 Task: Slide 20 - Step By Step.
Action: Mouse moved to (46, 111)
Screenshot: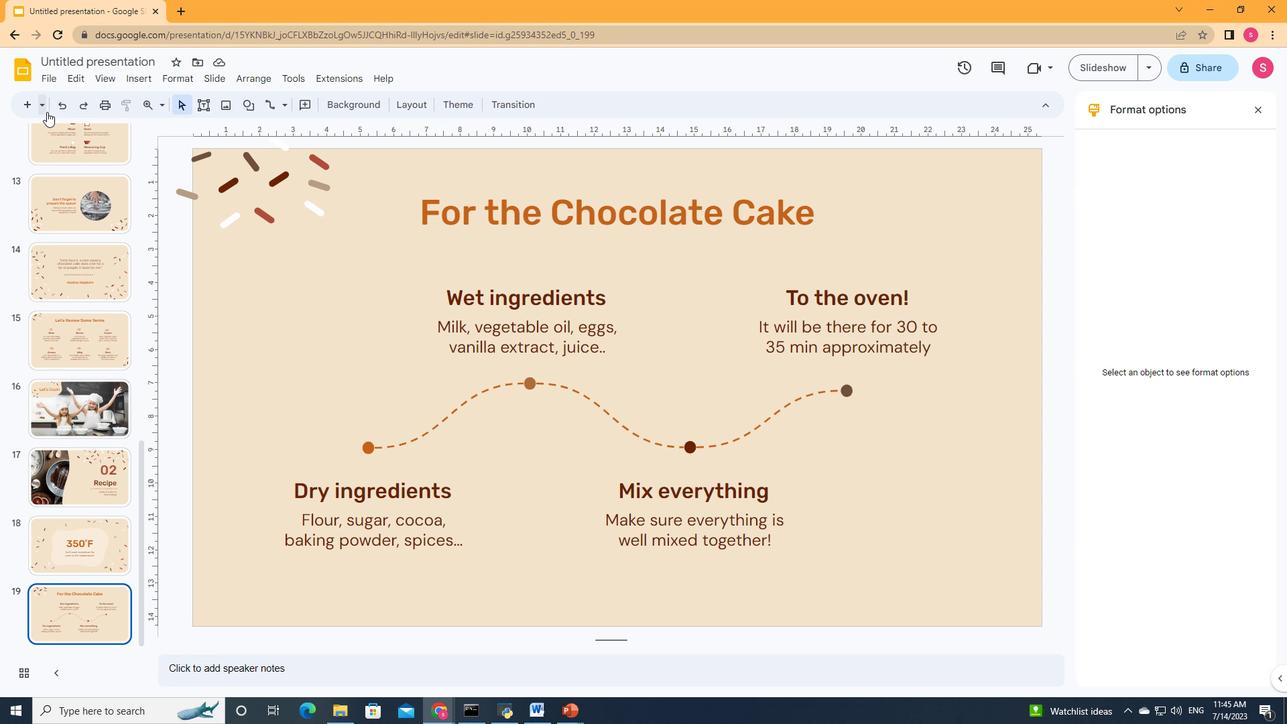 
Action: Mouse pressed left at (46, 111)
Screenshot: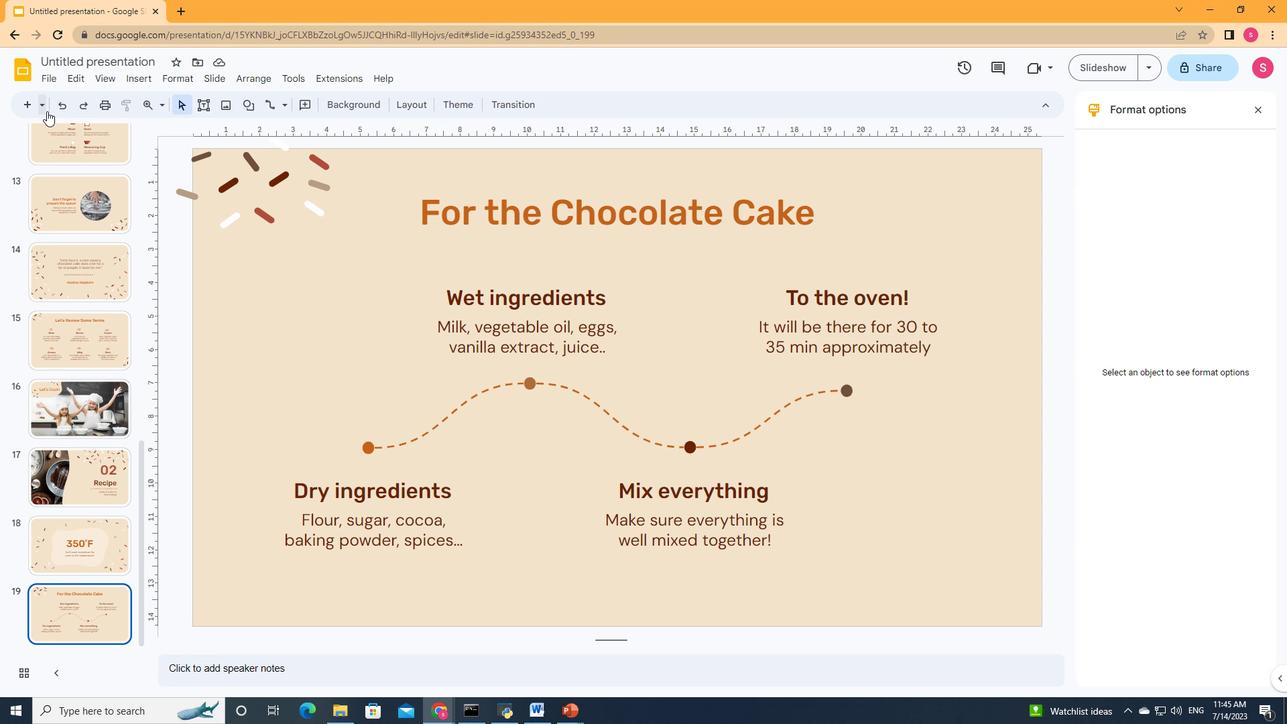 
Action: Mouse moved to (181, 488)
Screenshot: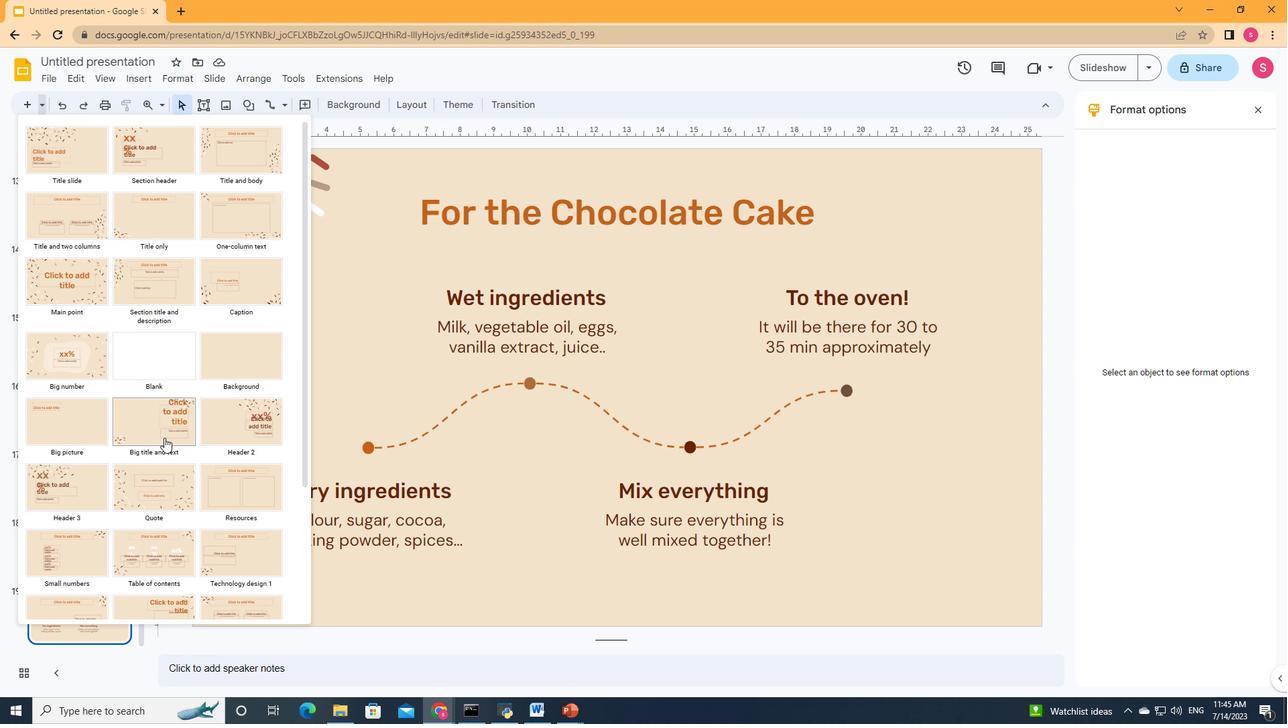 
Action: Mouse scrolled (181, 488) with delta (0, 0)
Screenshot: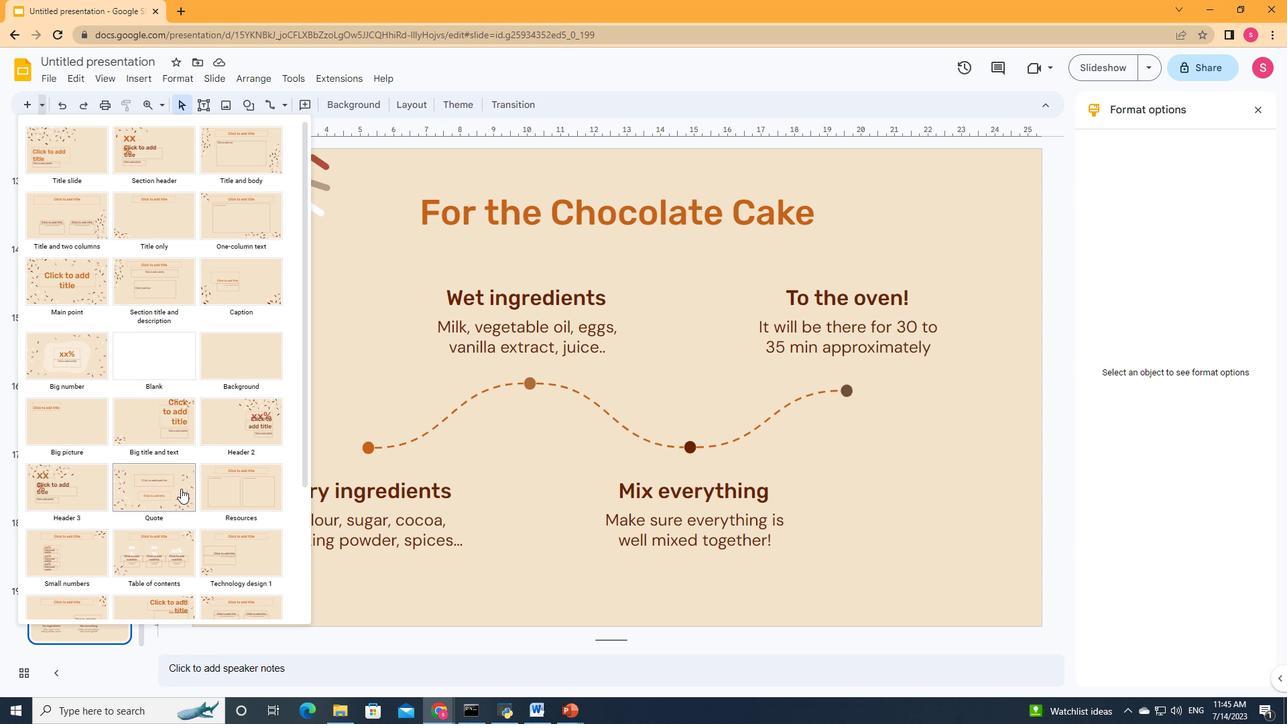 
Action: Mouse scrolled (181, 488) with delta (0, 0)
Screenshot: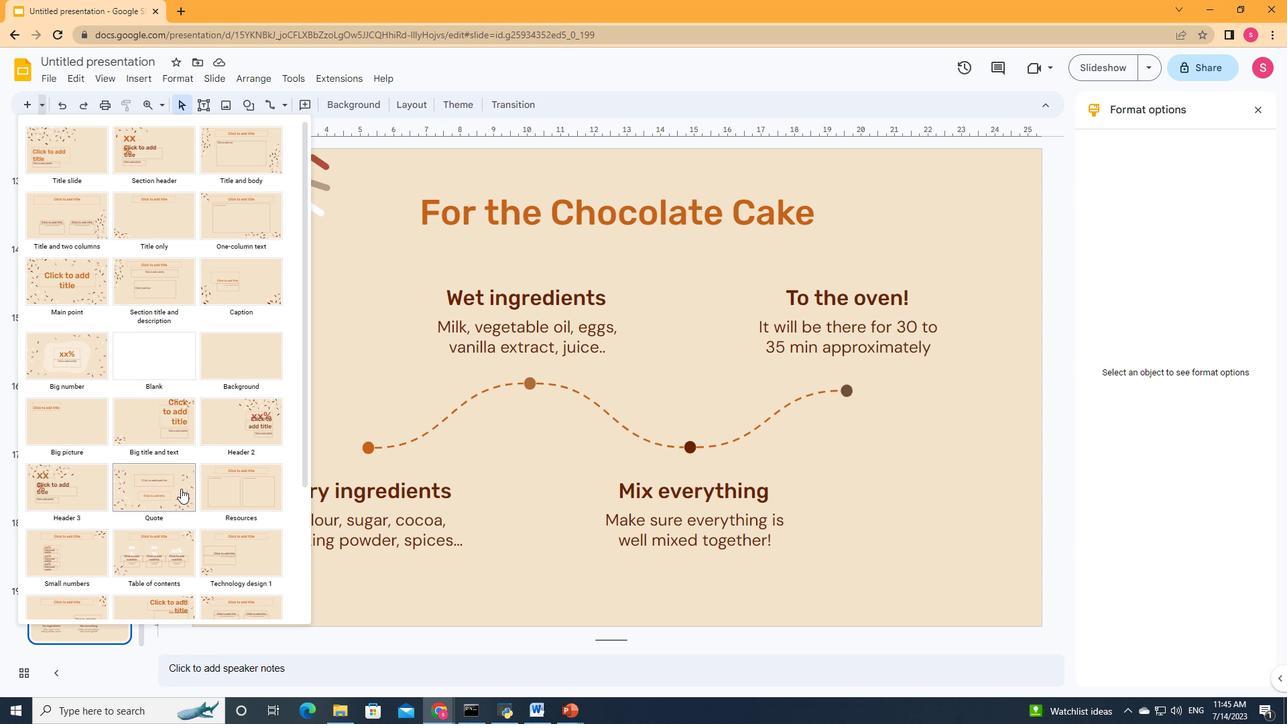 
Action: Mouse scrolled (181, 488) with delta (0, 0)
Screenshot: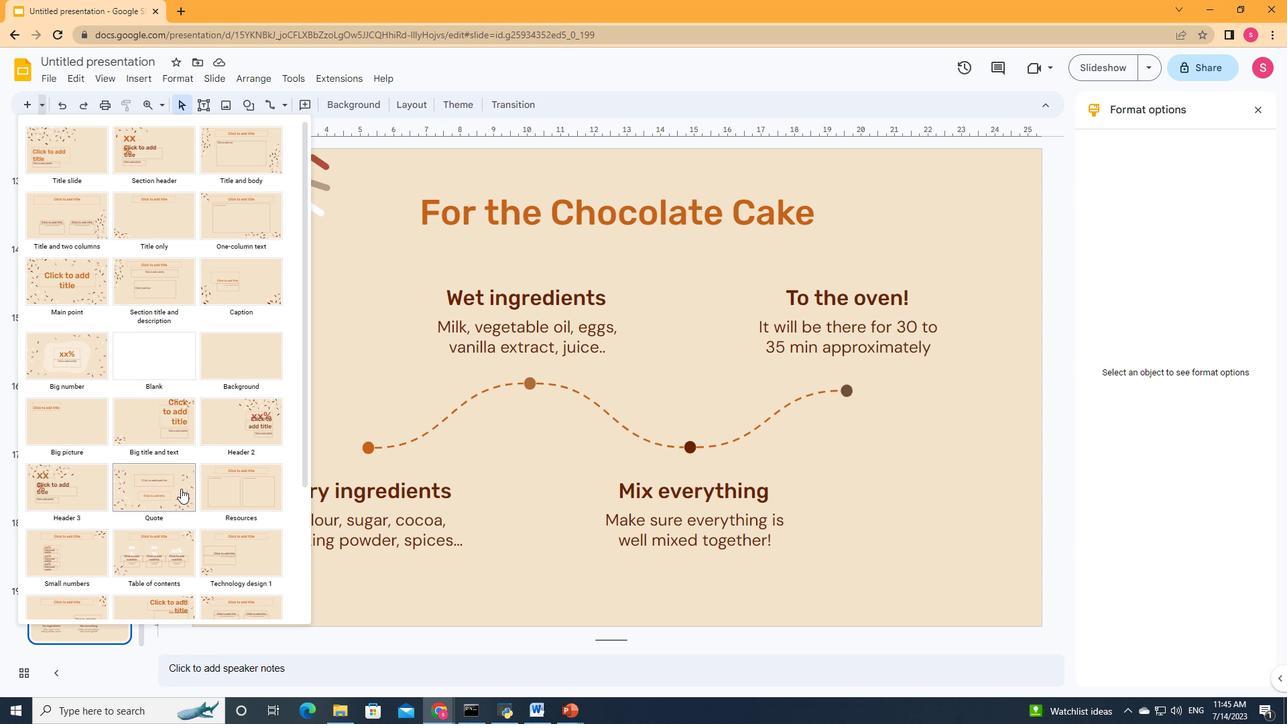 
Action: Mouse moved to (181, 489)
Screenshot: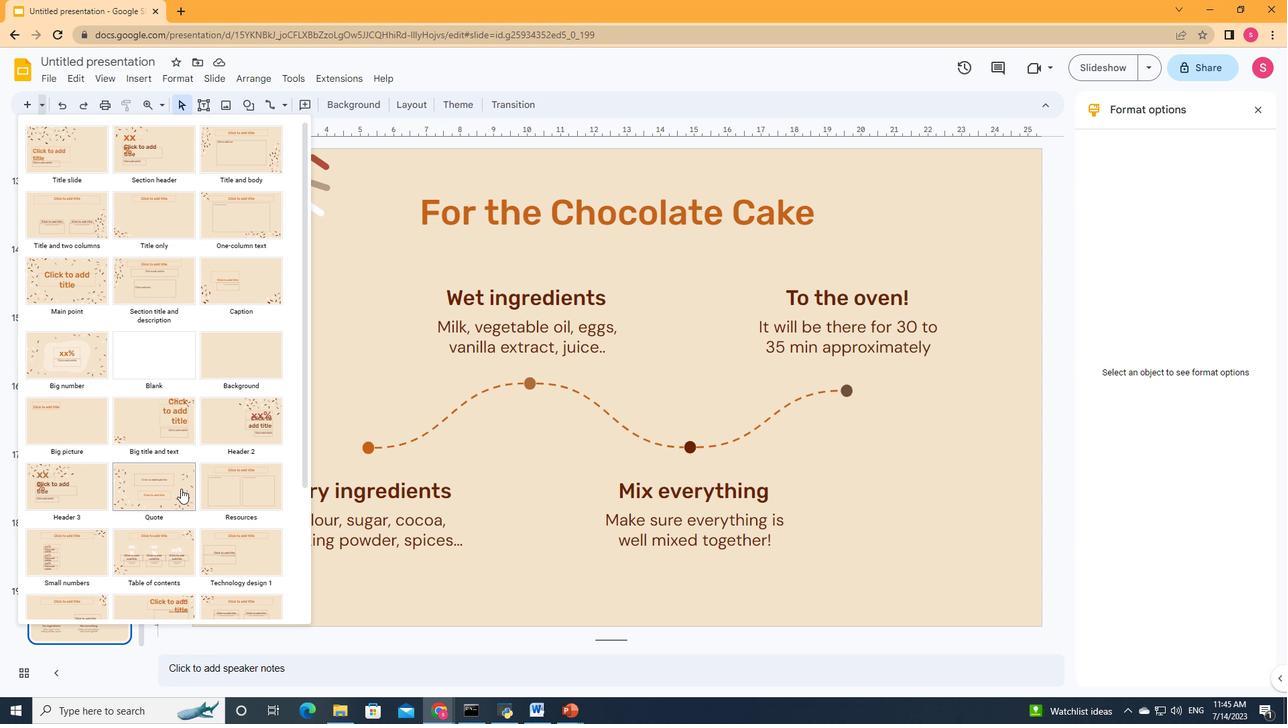 
Action: Mouse scrolled (181, 488) with delta (0, 0)
Screenshot: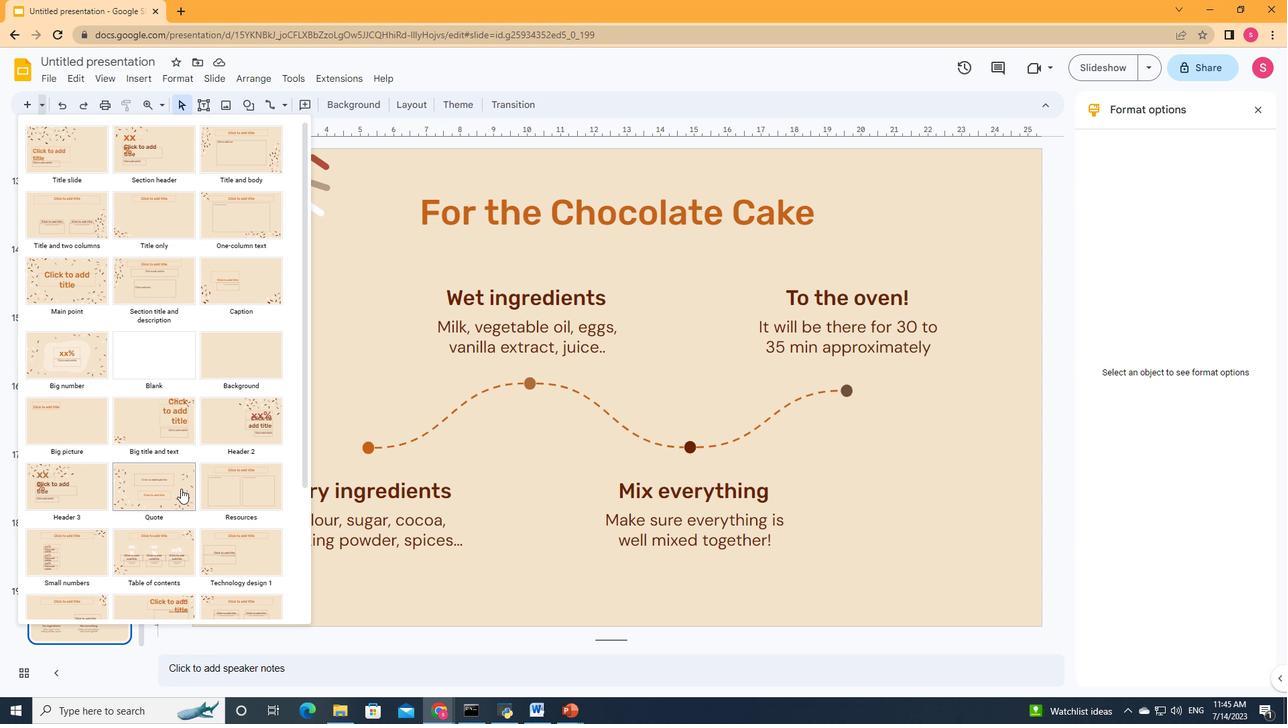 
Action: Mouse moved to (178, 503)
Screenshot: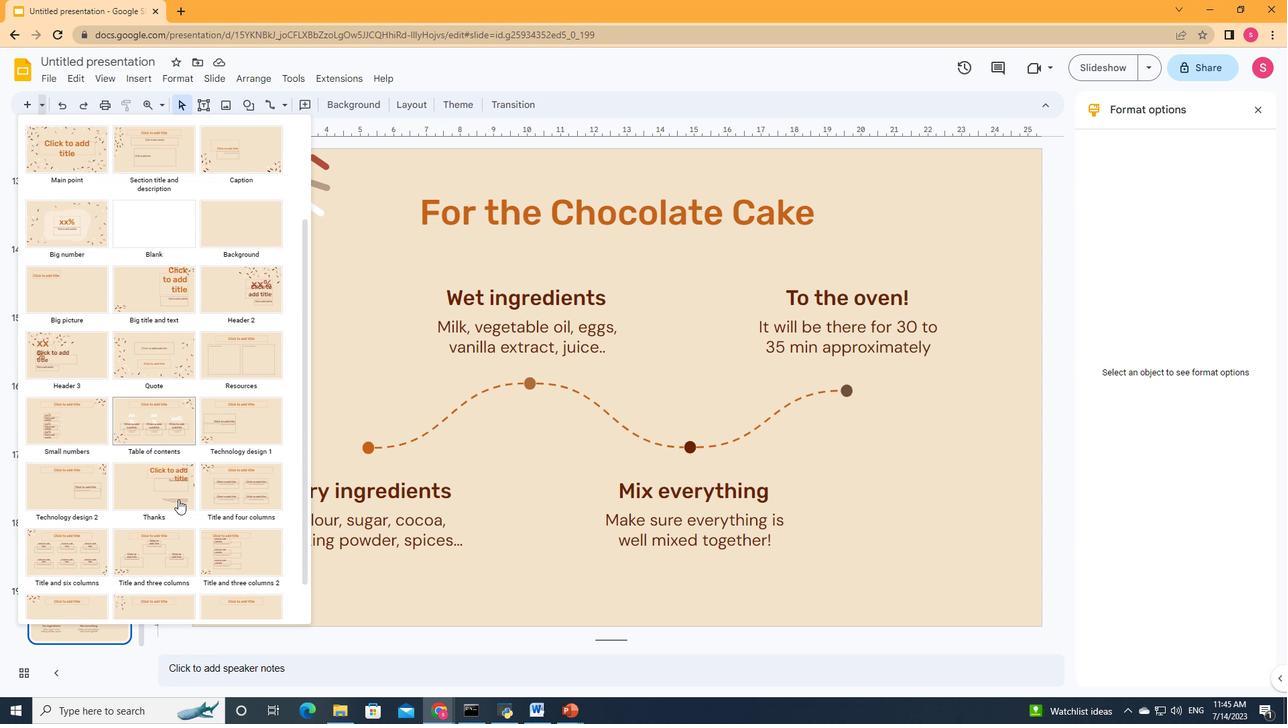 
Action: Mouse scrolled (178, 502) with delta (0, 0)
Screenshot: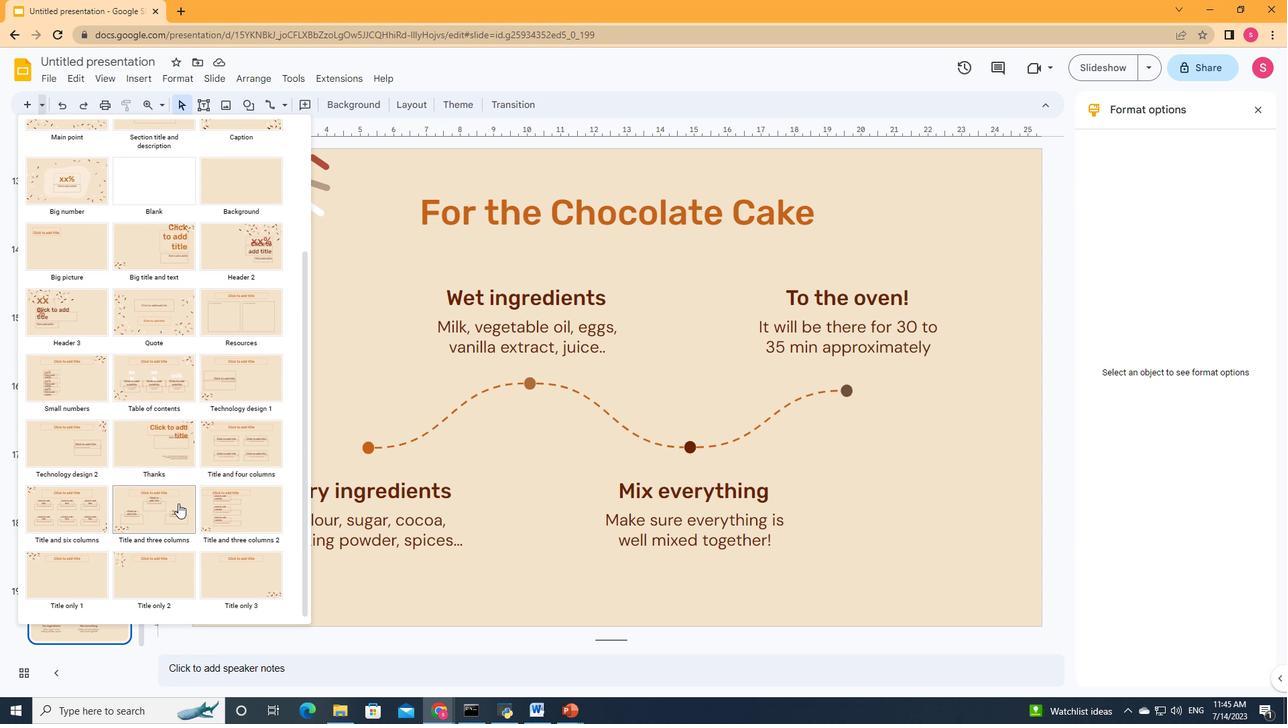 
Action: Mouse scrolled (178, 502) with delta (0, 0)
Screenshot: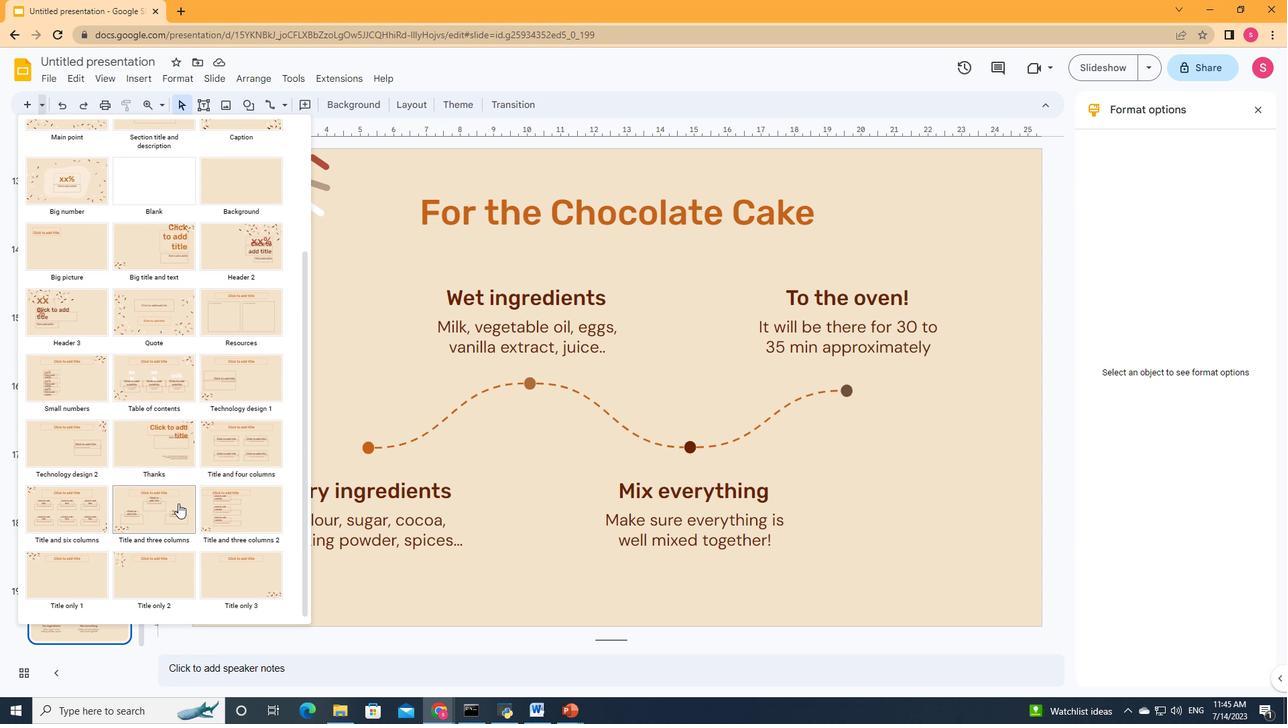 
Action: Mouse scrolled (178, 502) with delta (0, 0)
Screenshot: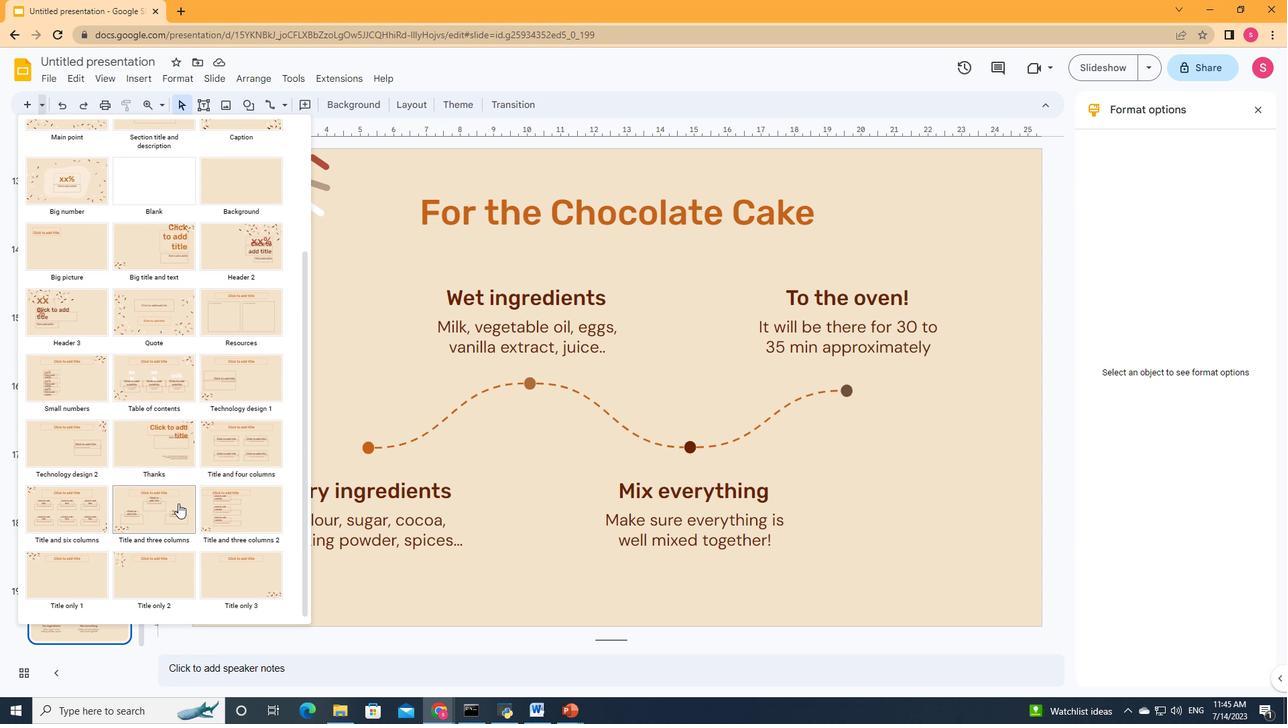 
Action: Mouse scrolled (178, 502) with delta (0, 0)
Screenshot: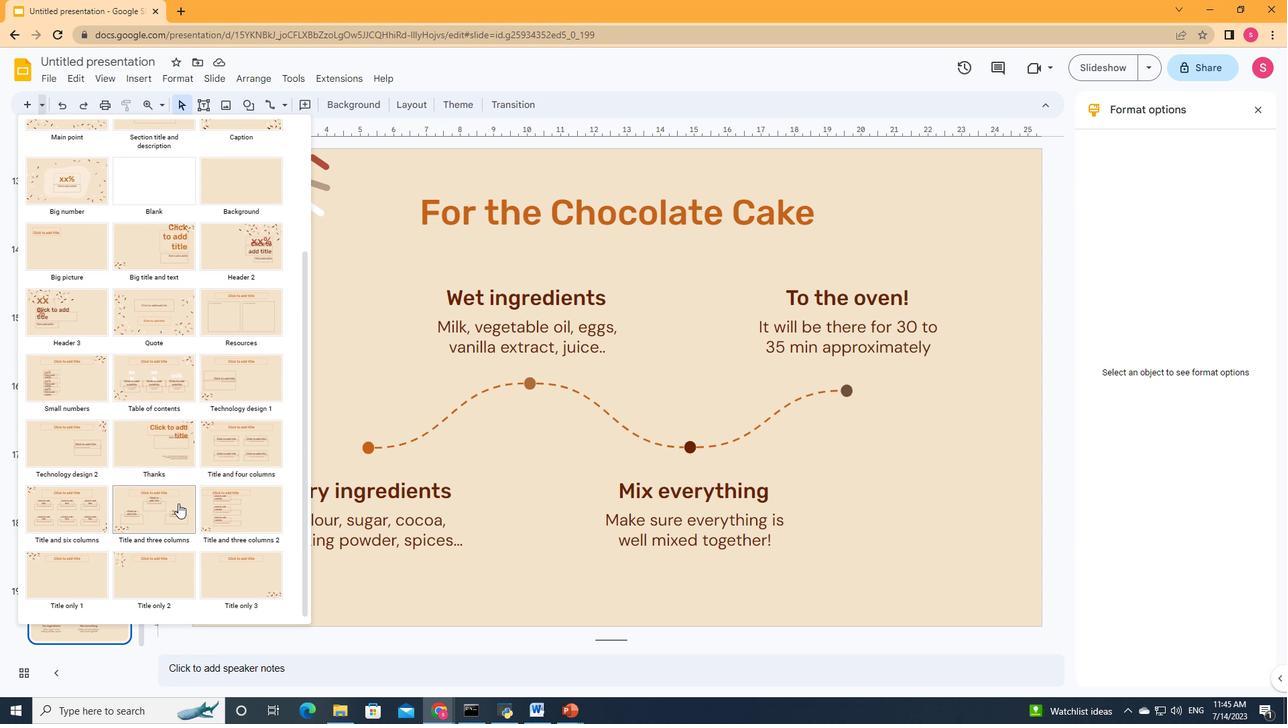 
Action: Mouse moved to (170, 506)
Screenshot: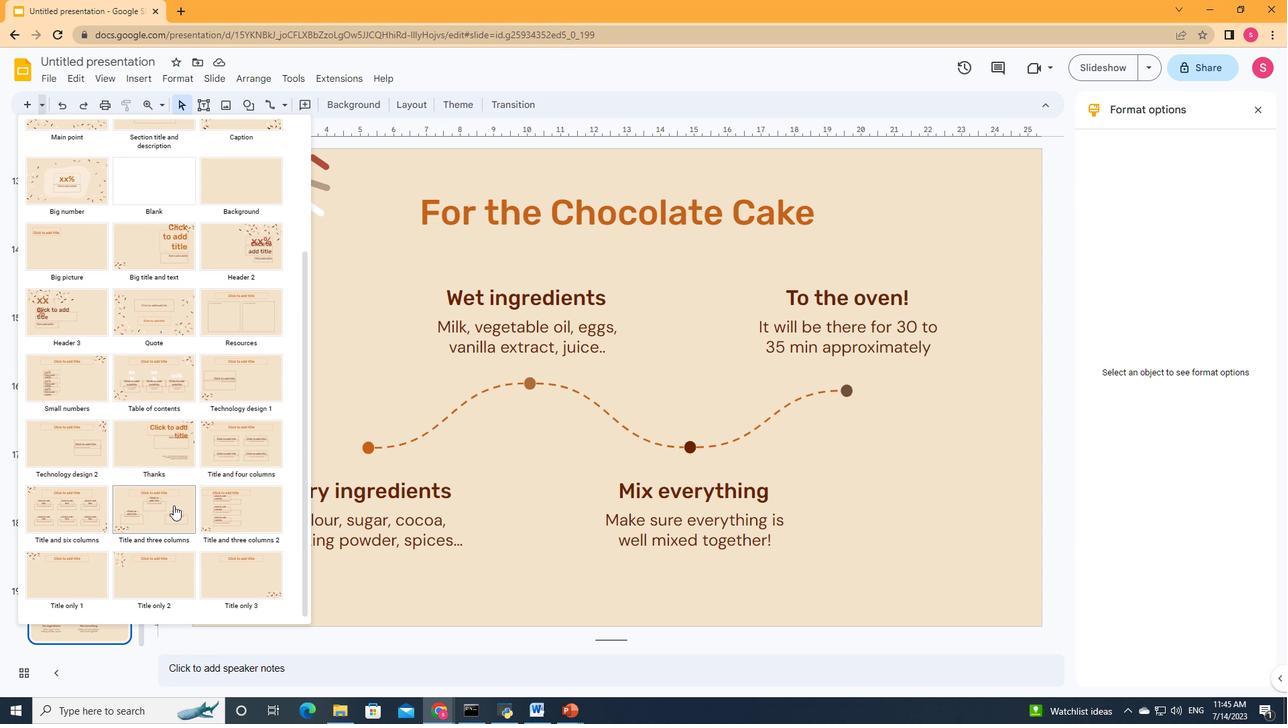 
Action: Mouse pressed left at (170, 506)
Screenshot: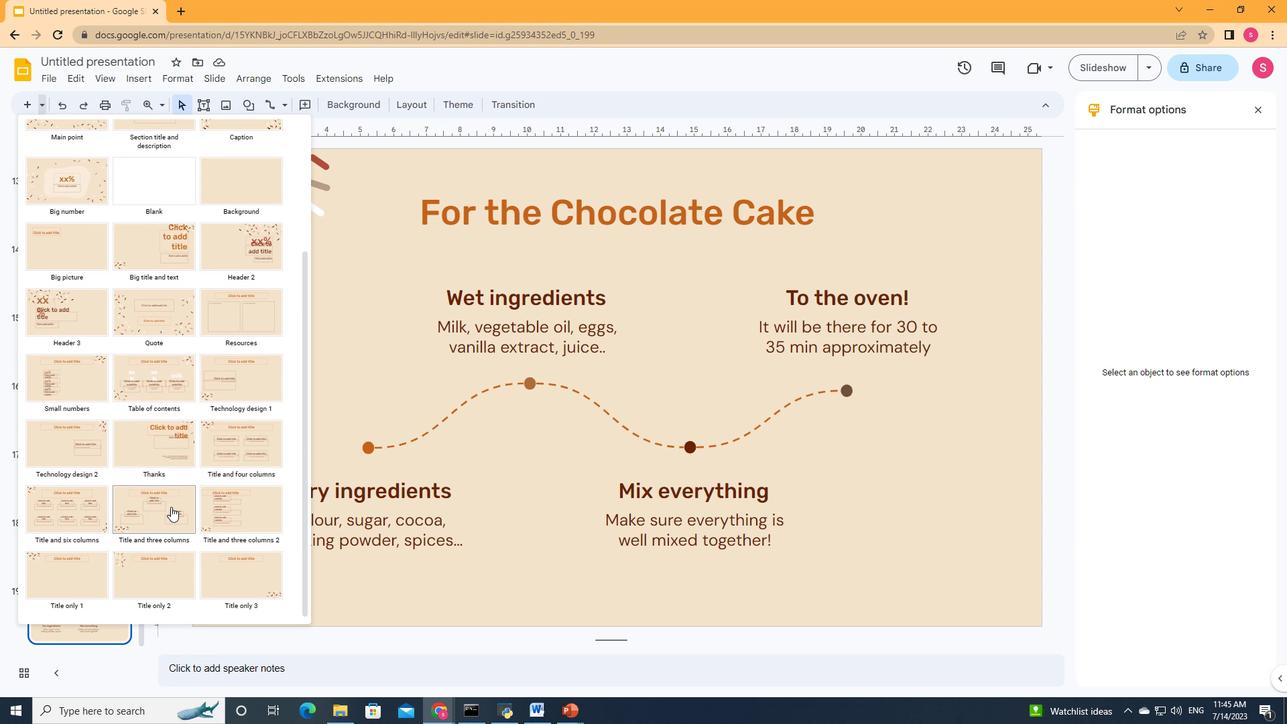 
Action: Mouse moved to (506, 237)
Screenshot: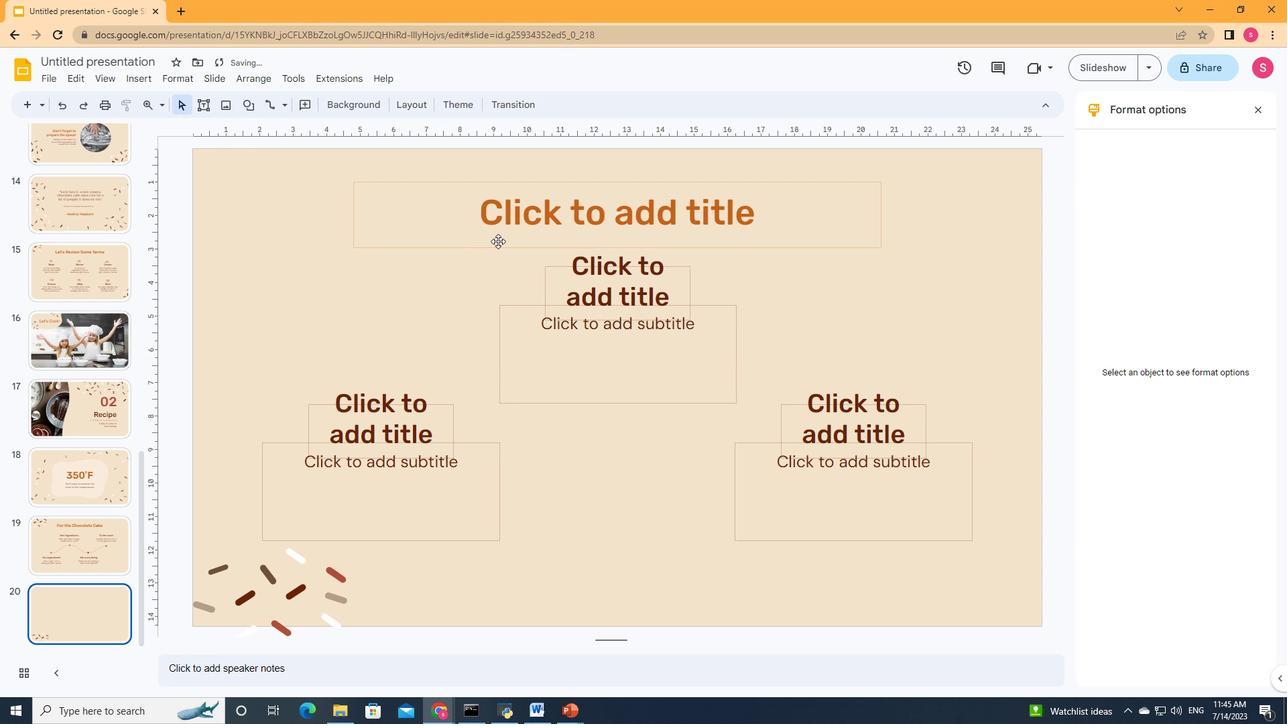 
Action: Mouse pressed left at (506, 237)
Screenshot: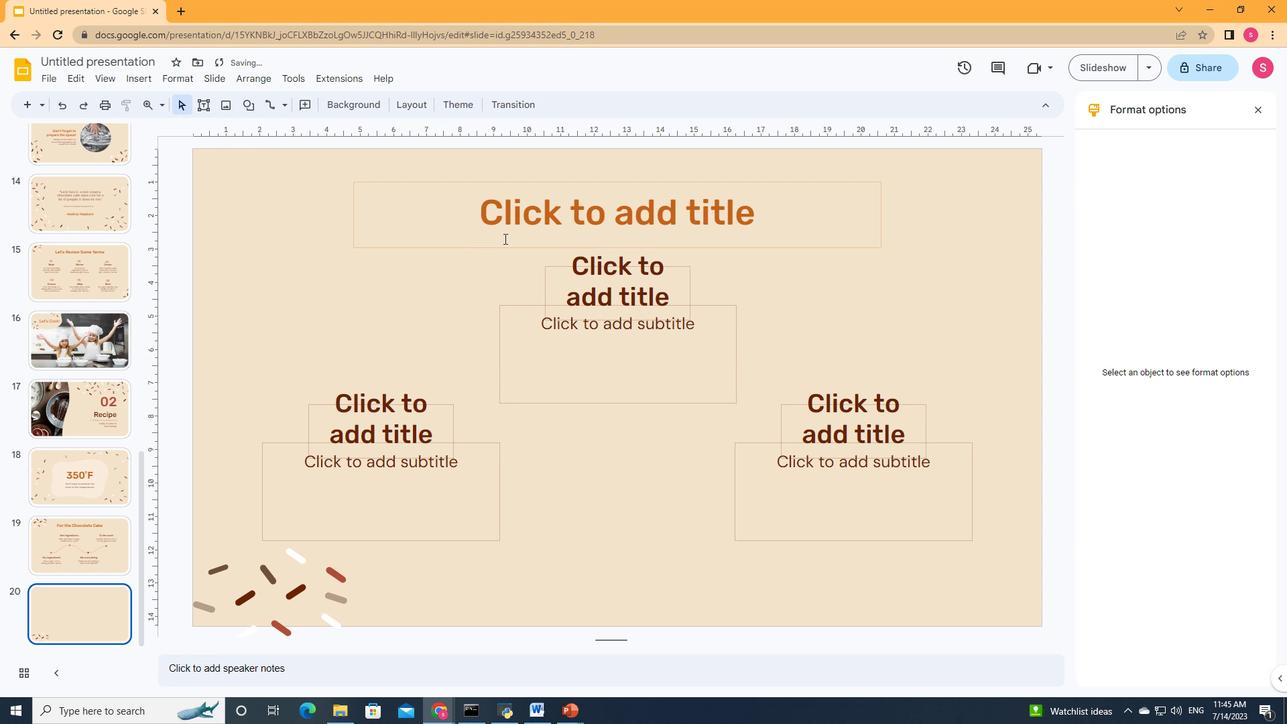 
Action: Key pressed <Key.shift>Step<Key.space>by<Key.space><Key.shift>Step
Screenshot: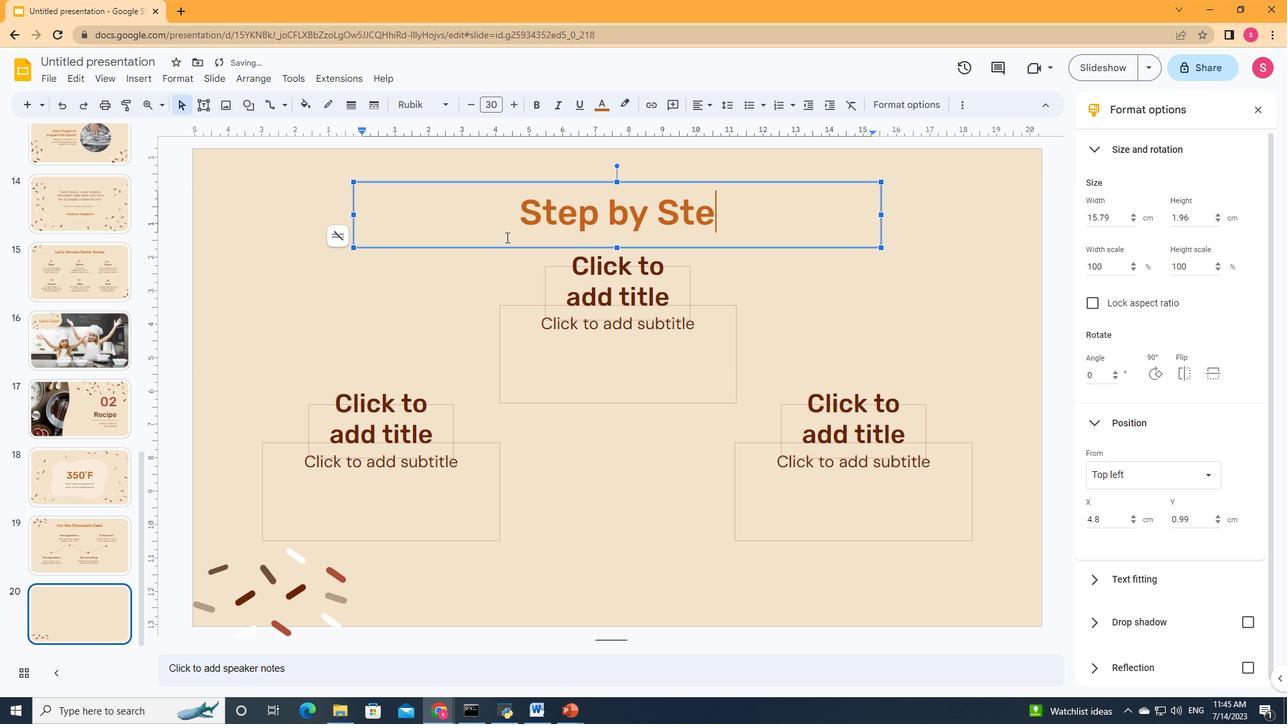 
Action: Mouse moved to (590, 288)
Screenshot: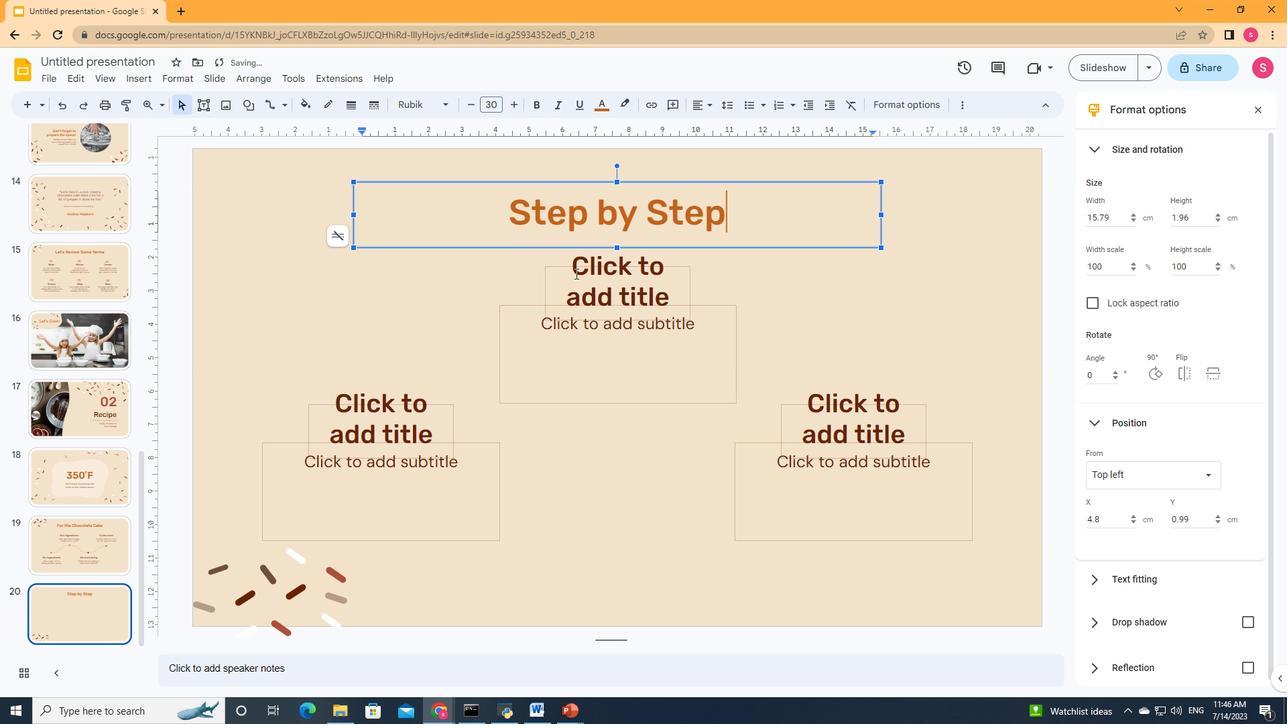 
Action: Mouse pressed left at (590, 288)
Screenshot: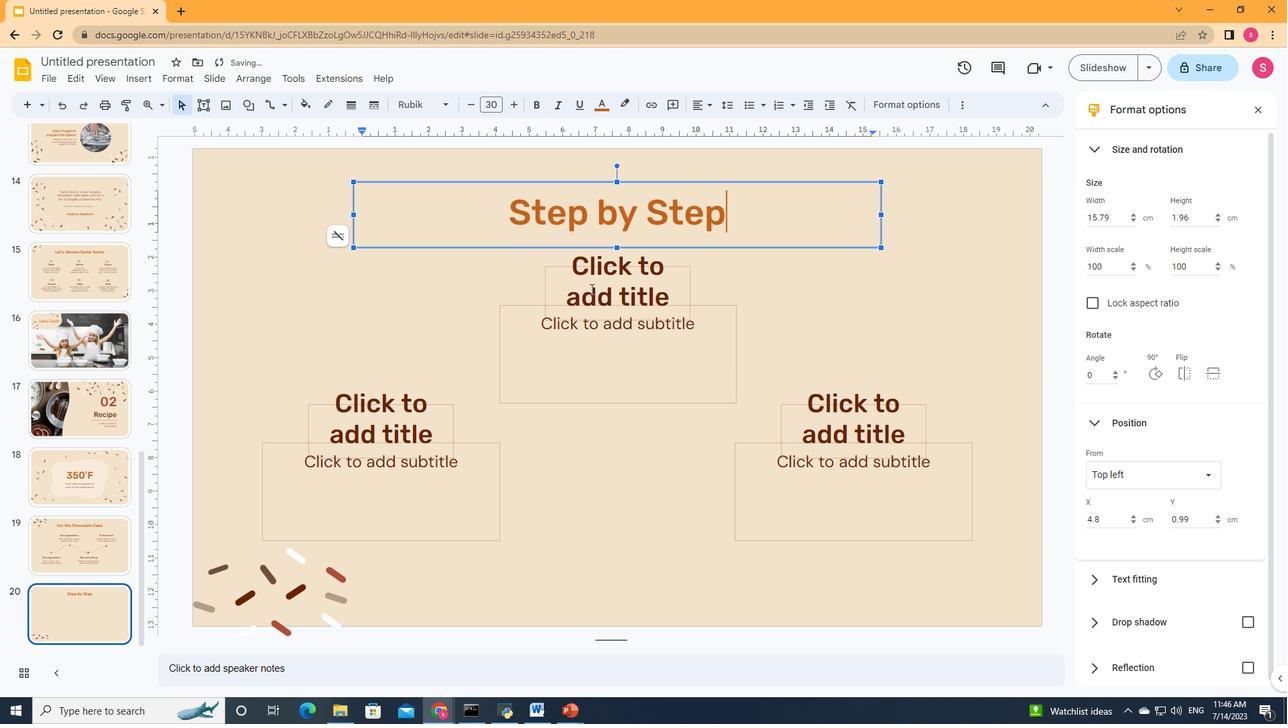 
Action: Key pressed <Key.shift>Second
Screenshot: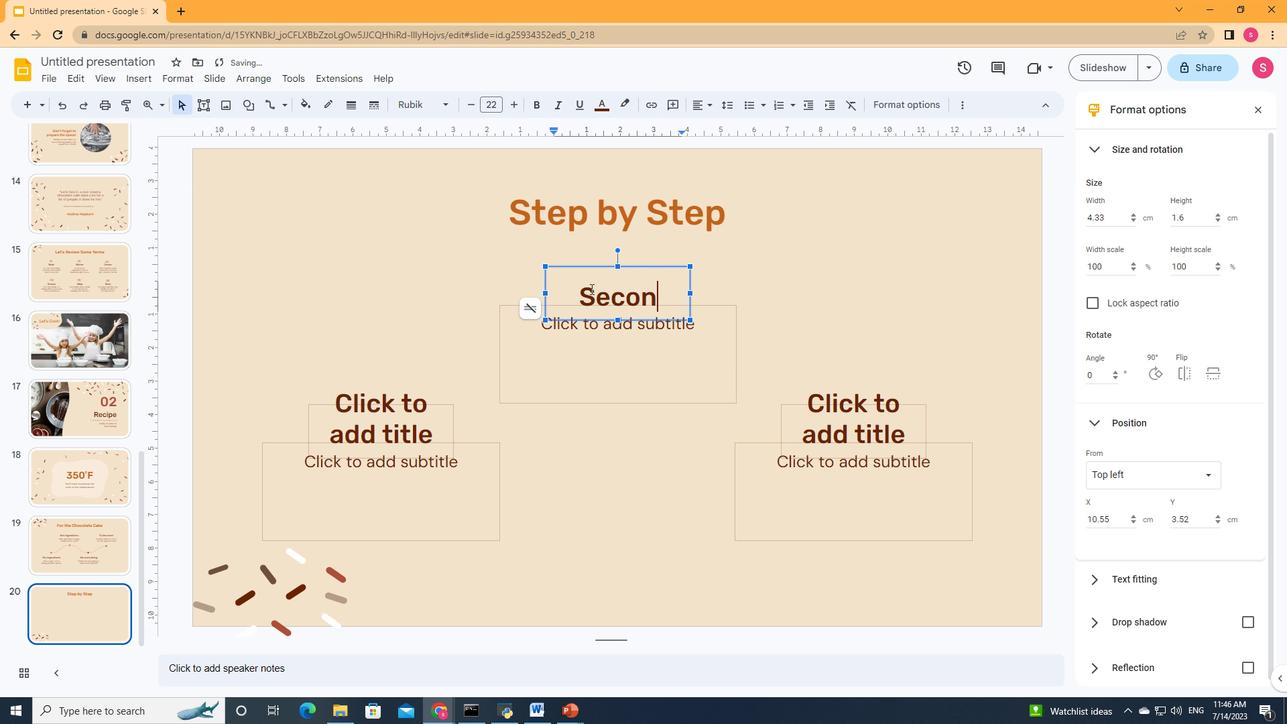 
Action: Mouse moved to (608, 339)
Screenshot: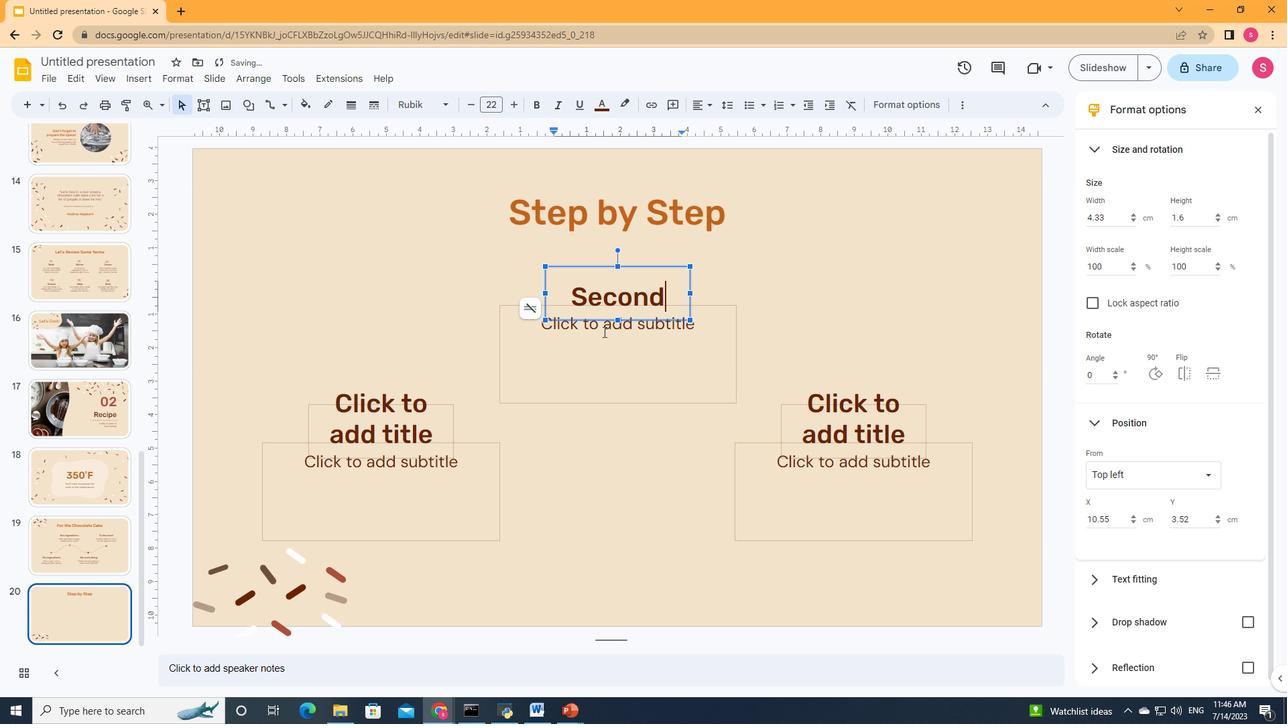 
Action: Mouse pressed left at (608, 339)
Screenshot: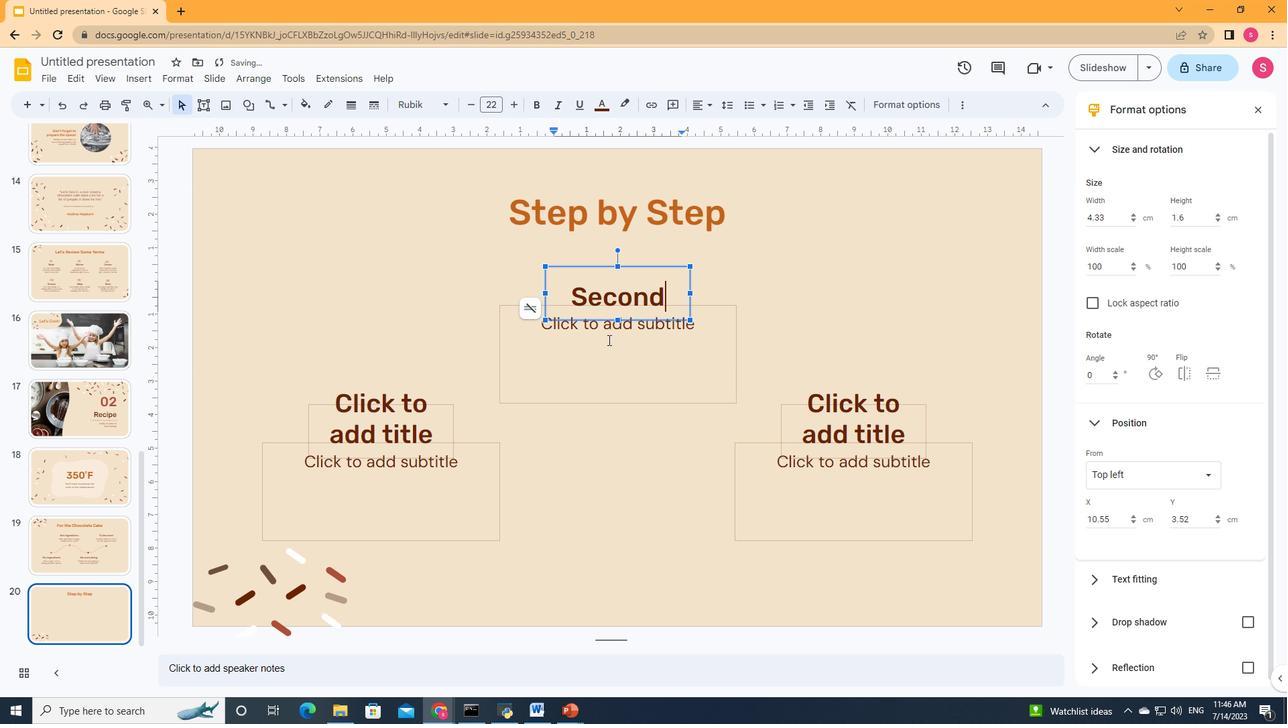 
Action: Key pressed <Key.shift>Add<Key.space>milk,<Key.space>vegetable<Key.space>oil,<Key.space>eggs,<Key.space>and<Key.space>vanilla<Key.space>to<Key.space>the<Key.space>mixture<Key.space>and<Key.space>mix<Key.space>together.<Key.space><Key.shift>Then<Key.space>add<Key.space>boiling<Key.space>water
Screenshot: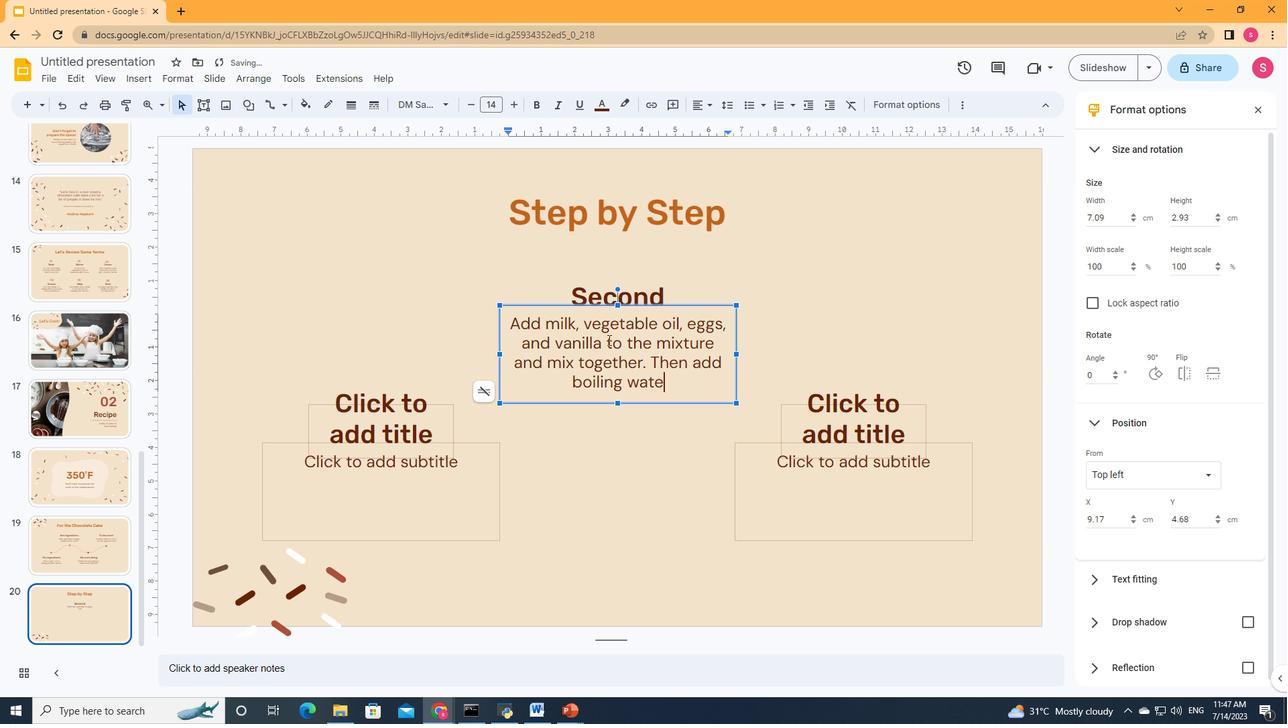 
Action: Mouse moved to (421, 431)
Screenshot: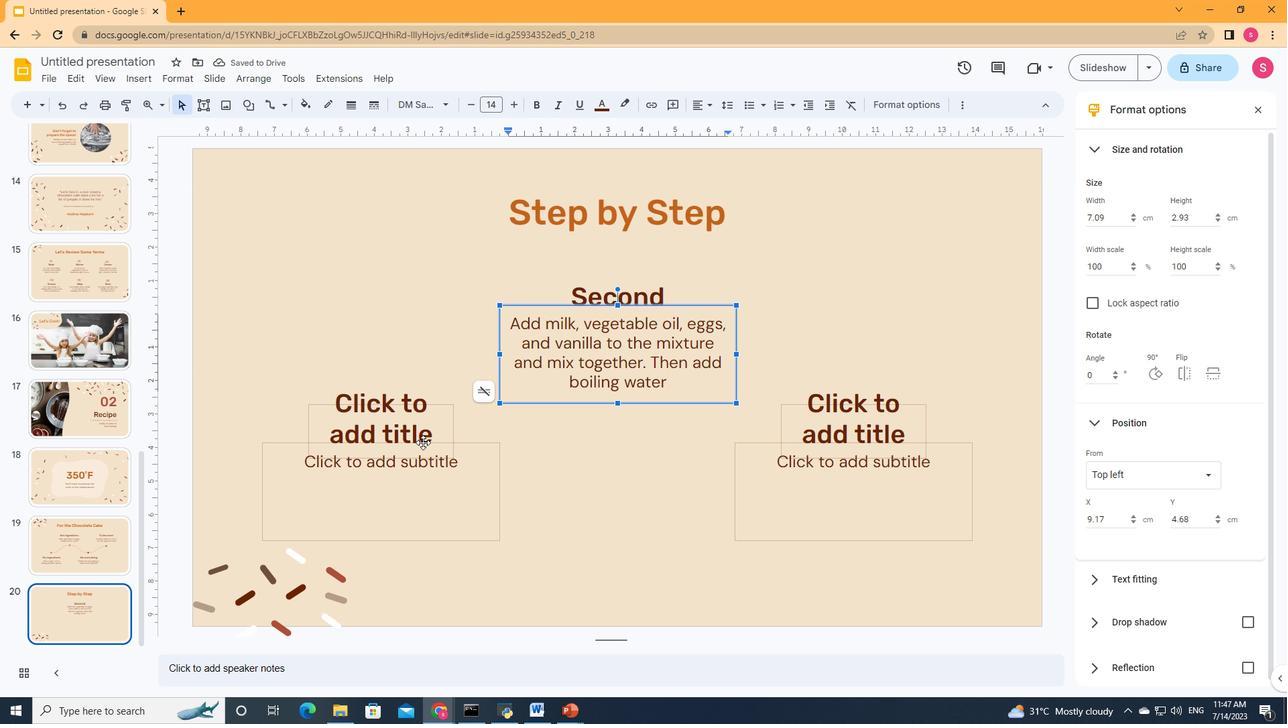 
Action: Mouse pressed left at (421, 431)
Screenshot: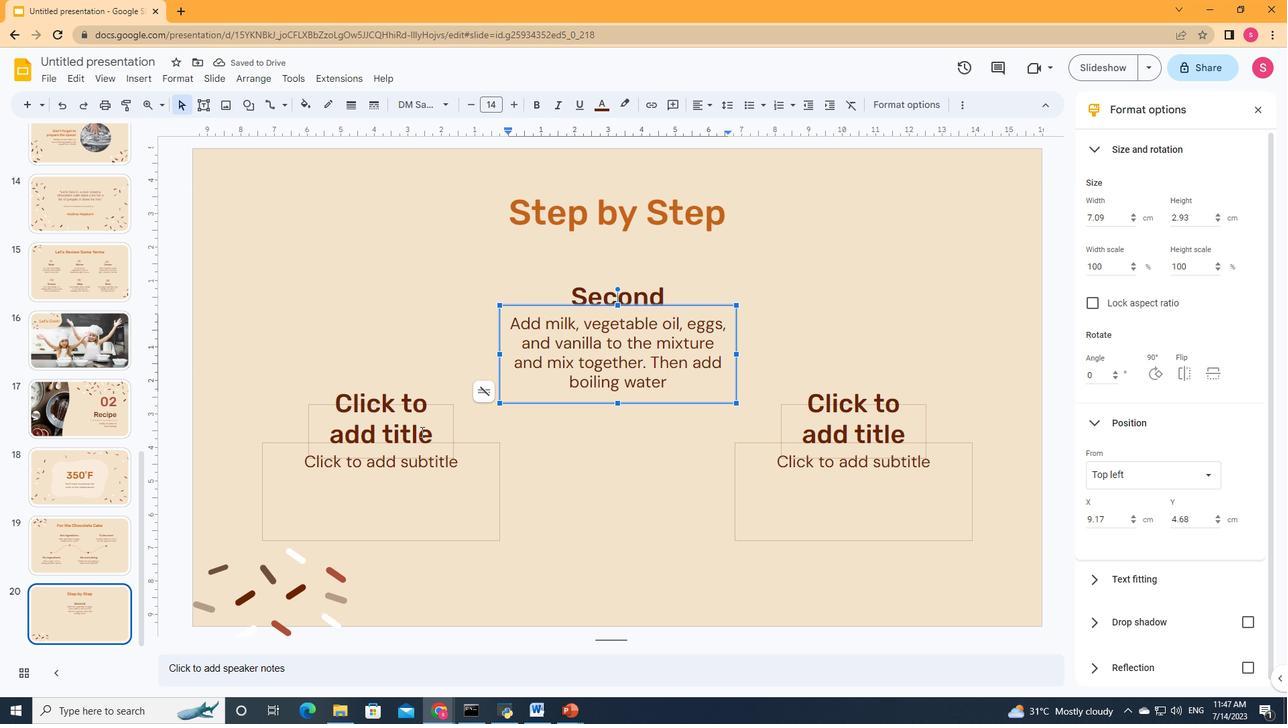 
Action: Key pressed <Key.shift>First
Screenshot: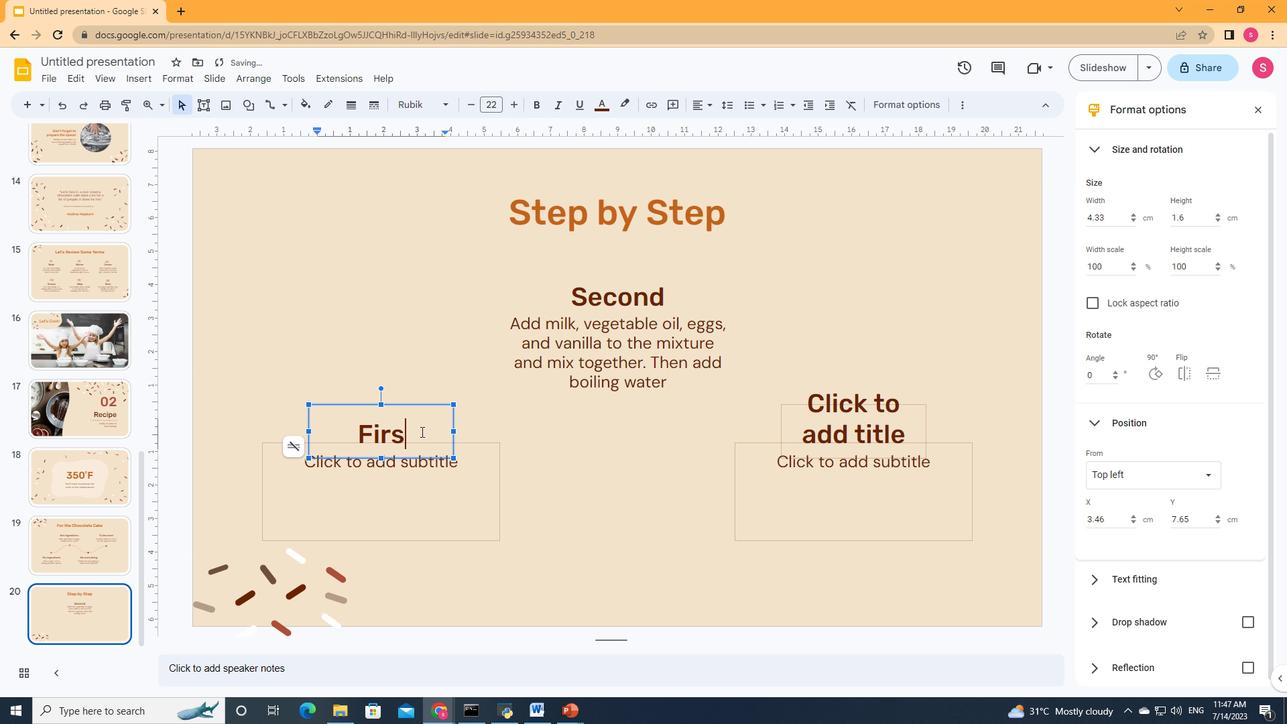 
Action: Mouse moved to (415, 475)
Screenshot: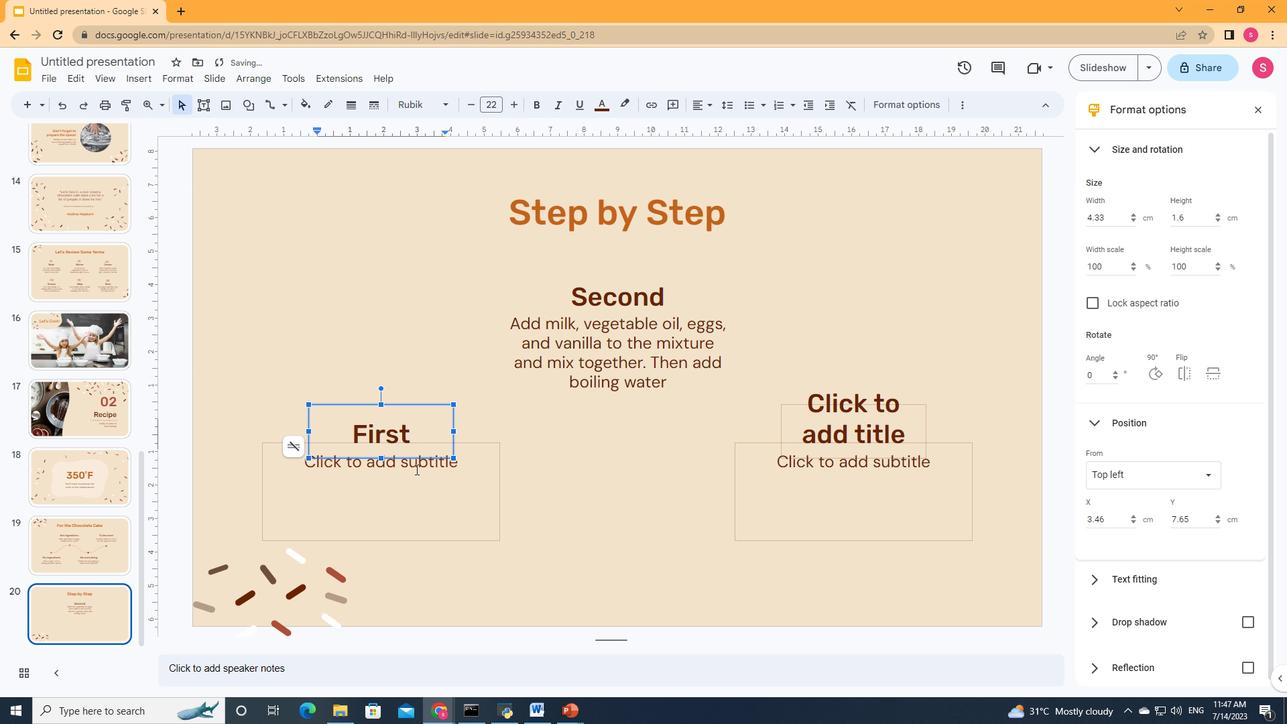 
Action: Mouse pressed left at (415, 475)
Screenshot: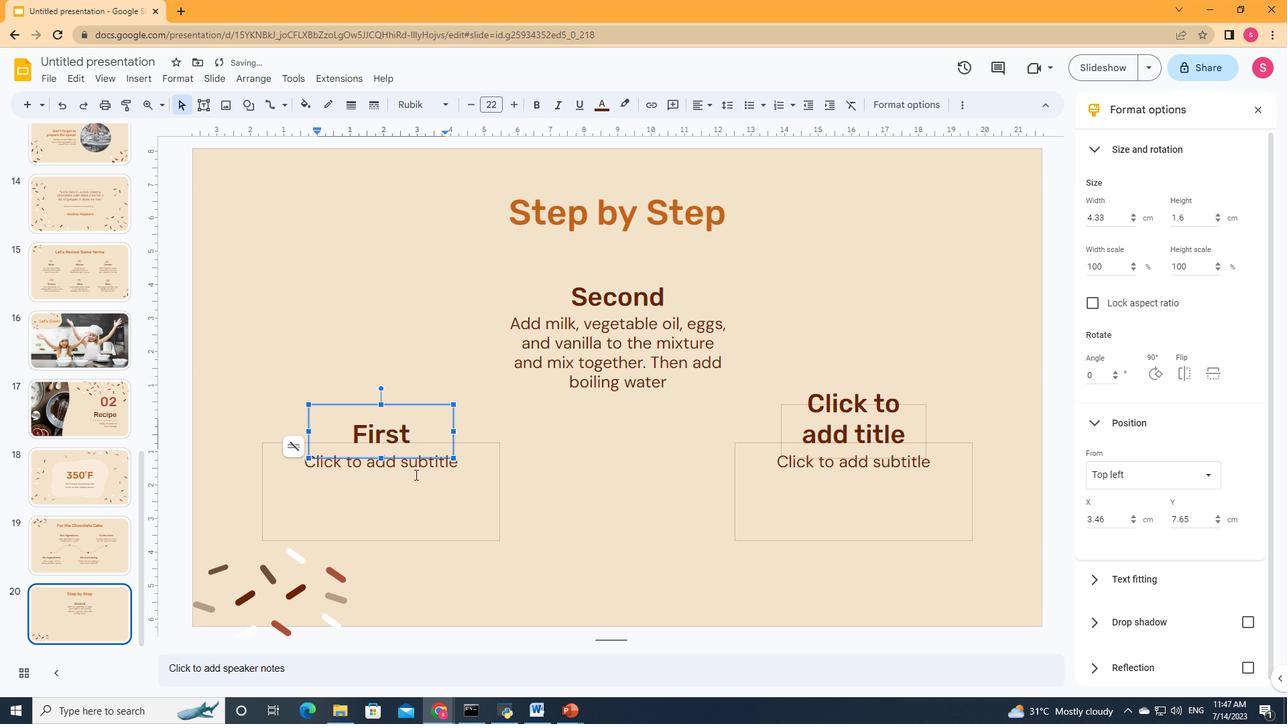 
Action: Mouse moved to (415, 476)
Screenshot: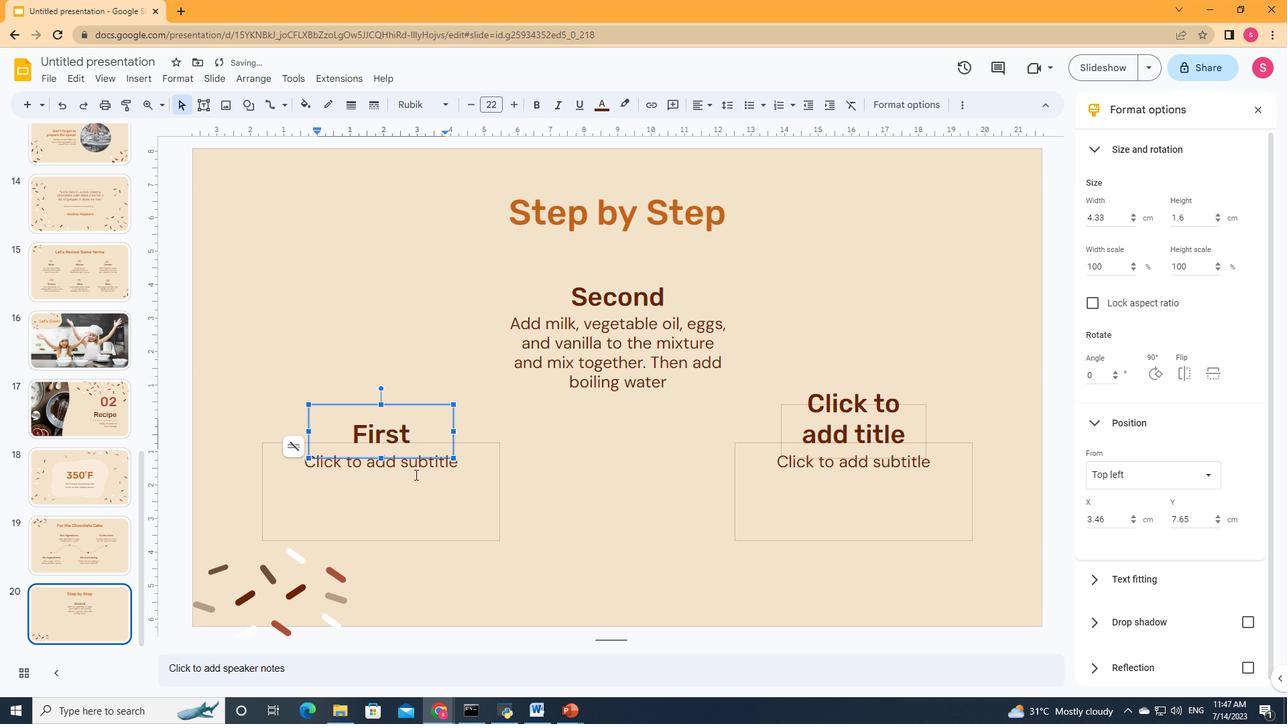 
Action: Key pressed <Key.shift>Add<Key.space>flour,<Key.space>sugar<Key.space><Key.backspace>,<Key.space>cocoa,<Key.space>baking<Key.space>powder<Key.space><Key.backspace>,<Key.space>baaki<Key.backspace><Key.backspace><Key.backspace>king<Key.space>soda,<Key.space>salt<Key.space>and<Key.space>espresso<Key.space>powder<Key.space>to<Key.space>a<Key.space>large<Key.space>bowl<Key.space>and<Key.space>wi<Key.backspace>hisk
Screenshot: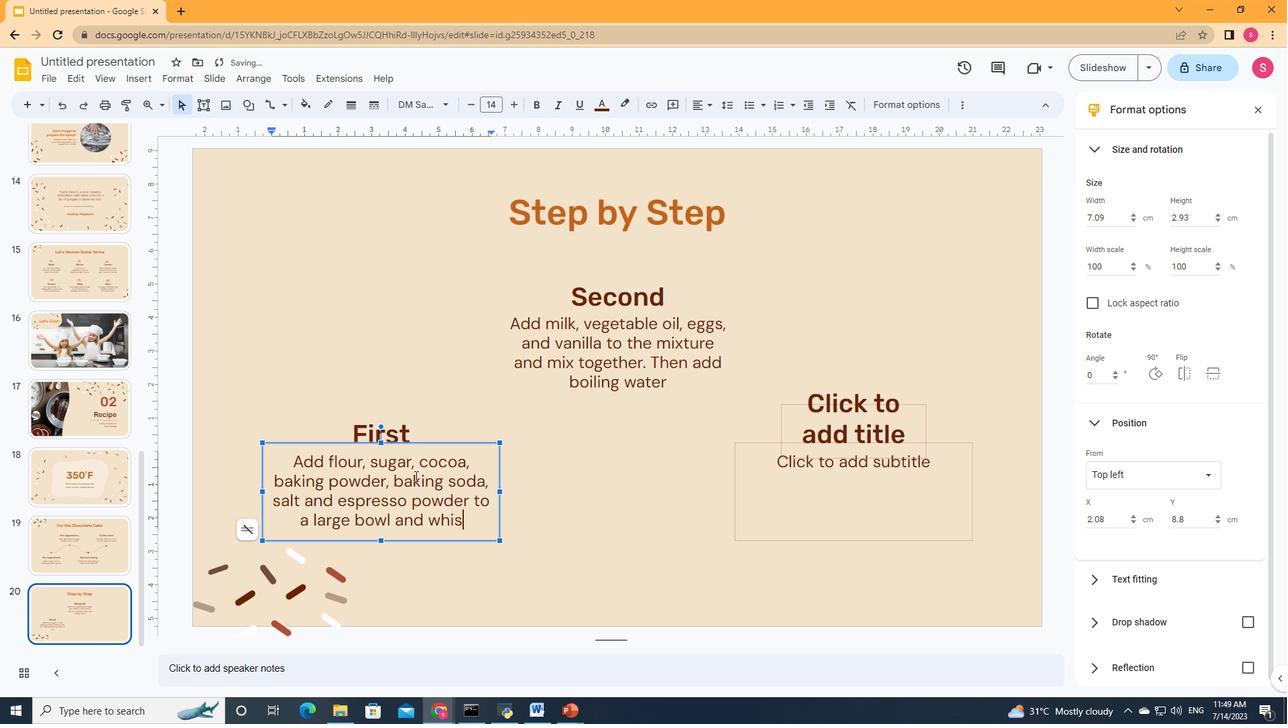
Action: Mouse moved to (823, 442)
Screenshot: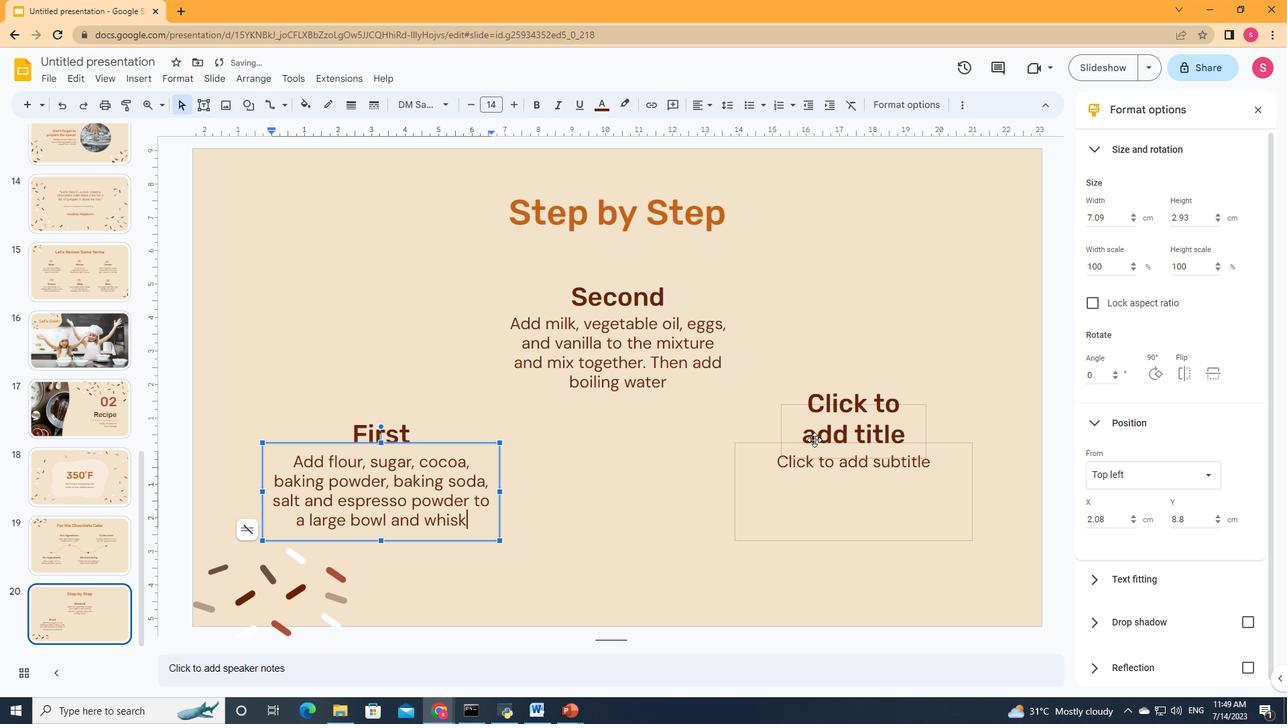 
Action: Mouse pressed left at (823, 442)
Screenshot: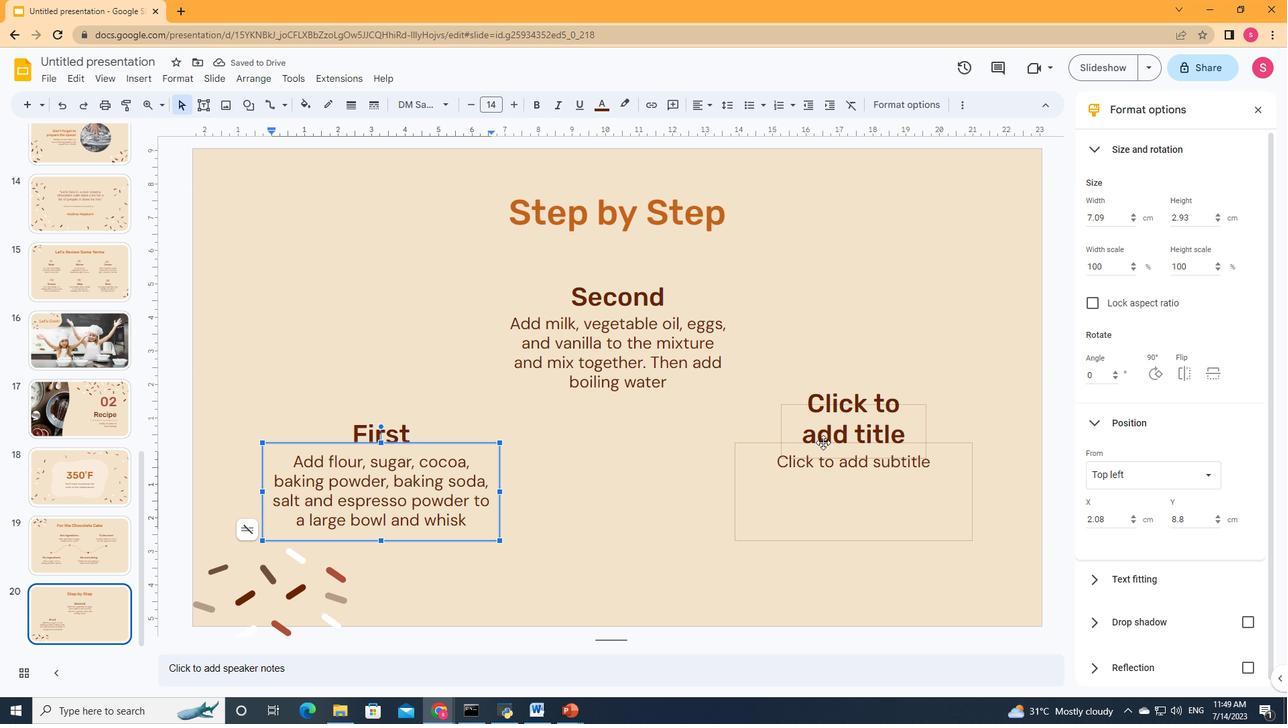 
Action: Mouse moved to (834, 419)
Screenshot: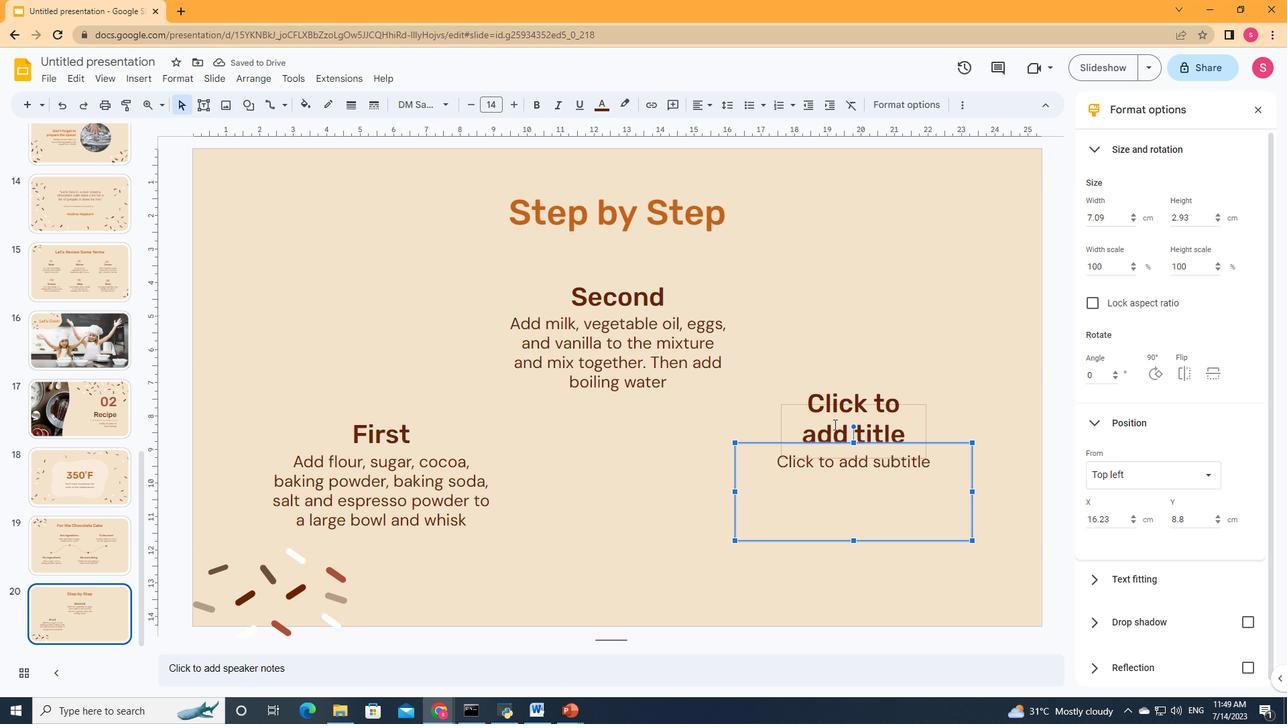 
Action: Mouse pressed left at (834, 419)
Screenshot: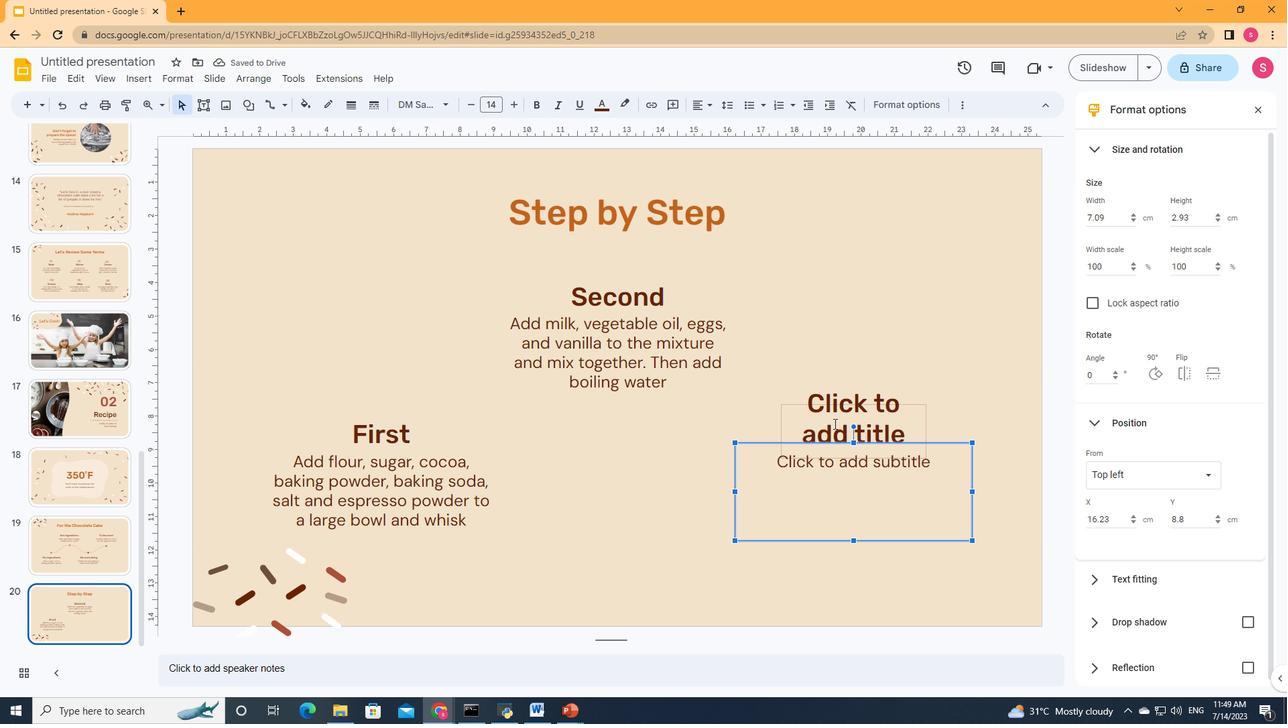 
Action: Mouse moved to (834, 419)
Screenshot: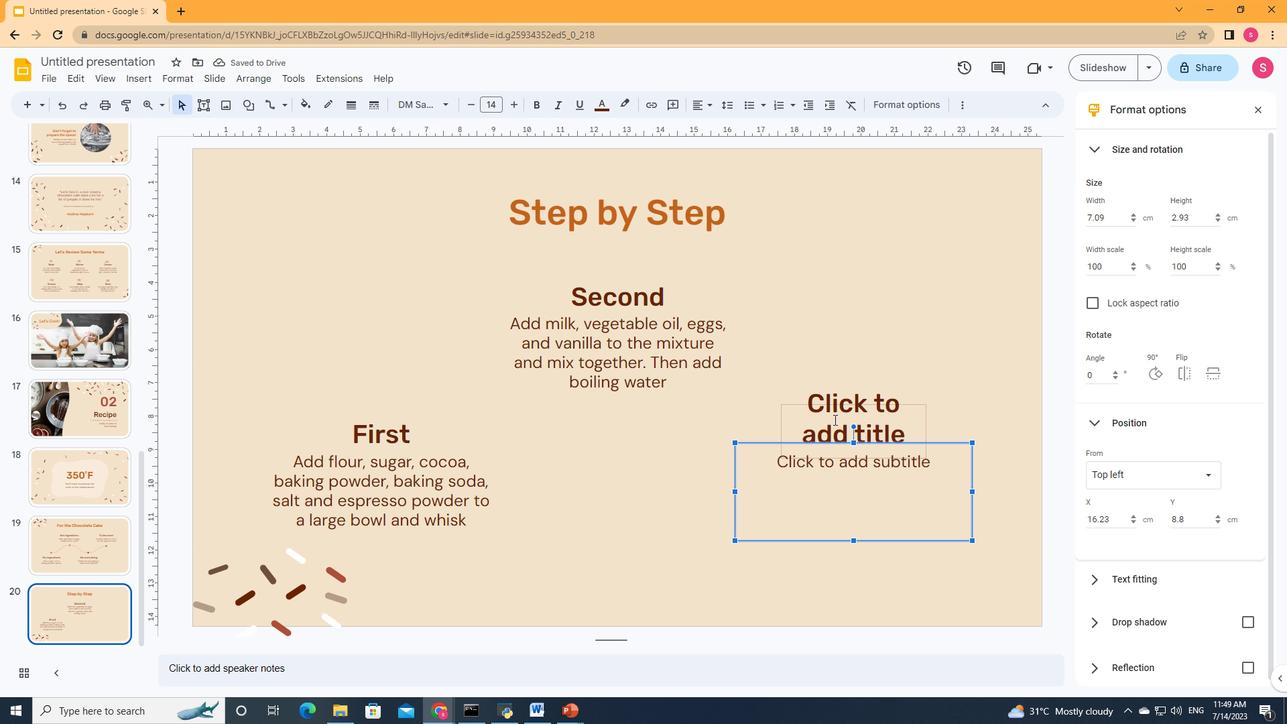 
Action: Key pressed <Key.shift>Third
Screenshot: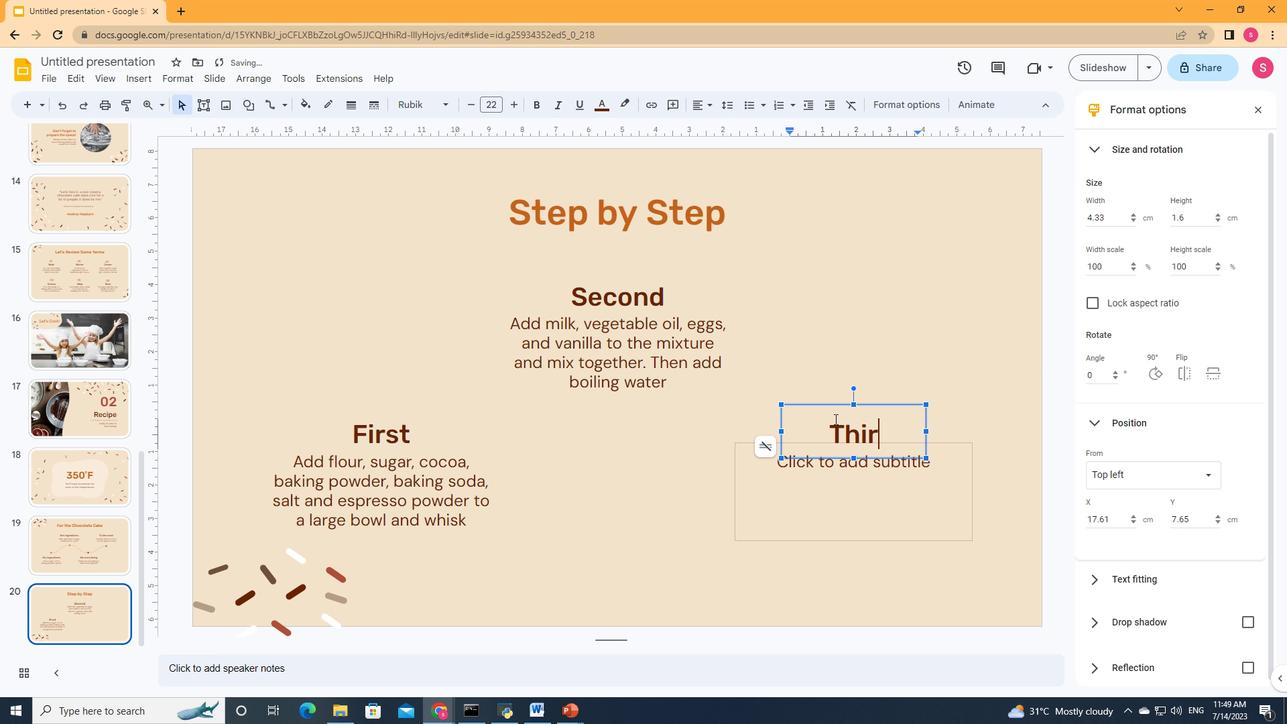 
Action: Mouse moved to (891, 476)
Screenshot: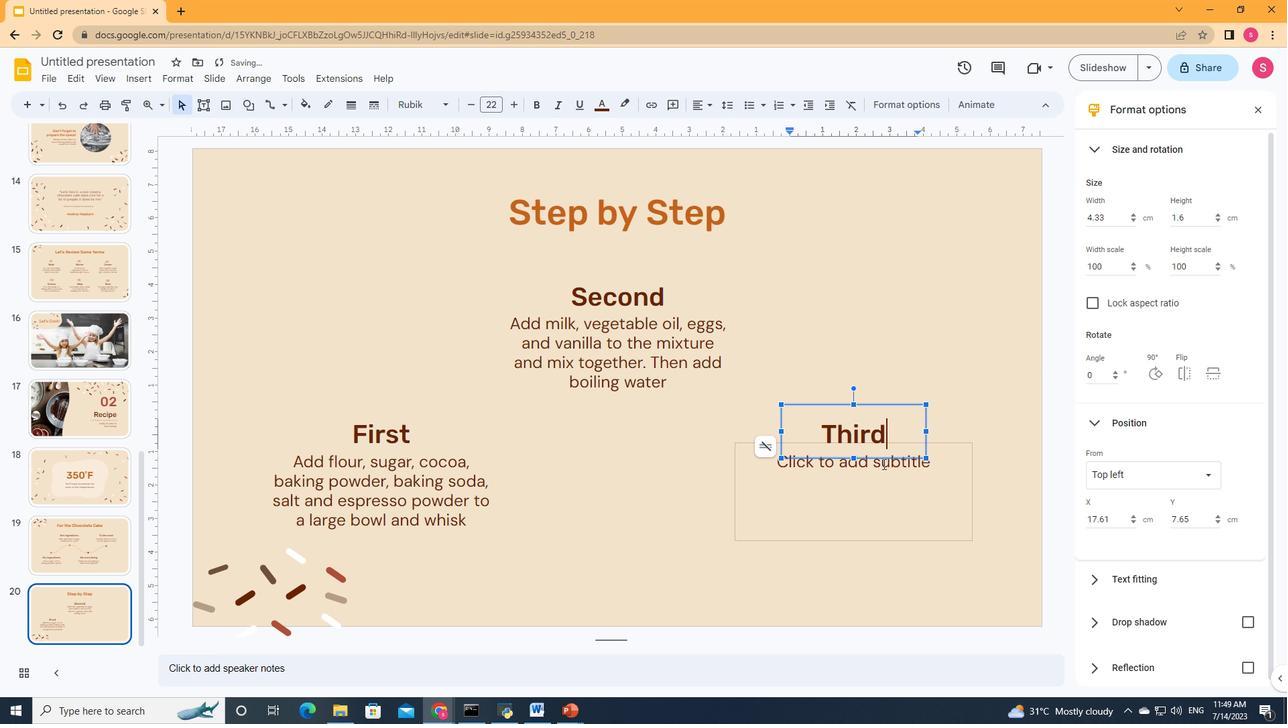 
Action: Mouse pressed left at (891, 476)
Screenshot: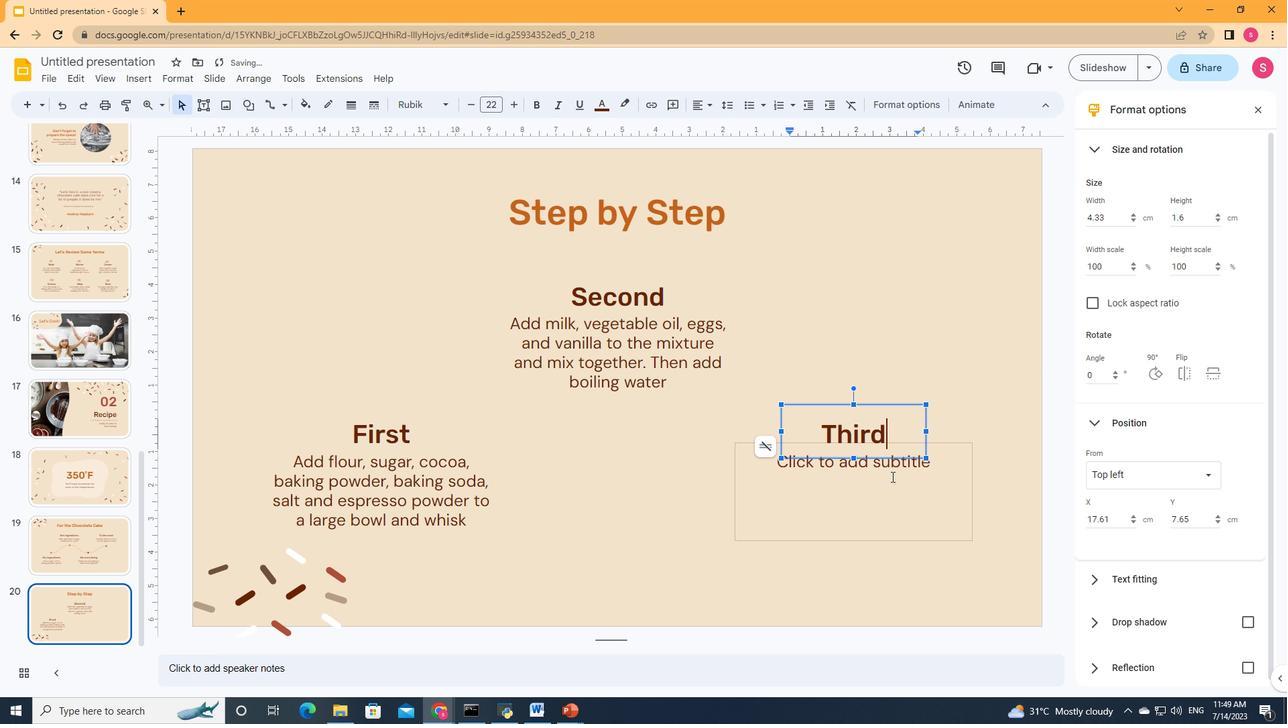 
Action: Key pressed <Key.shift><Key.shift><Key.shift><Key.shift><Key.shift>Distribute<Key.space>the<Key.space>cake<Key.space>batter<Key.space>evenly<Key.space>between<Key.space>the<Key.space>prepared<Key.space>cake<Key.space>pans.<Key.space><Key.shift>Bake<Key.space>for<Key.space>30-35<Key.space>minutes
Screenshot: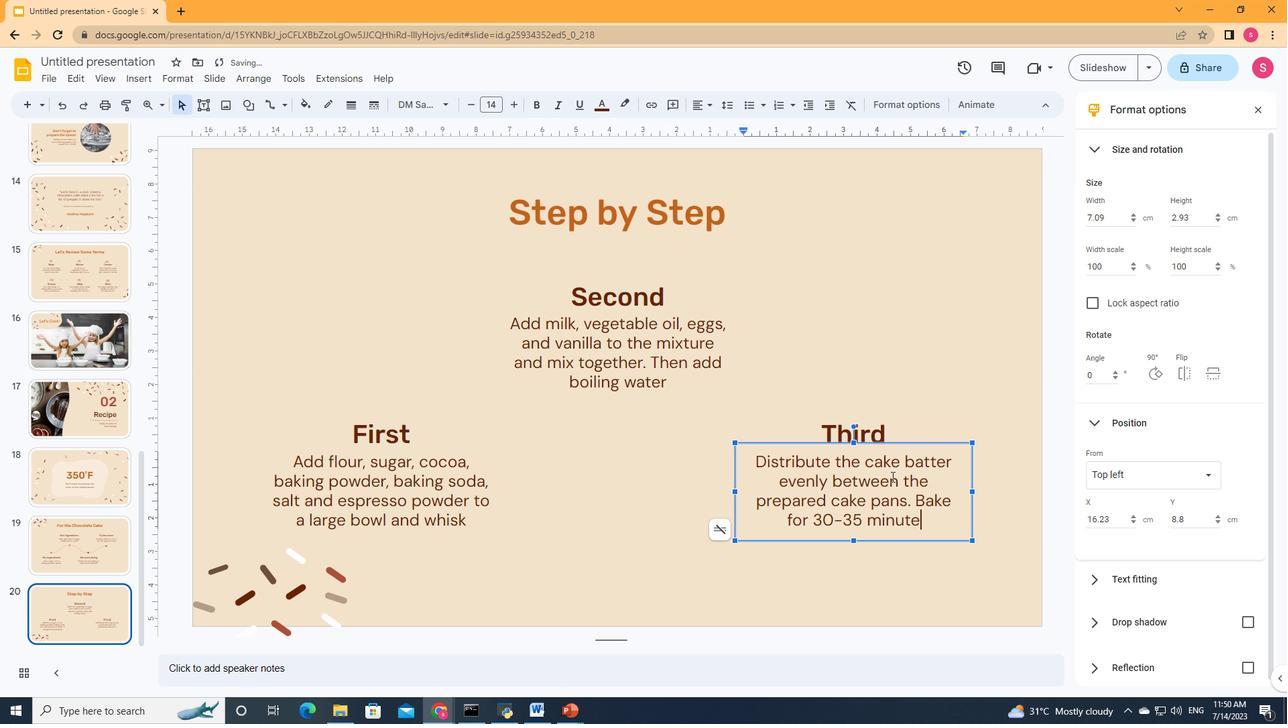 
Action: Mouse moved to (621, 521)
Screenshot: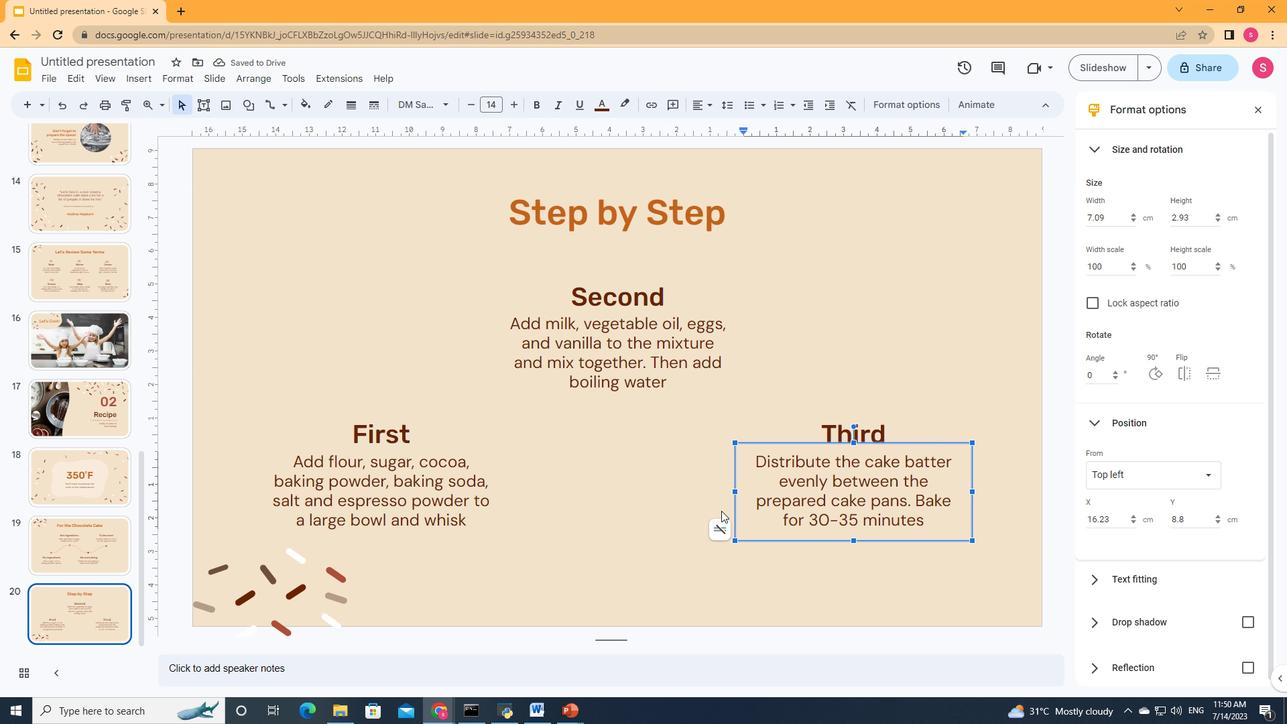 
Action: Mouse pressed left at (621, 521)
Screenshot: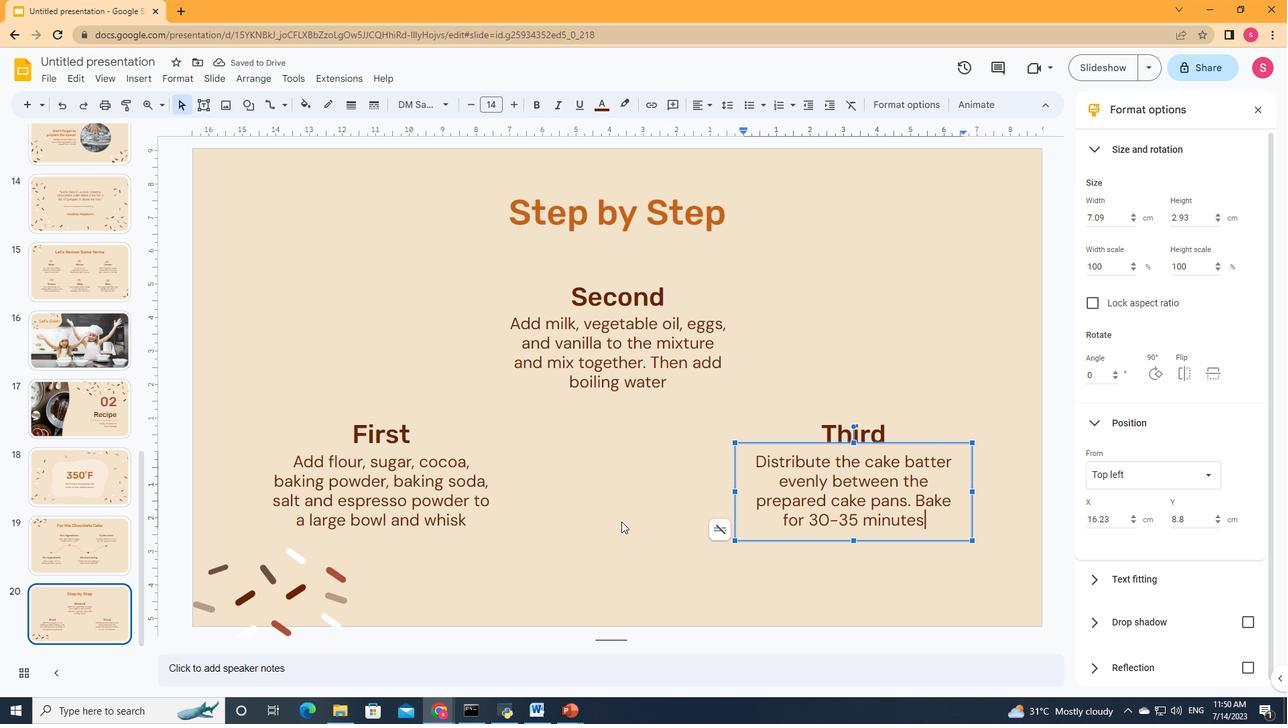 
Action: Mouse moved to (144, 80)
Screenshot: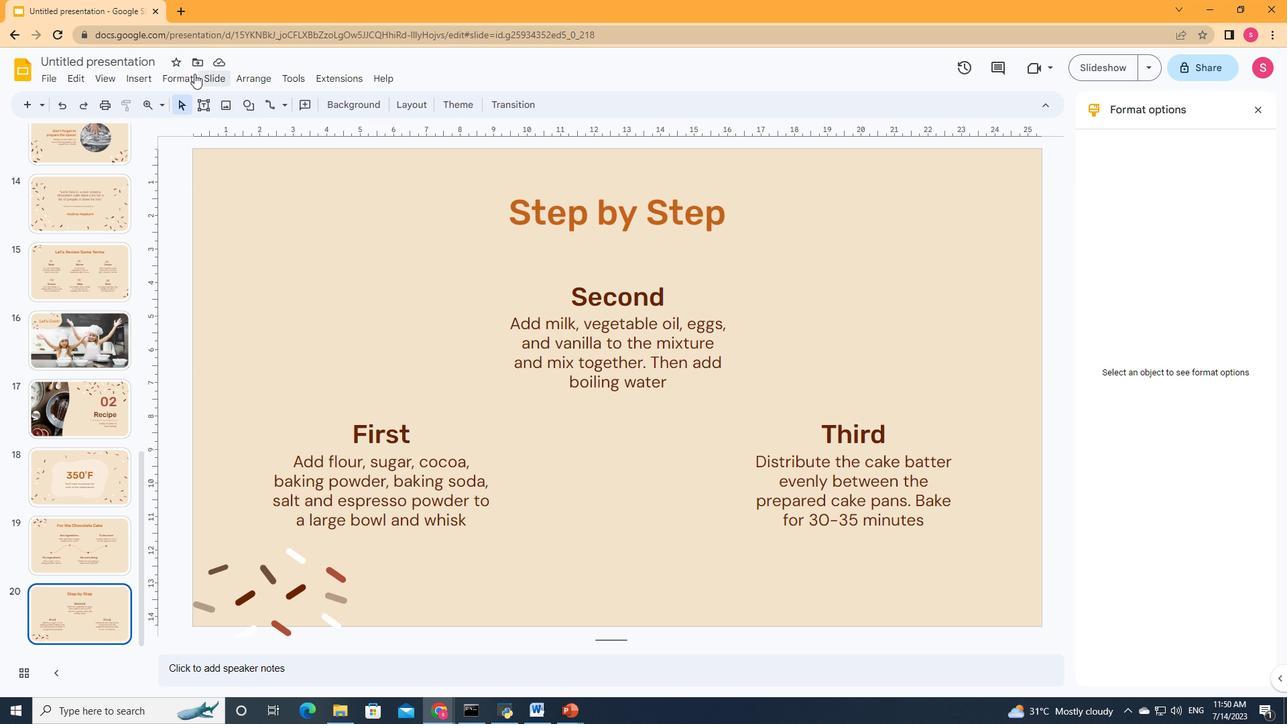 
Action: Mouse pressed left at (144, 80)
Screenshot: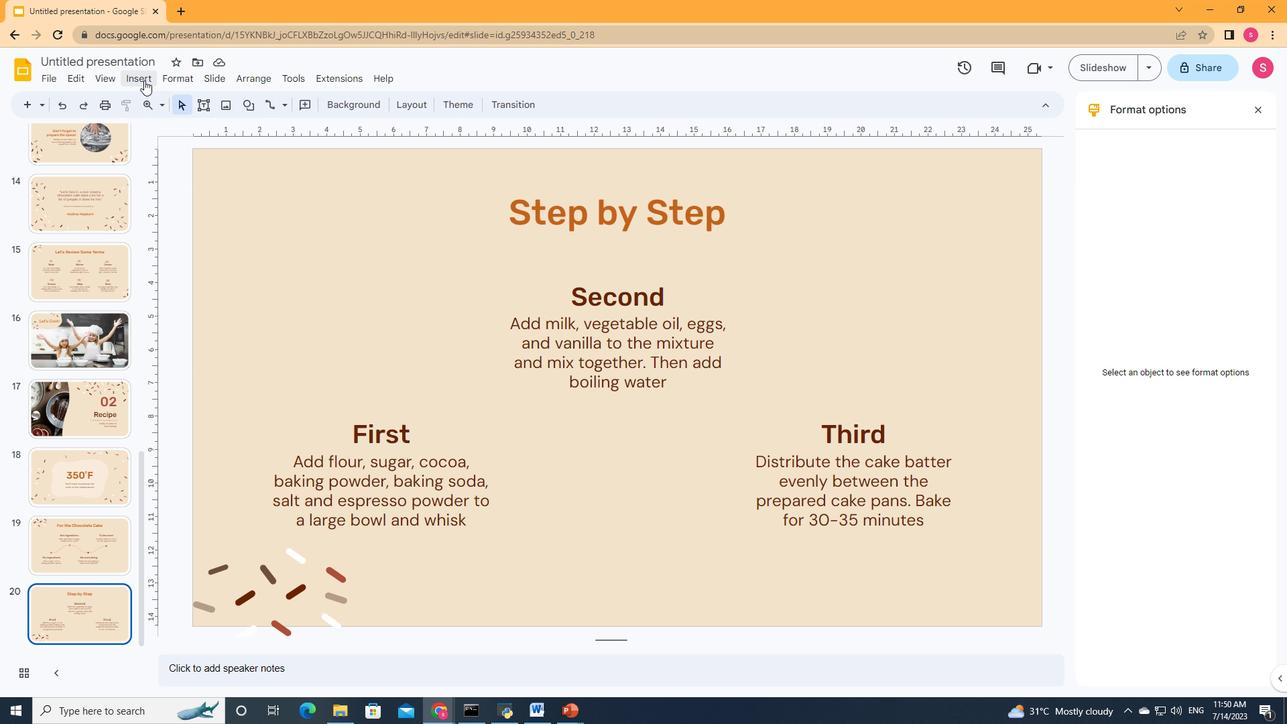 
Action: Mouse moved to (377, 103)
Screenshot: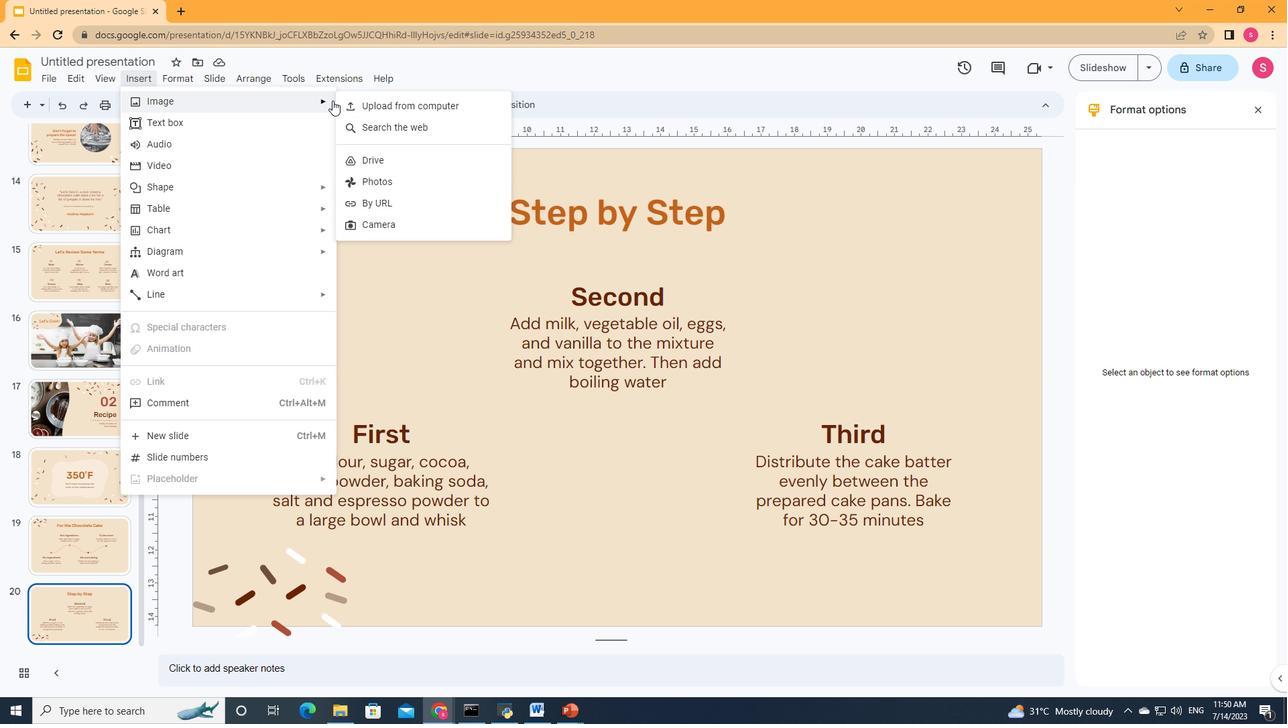 
Action: Mouse pressed left at (377, 103)
Screenshot: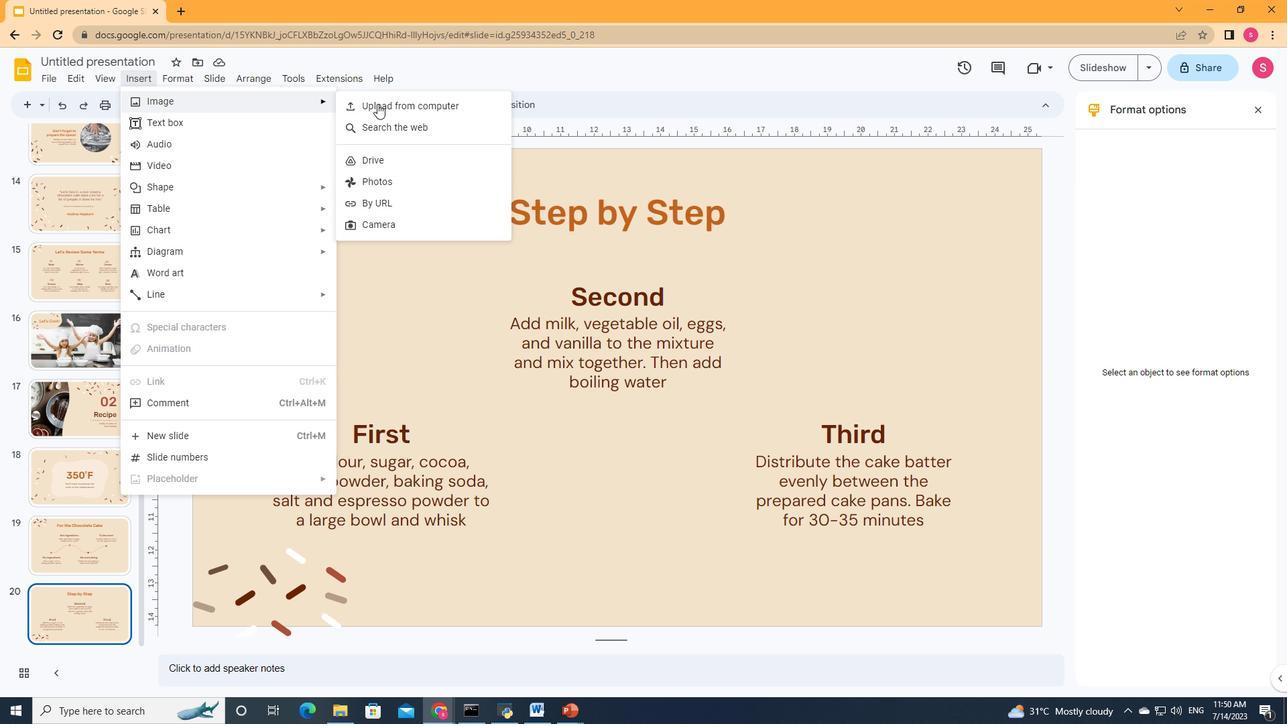 
Action: Mouse moved to (510, 290)
Screenshot: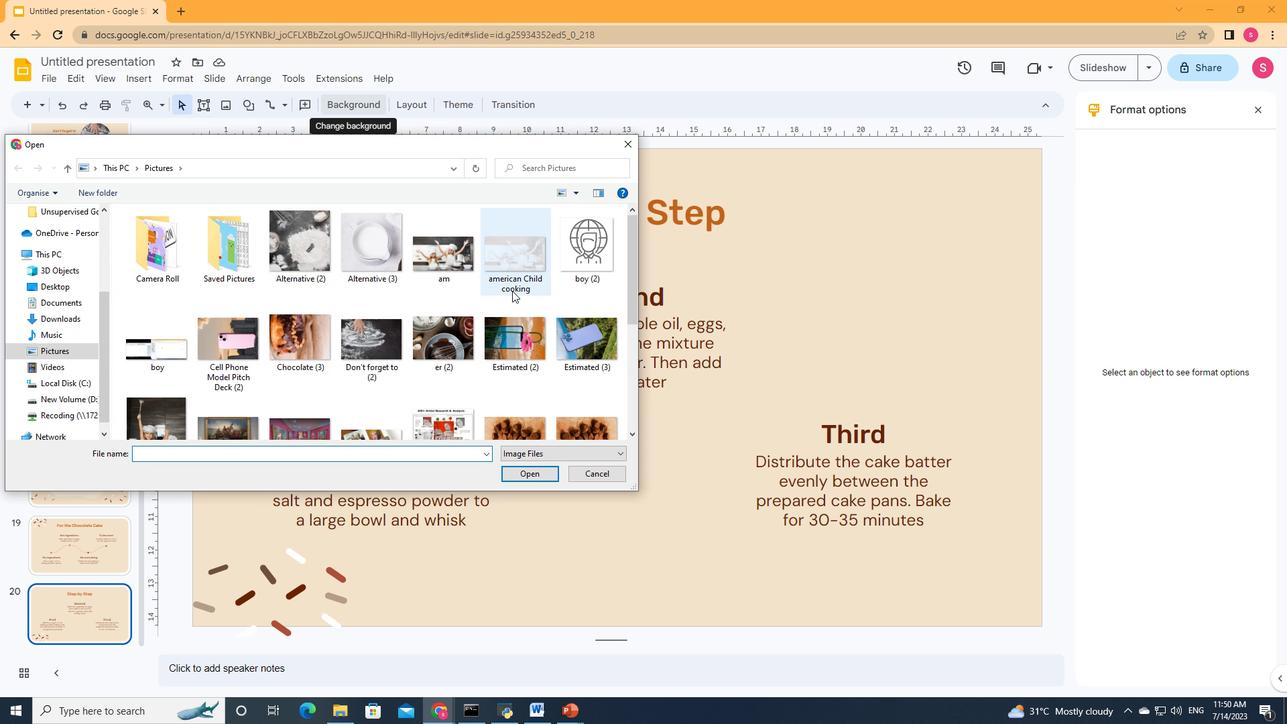 
Action: Mouse scrolled (510, 290) with delta (0, 0)
Screenshot: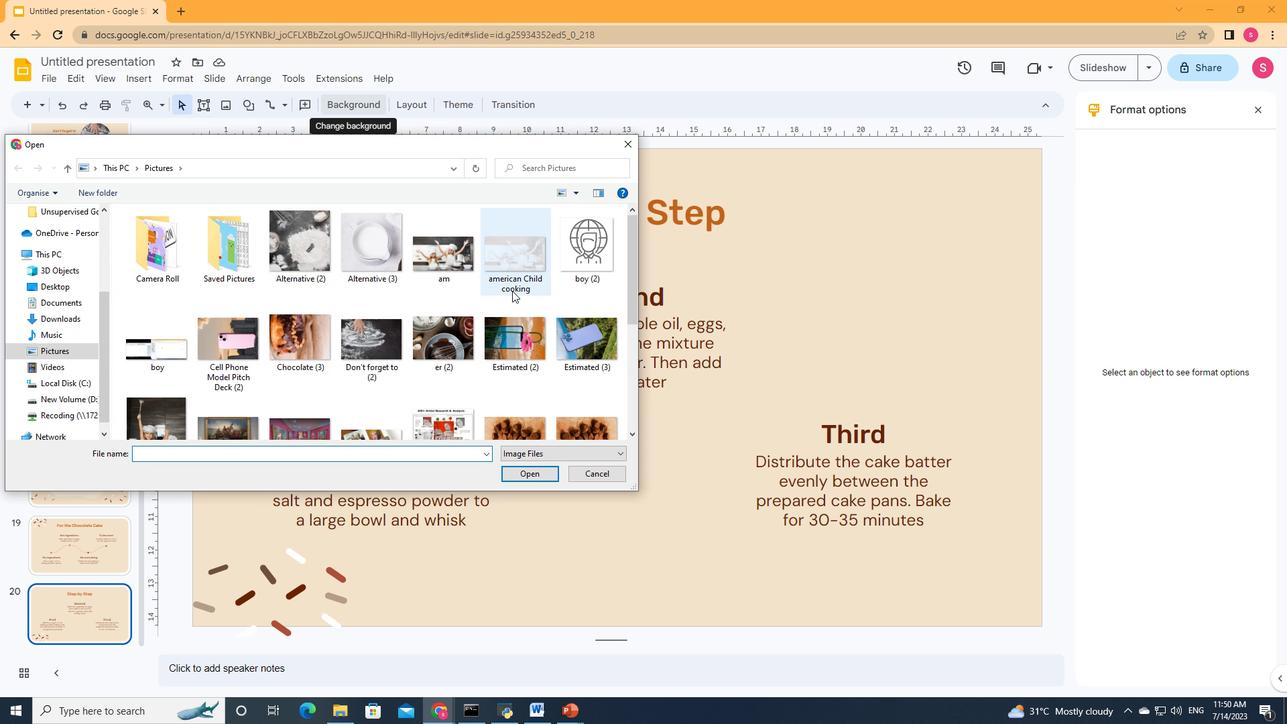 
Action: Mouse moved to (508, 291)
Screenshot: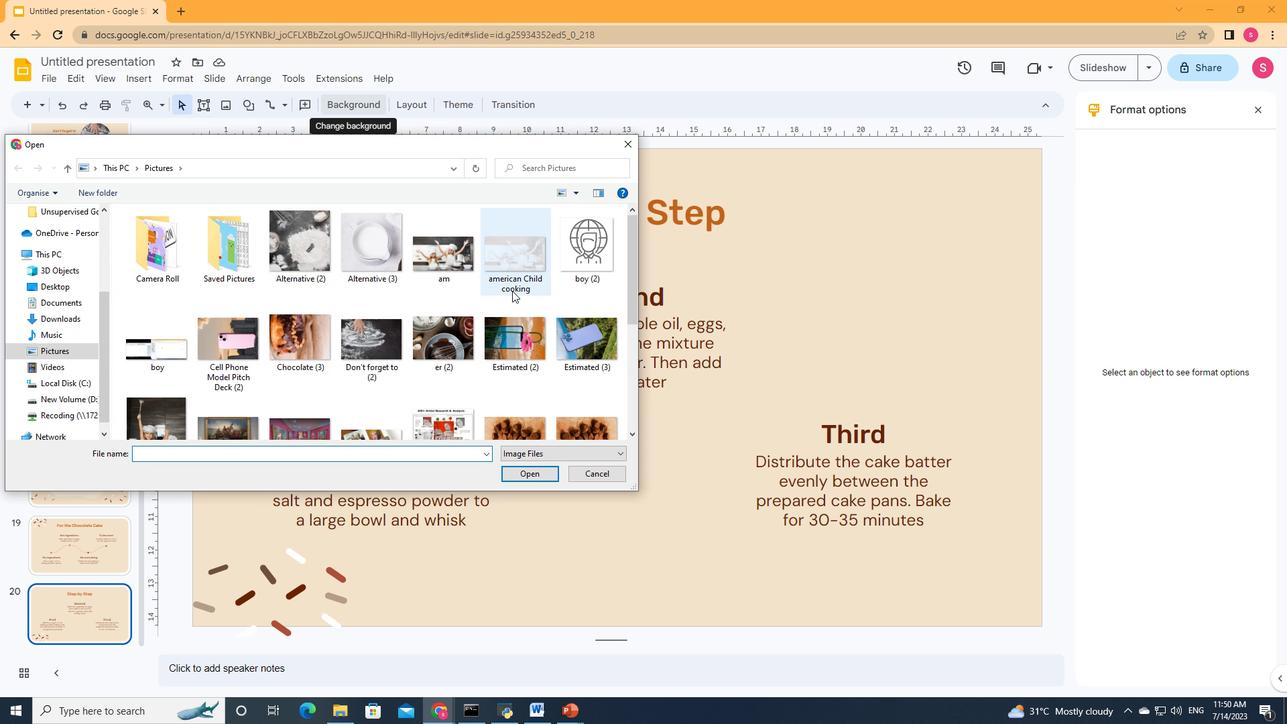 
Action: Mouse scrolled (508, 290) with delta (0, 0)
Screenshot: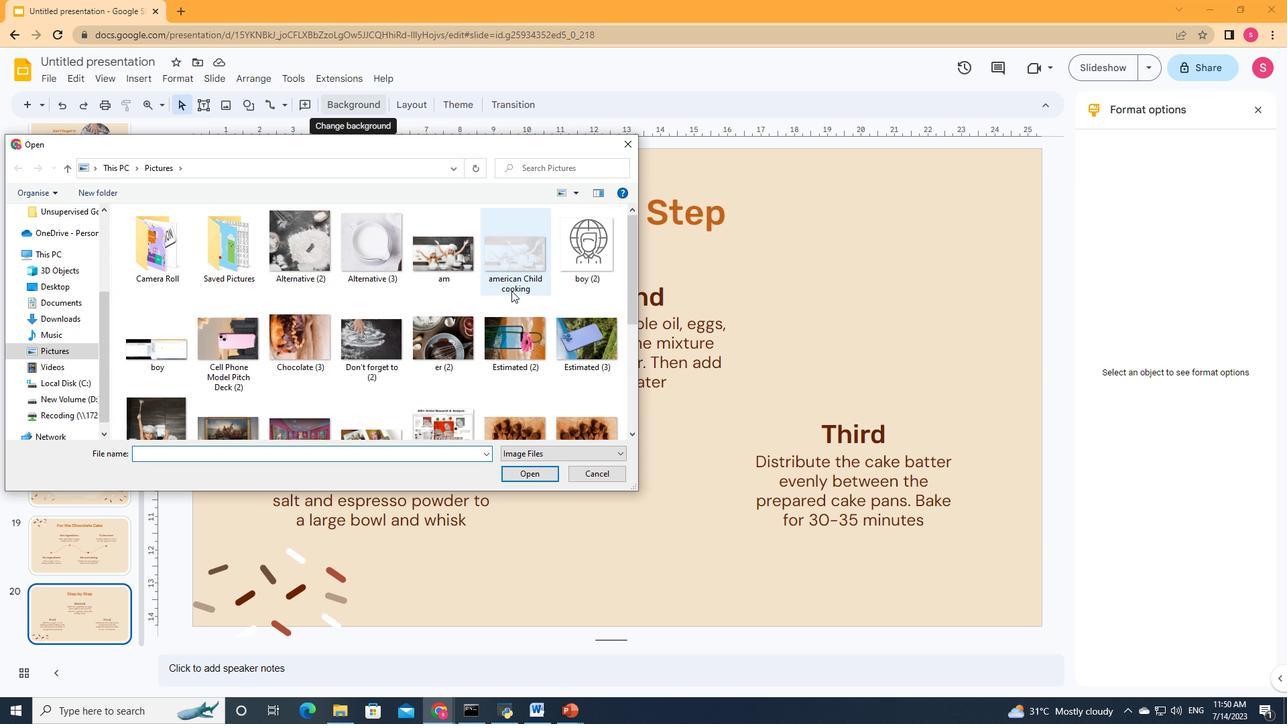 
Action: Mouse moved to (508, 291)
Screenshot: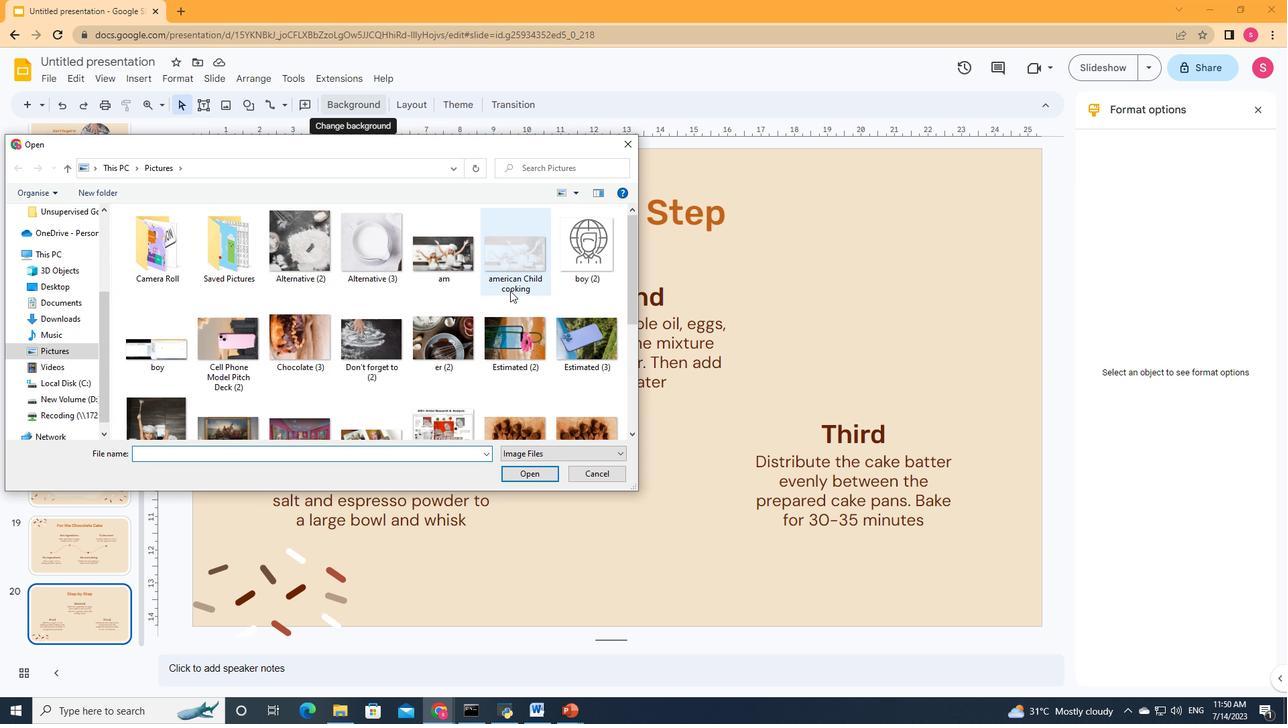 
Action: Mouse scrolled (508, 290) with delta (0, 0)
Screenshot: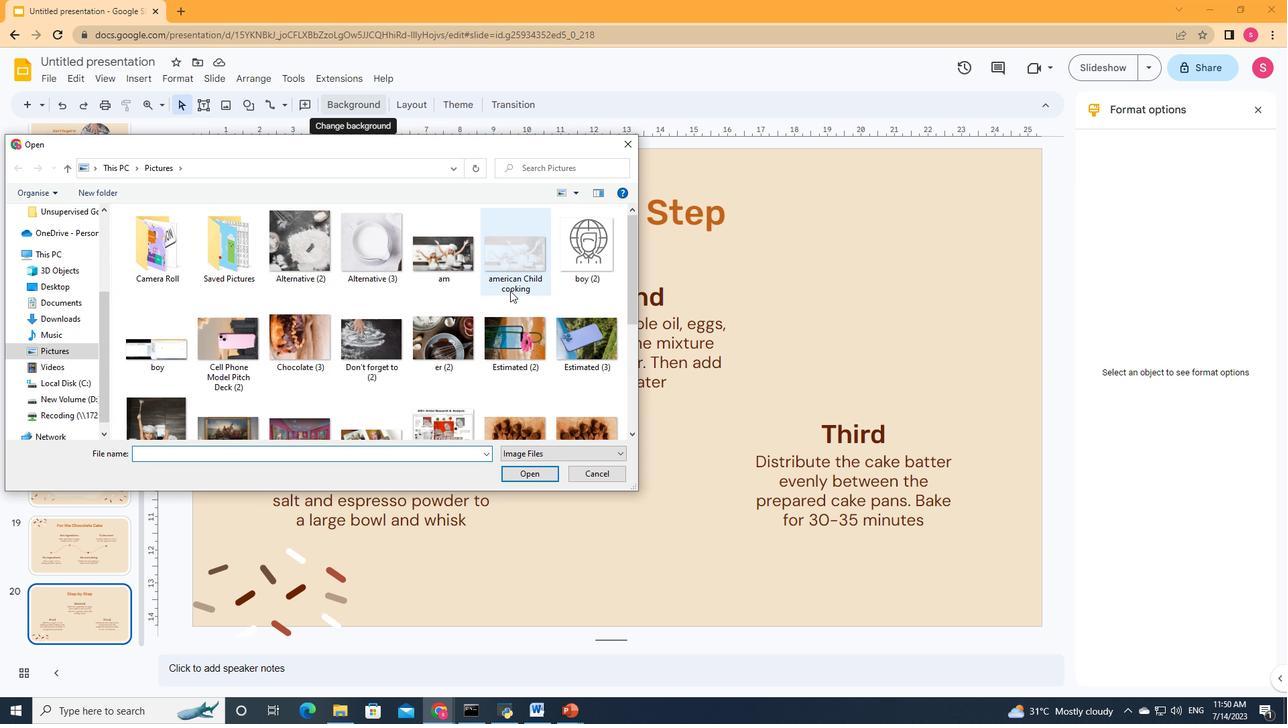 
Action: Mouse moved to (296, 322)
Screenshot: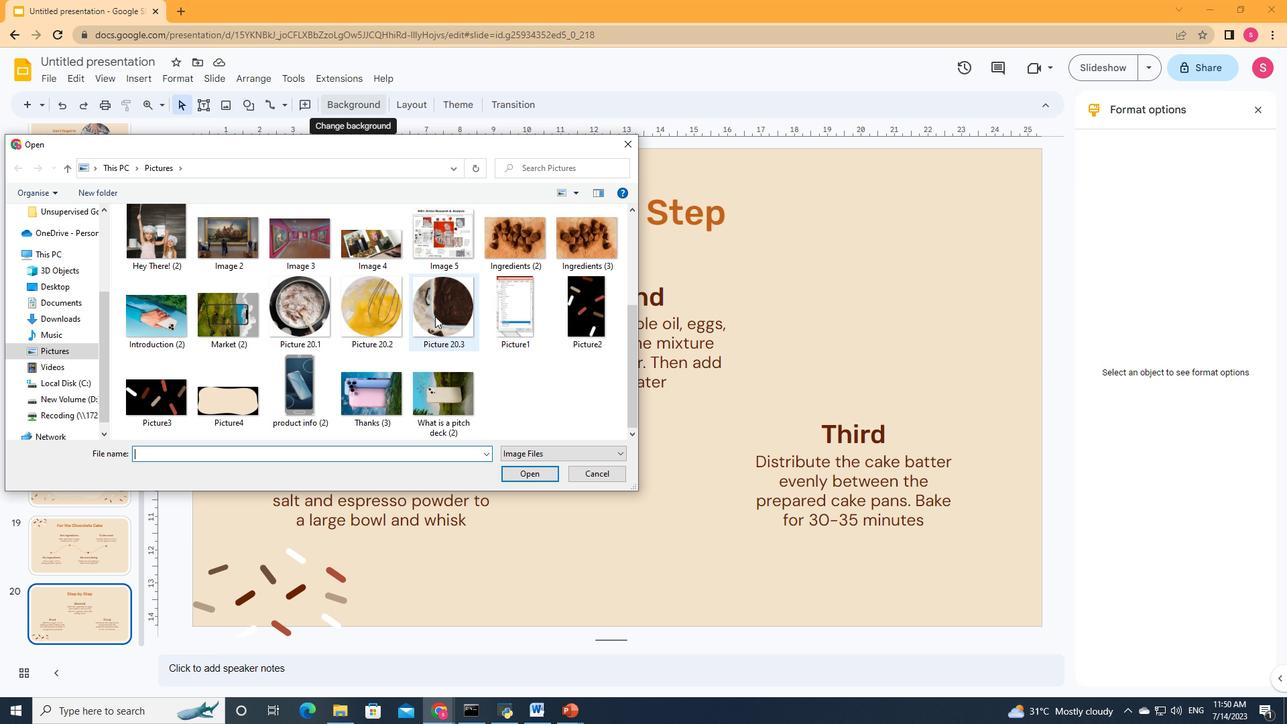 
Action: Mouse pressed left at (296, 322)
Screenshot: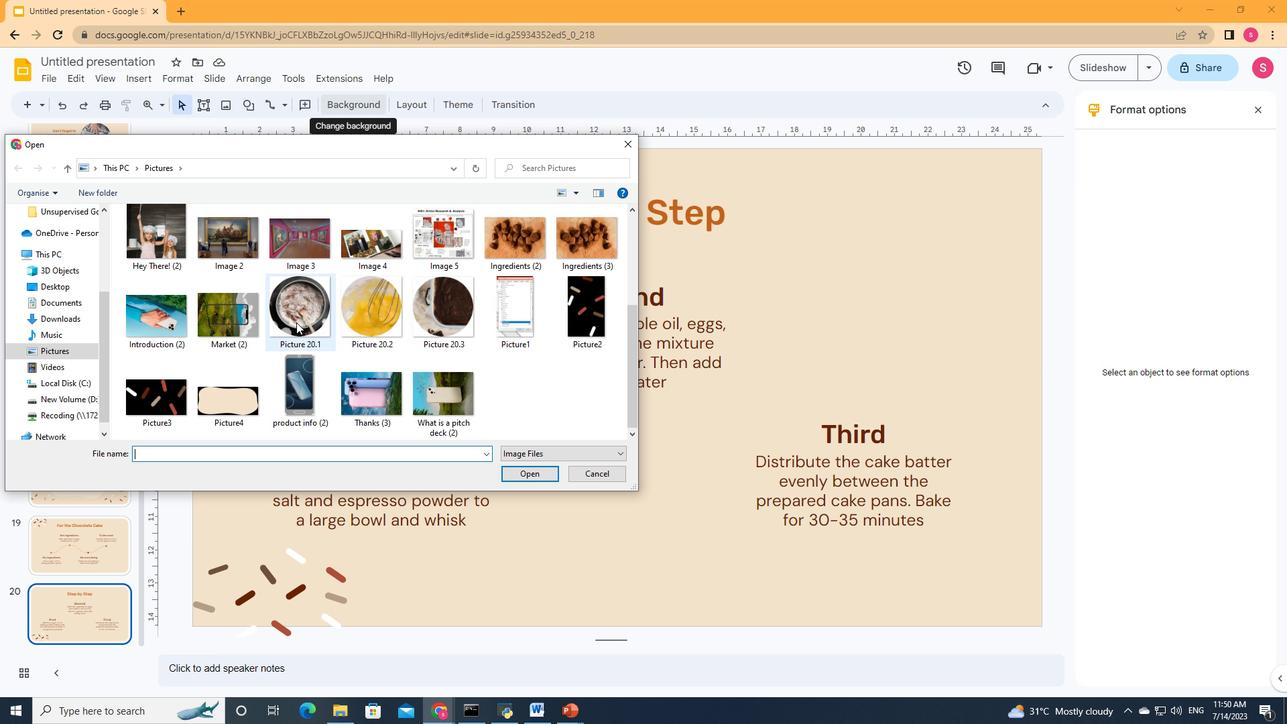 
Action: Mouse moved to (543, 477)
Screenshot: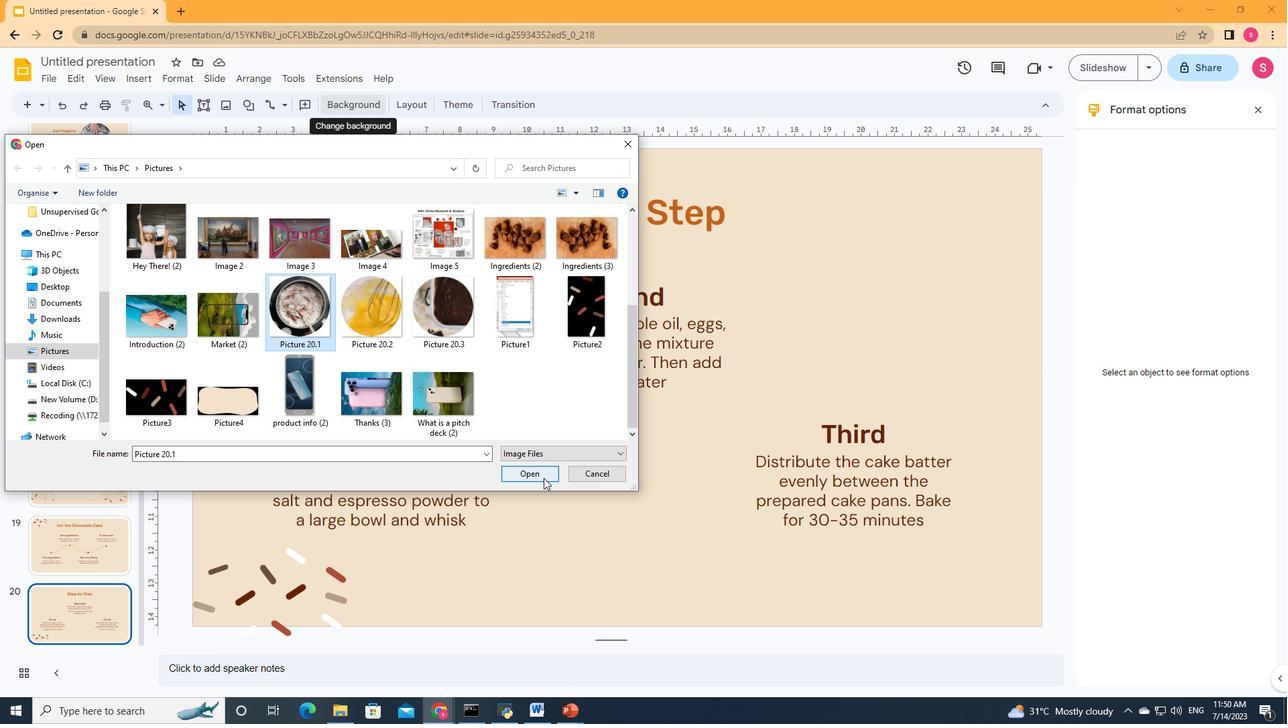 
Action: Mouse pressed left at (543, 477)
Screenshot: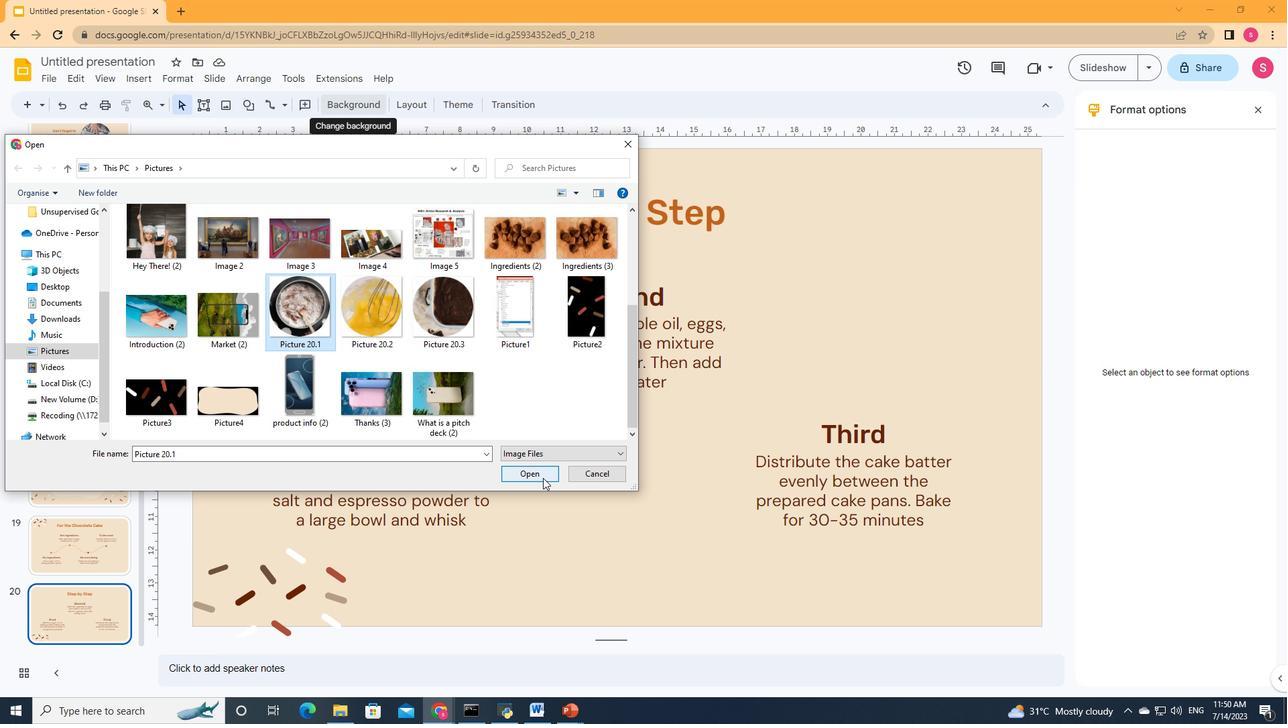 
Action: Mouse moved to (581, 457)
Screenshot: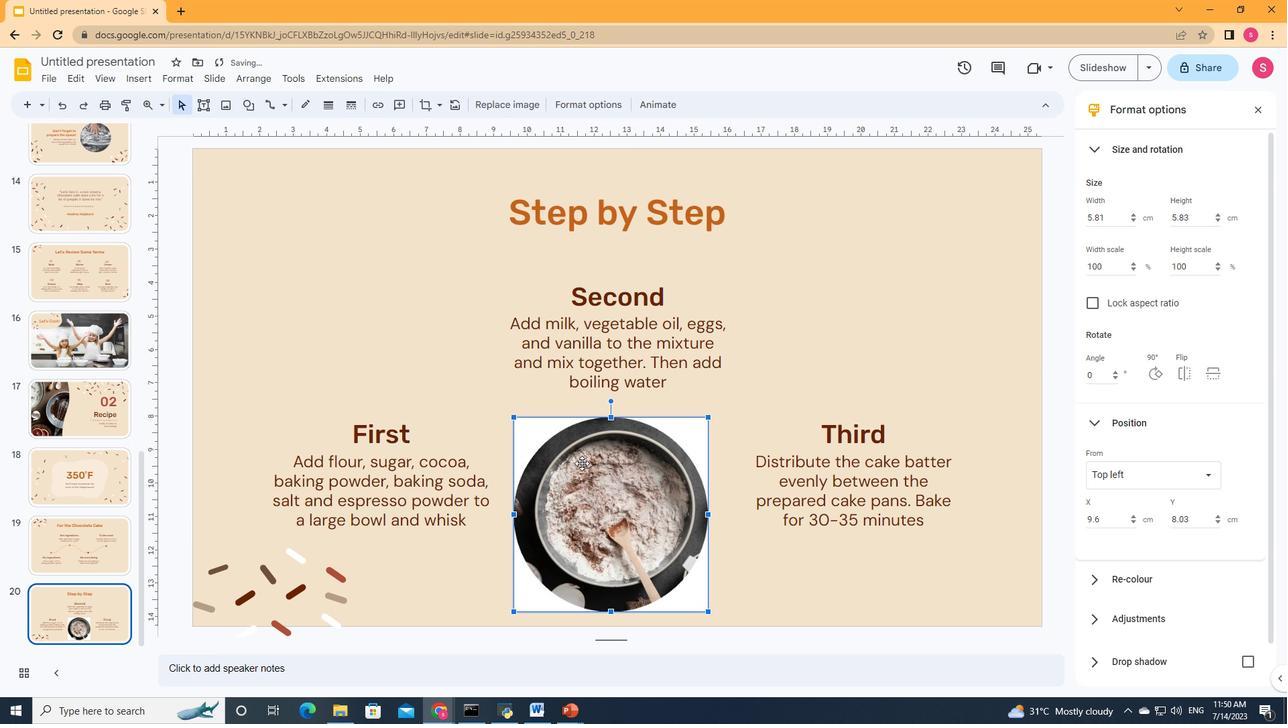 
Action: Mouse pressed left at (581, 457)
Screenshot: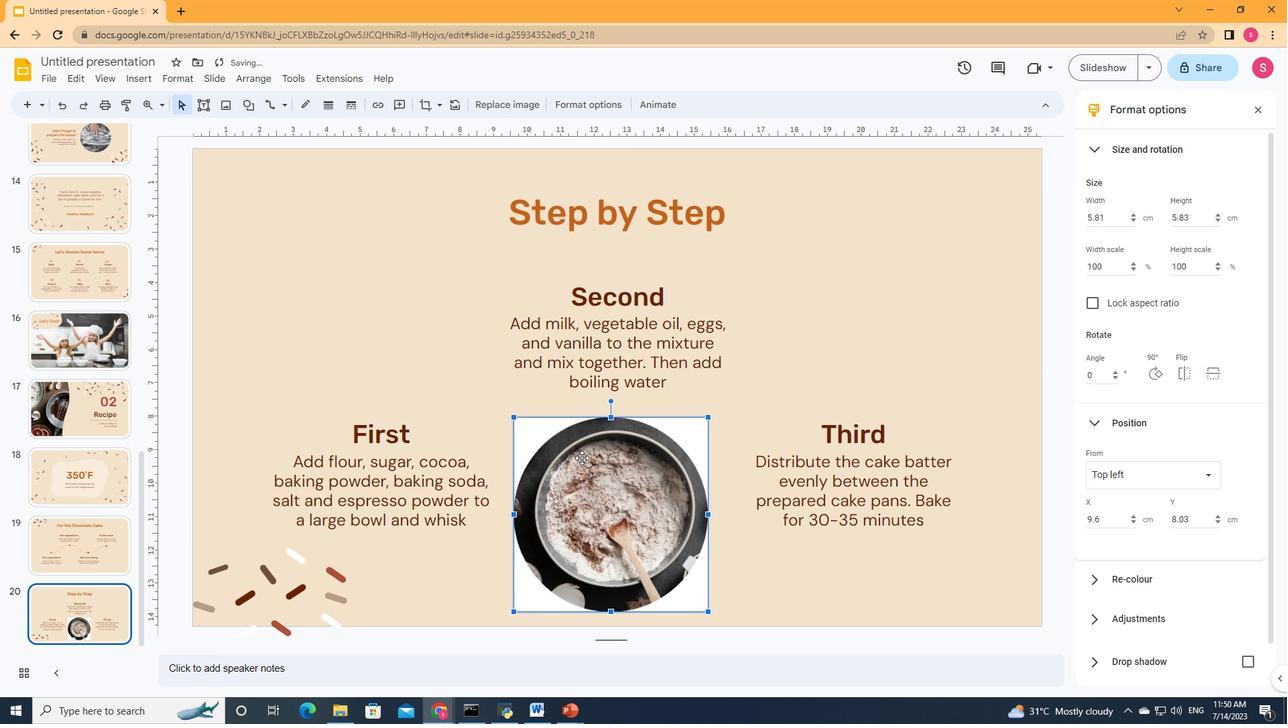 
Action: Mouse moved to (440, 105)
Screenshot: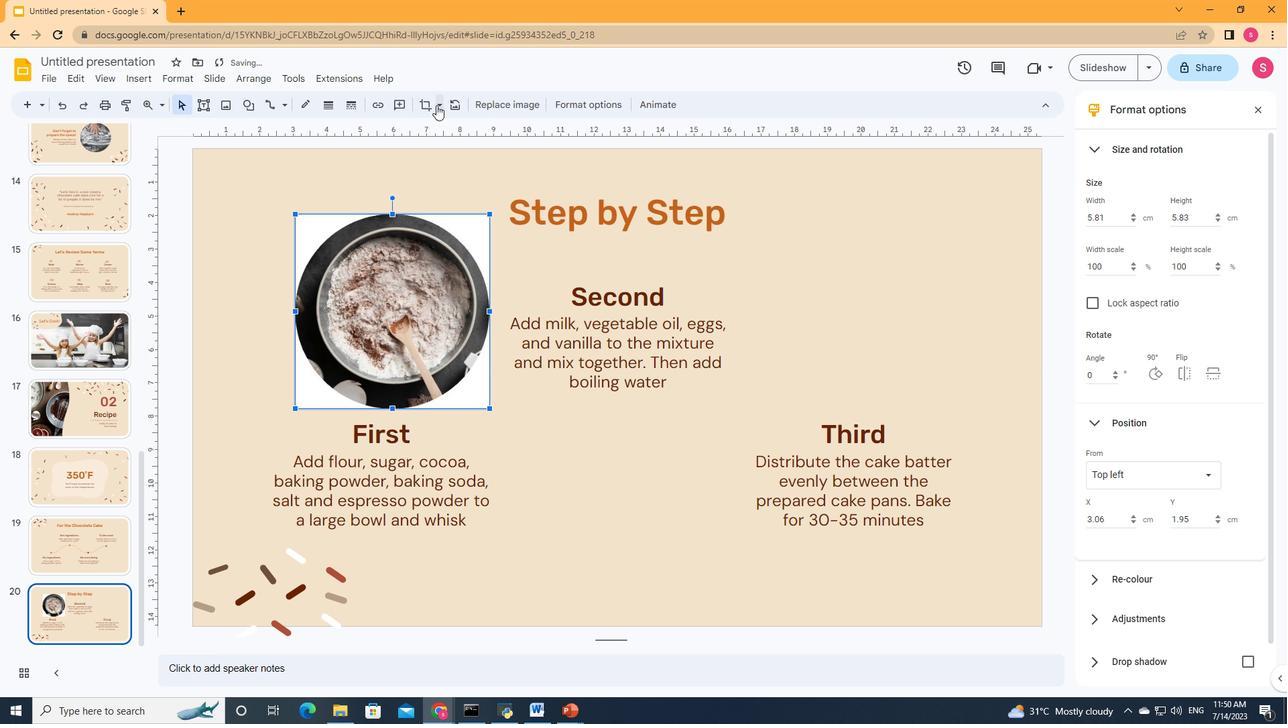
Action: Mouse pressed left at (440, 105)
Screenshot: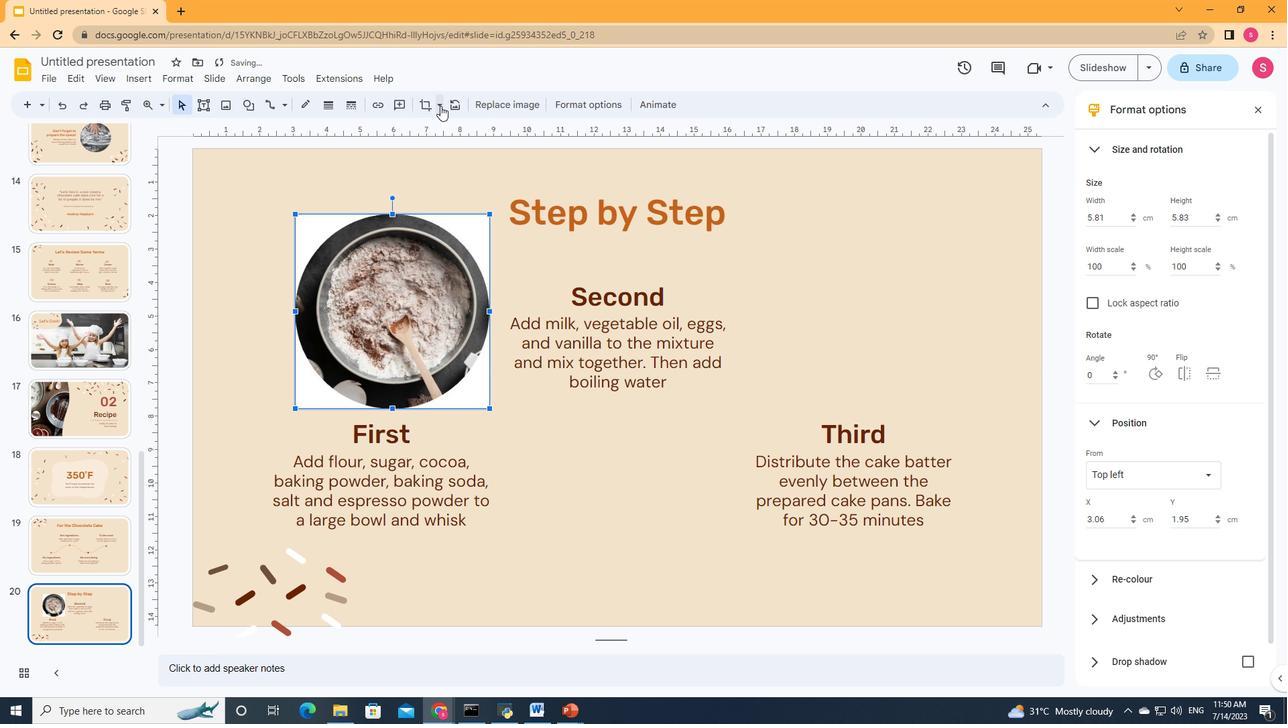 
Action: Mouse moved to (534, 231)
Screenshot: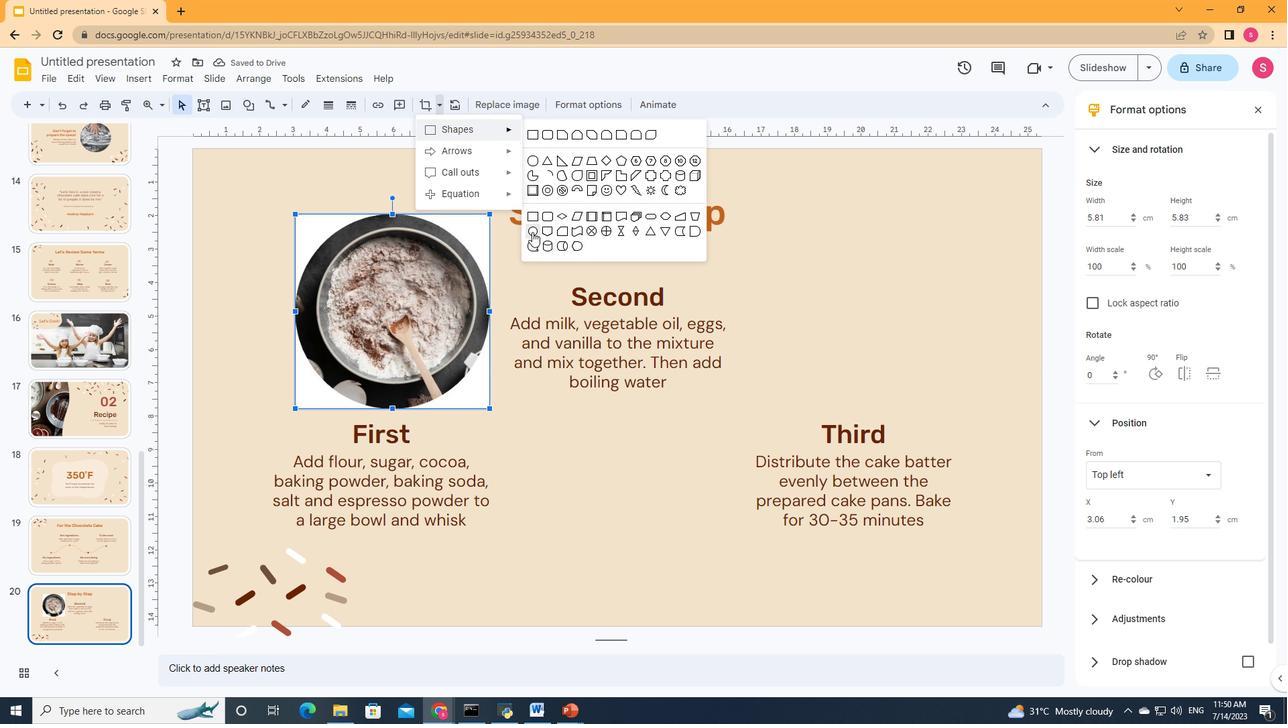 
Action: Mouse pressed left at (534, 231)
Screenshot: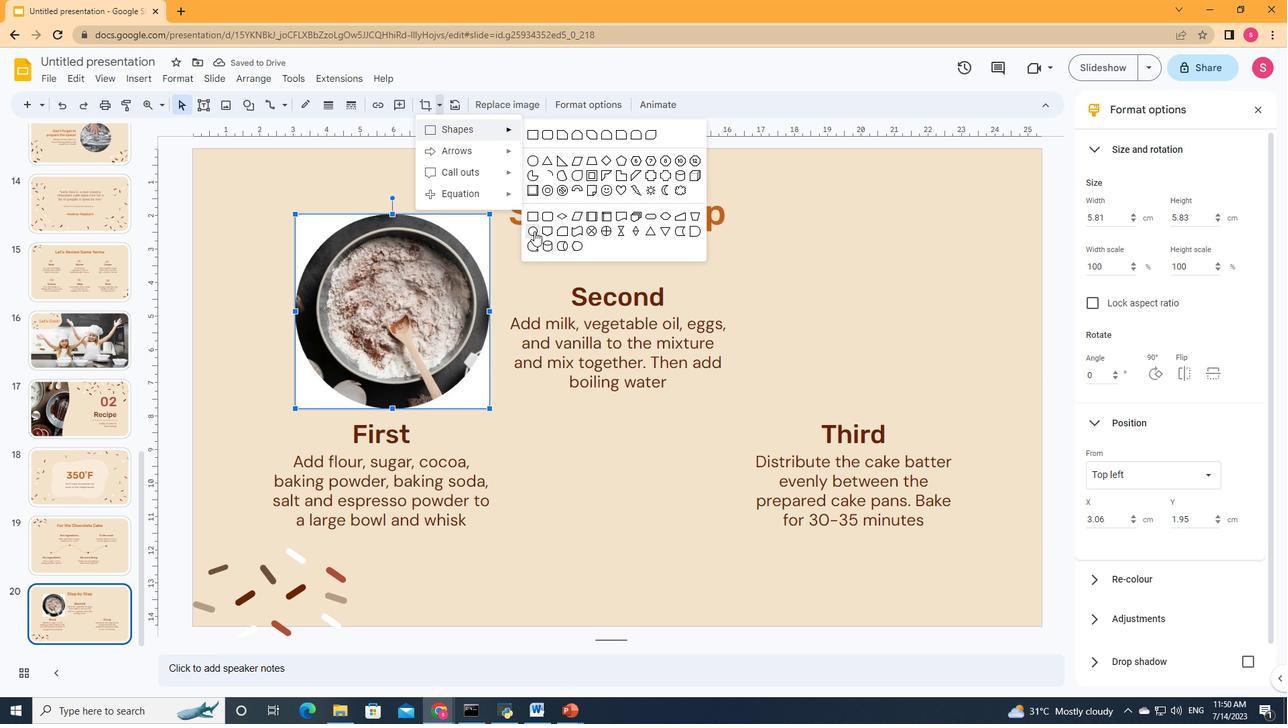 
Action: Mouse moved to (525, 259)
Screenshot: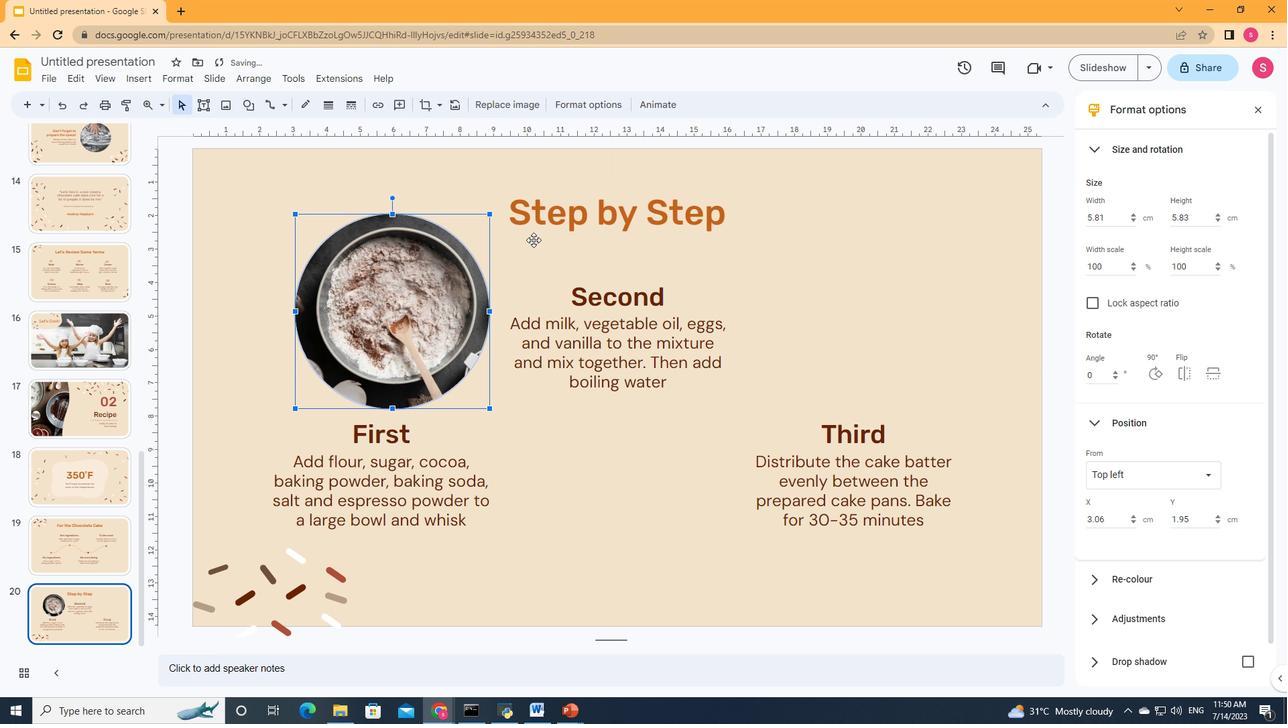 
Action: Mouse pressed left at (525, 259)
Screenshot: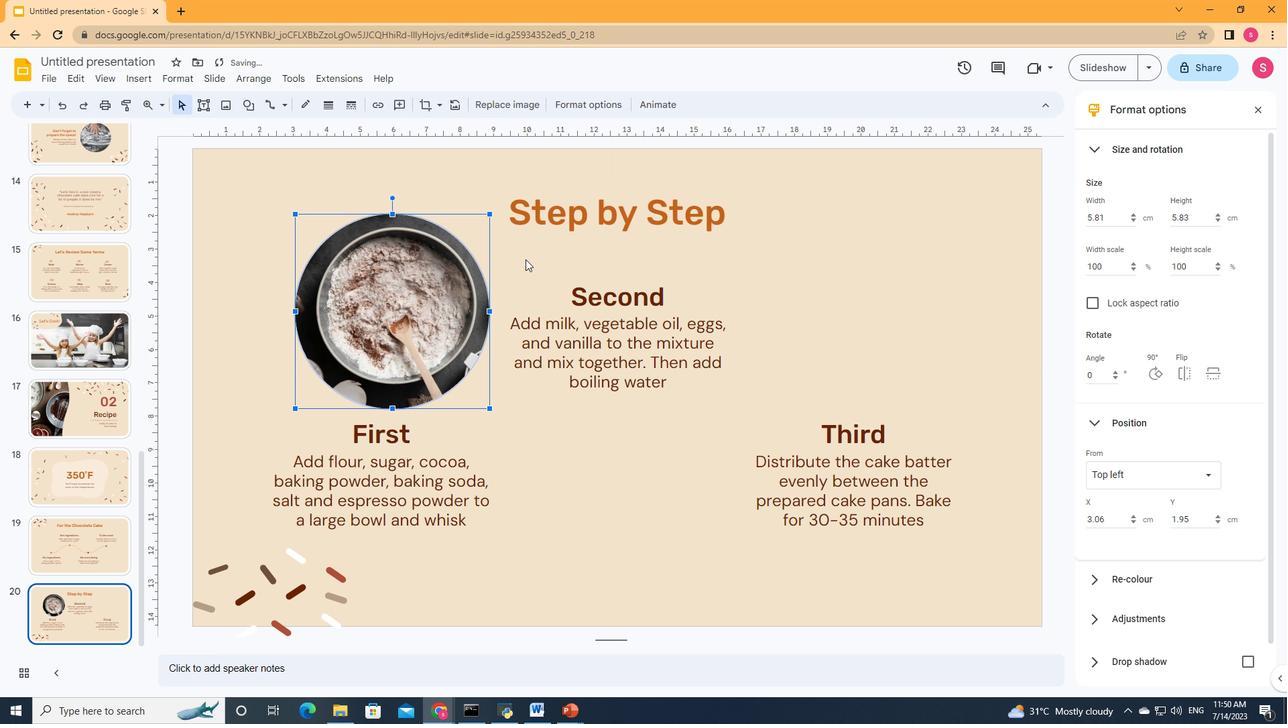 
Action: Mouse moved to (149, 78)
Screenshot: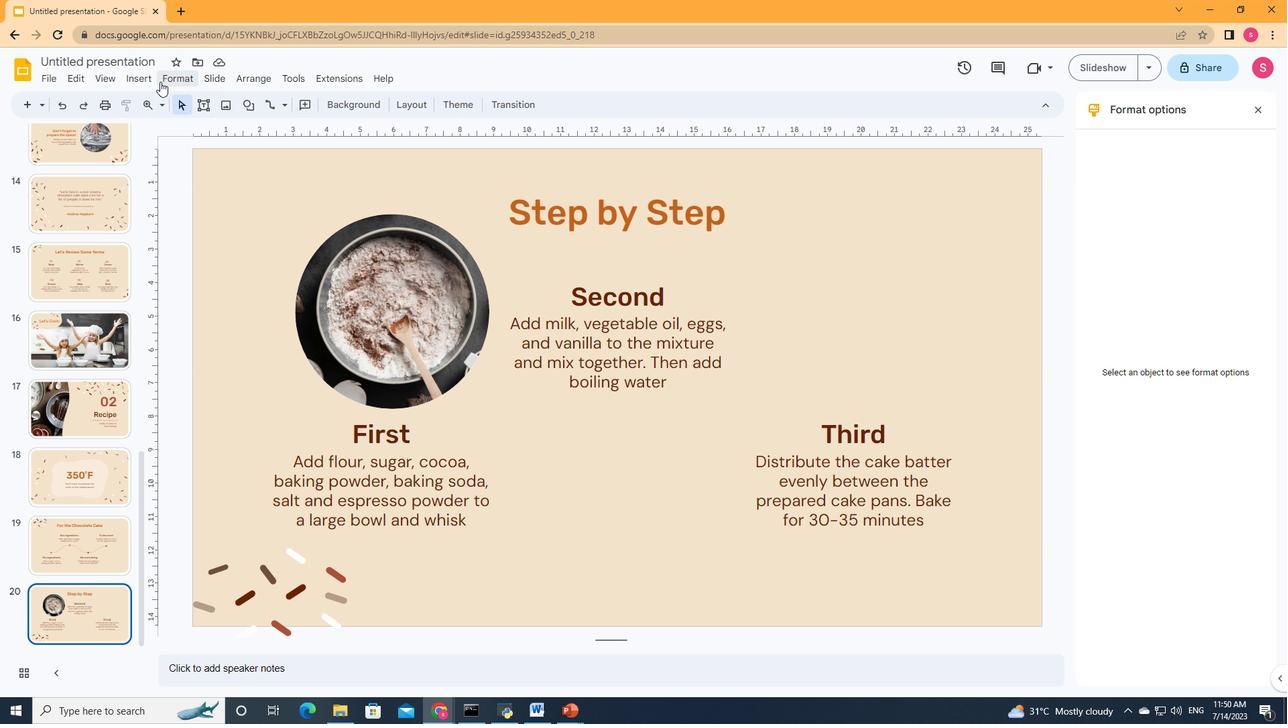 
Action: Mouse pressed left at (149, 78)
Screenshot: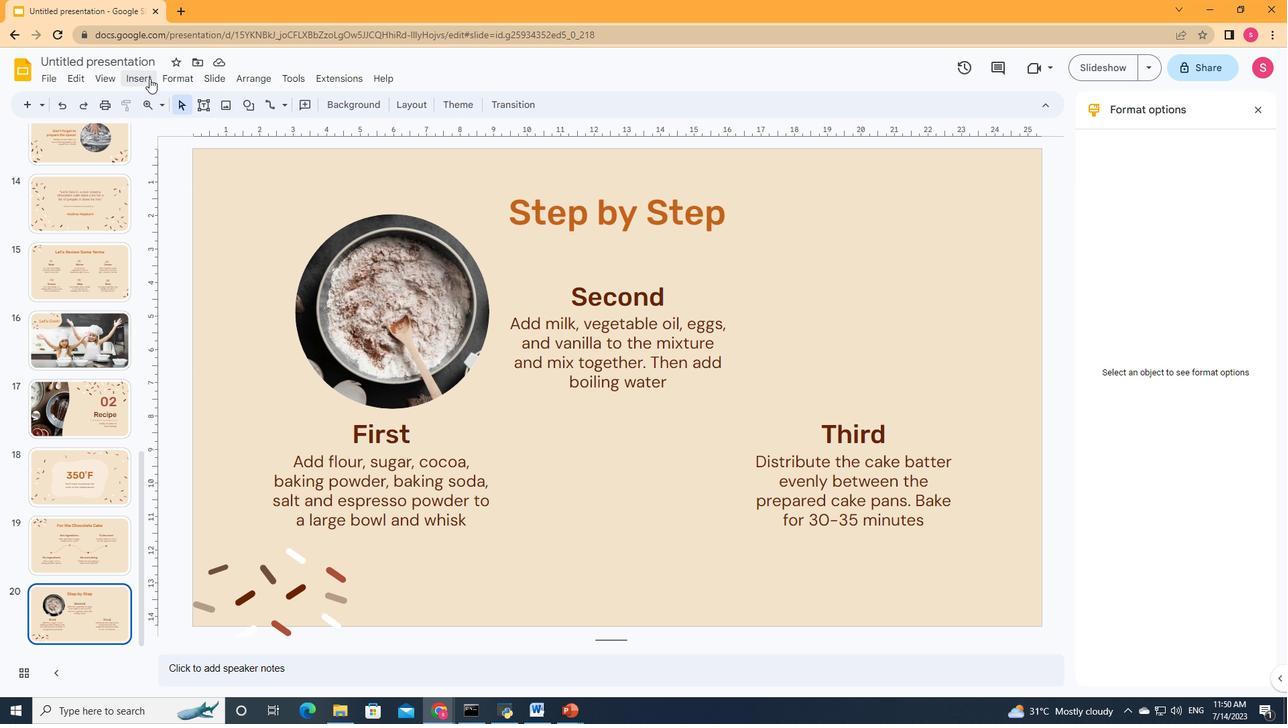 
Action: Mouse moved to (430, 113)
Screenshot: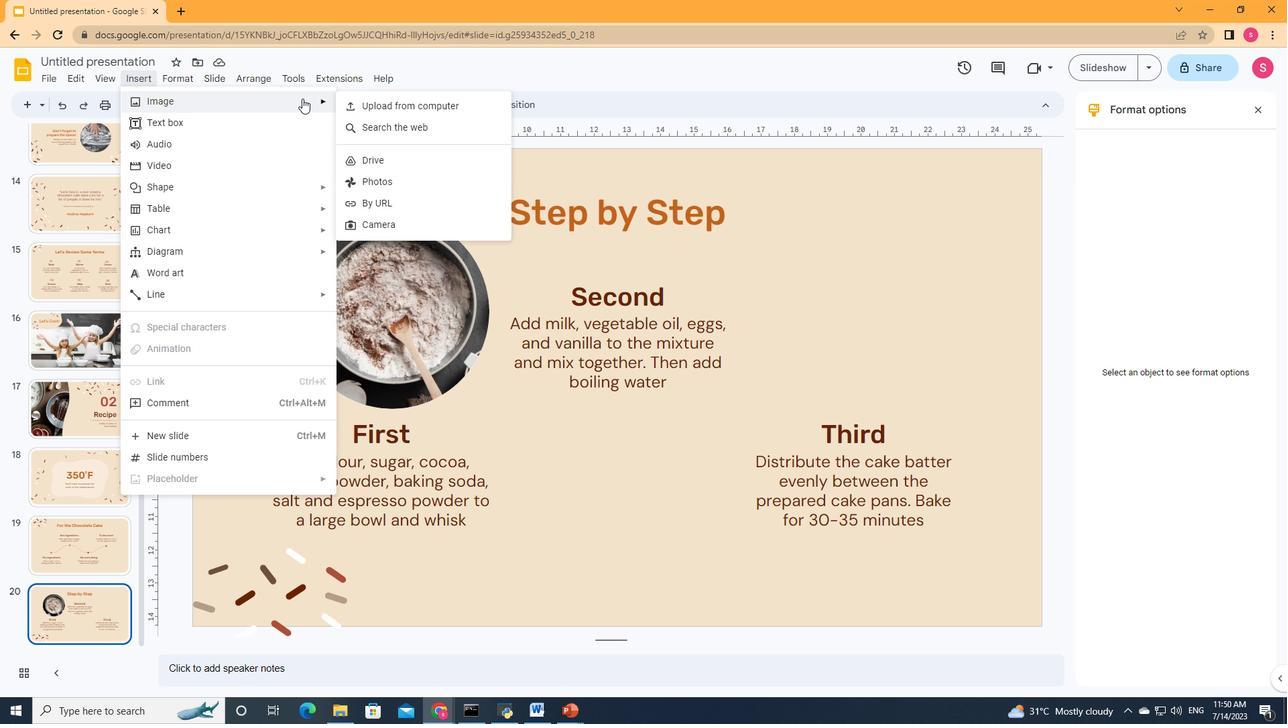 
Action: Mouse pressed left at (430, 113)
Screenshot: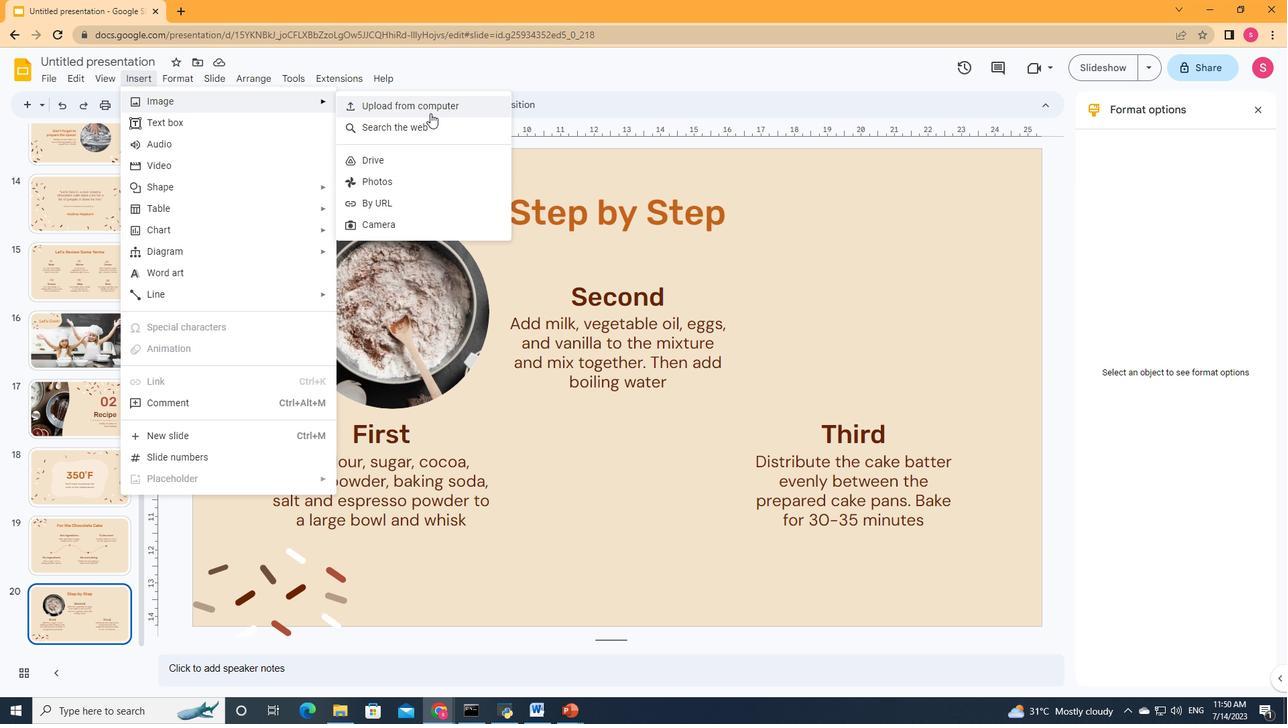 
Action: Mouse moved to (451, 307)
Screenshot: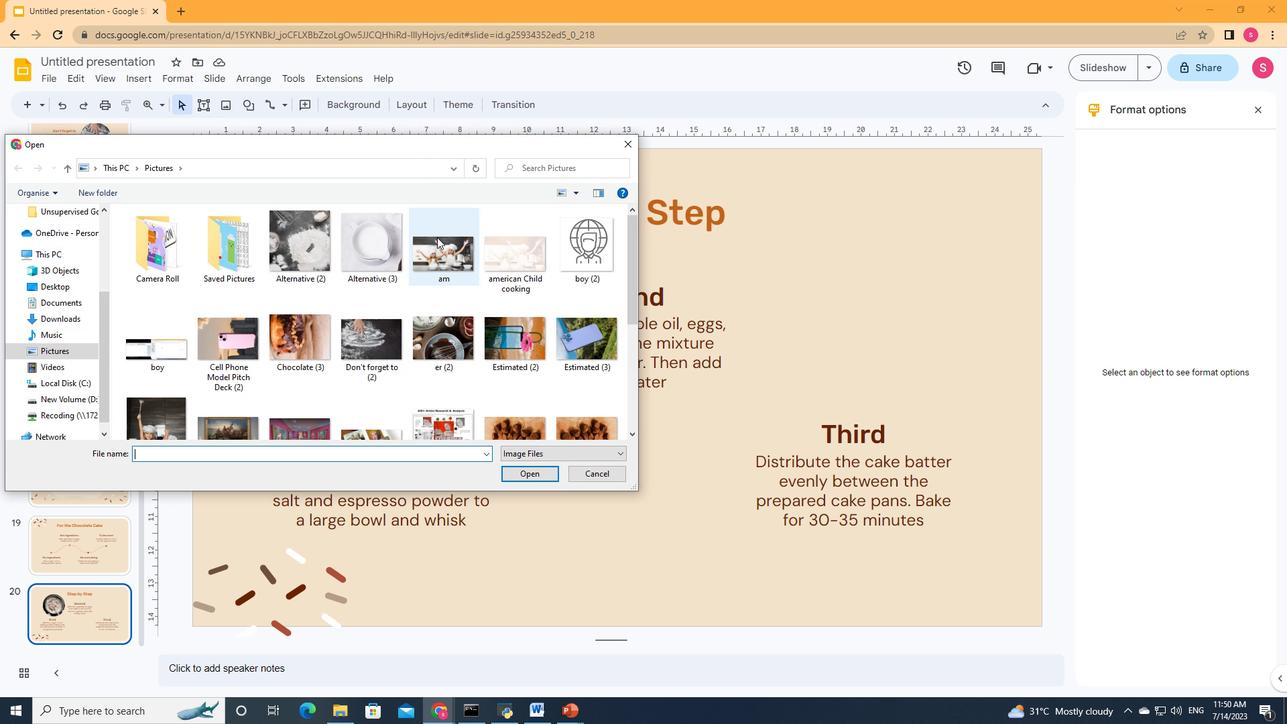 
Action: Mouse scrolled (451, 307) with delta (0, 0)
Screenshot: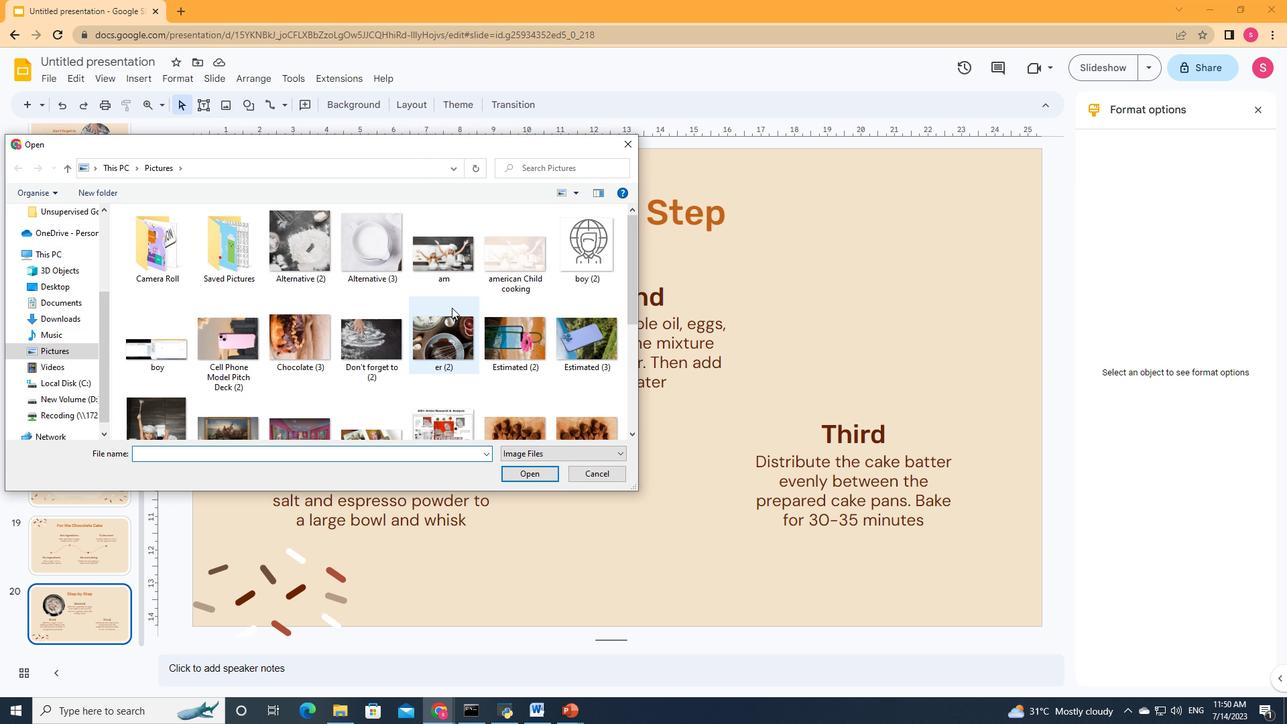 
Action: Mouse scrolled (451, 307) with delta (0, 0)
Screenshot: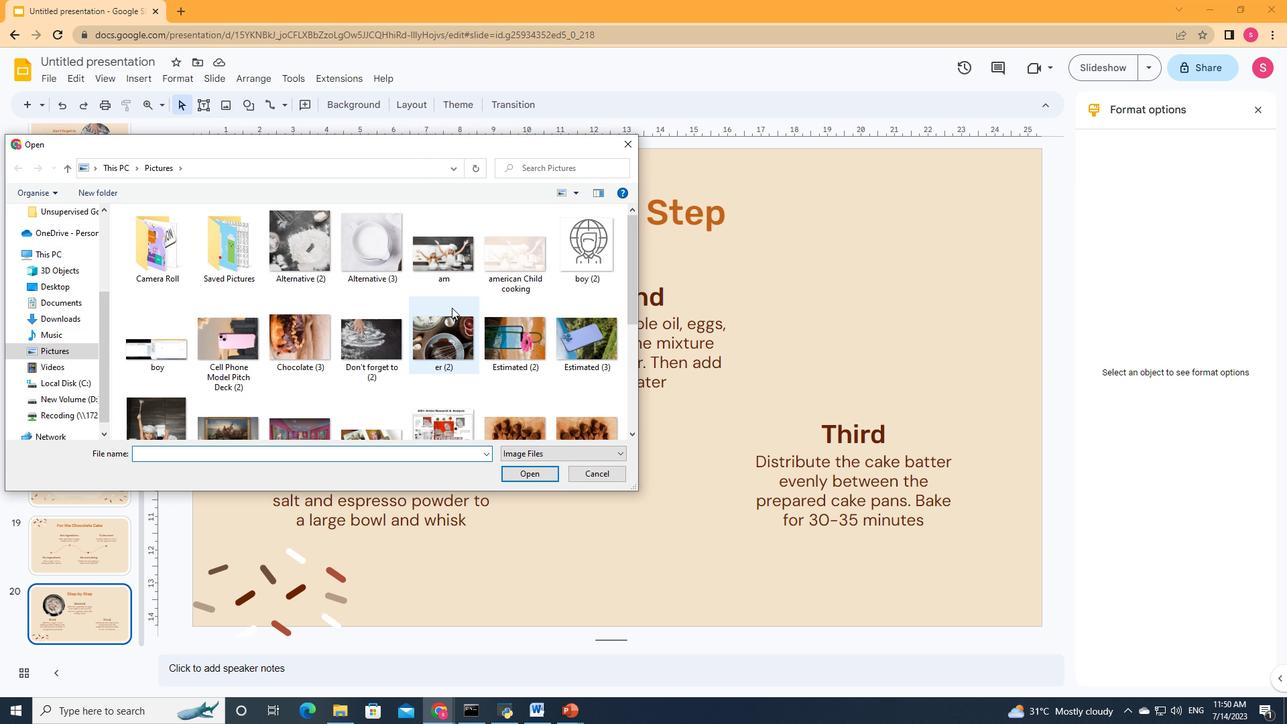 
Action: Mouse moved to (372, 390)
Screenshot: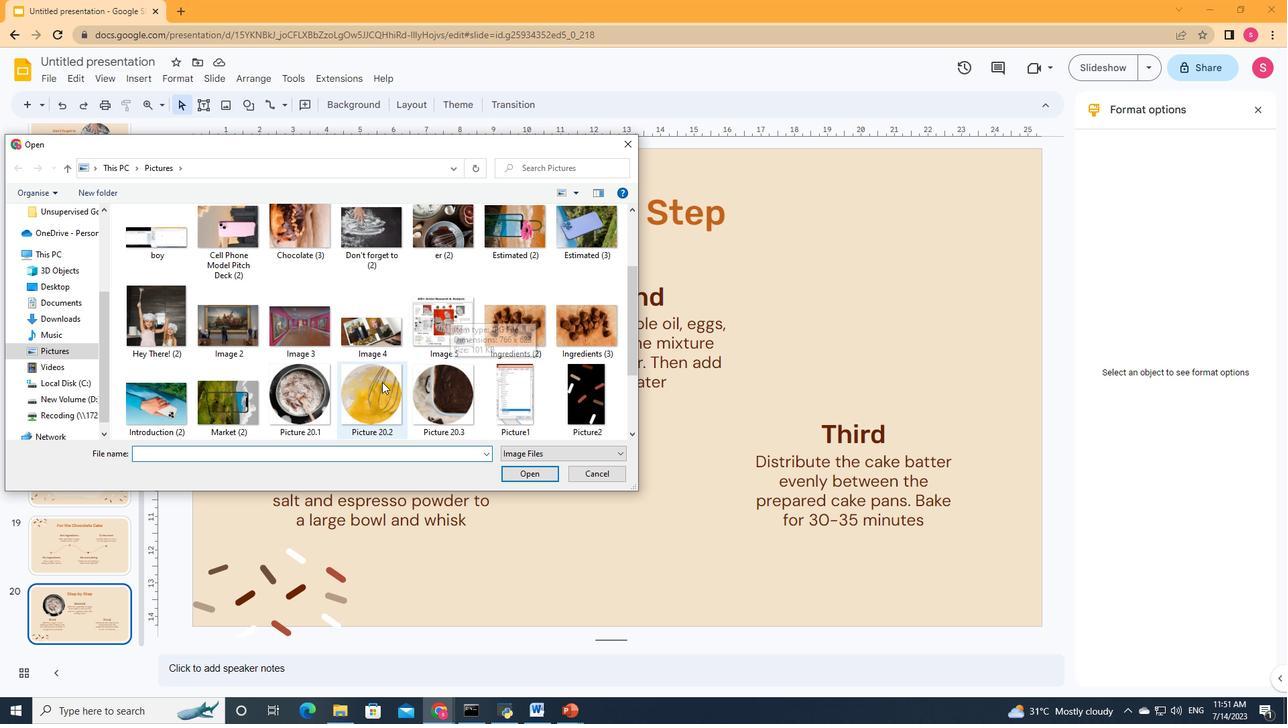 
Action: Mouse pressed left at (372, 390)
Screenshot: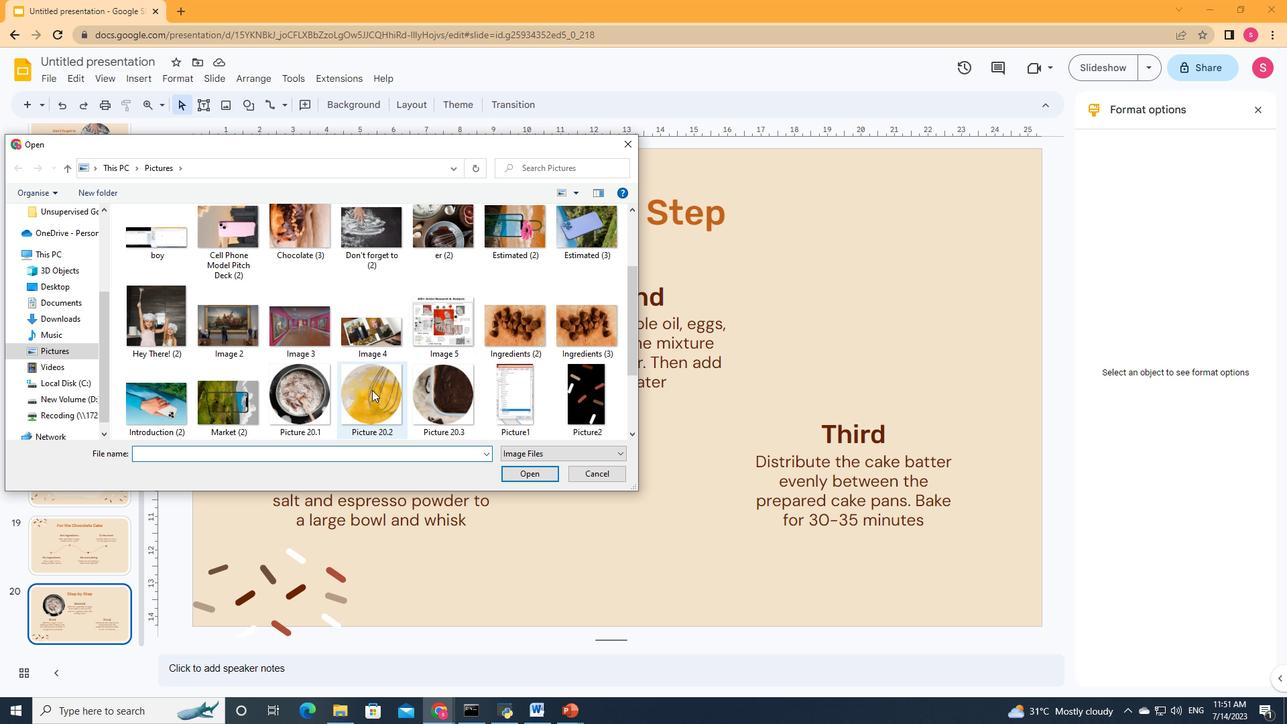 
Action: Mouse moved to (533, 472)
Screenshot: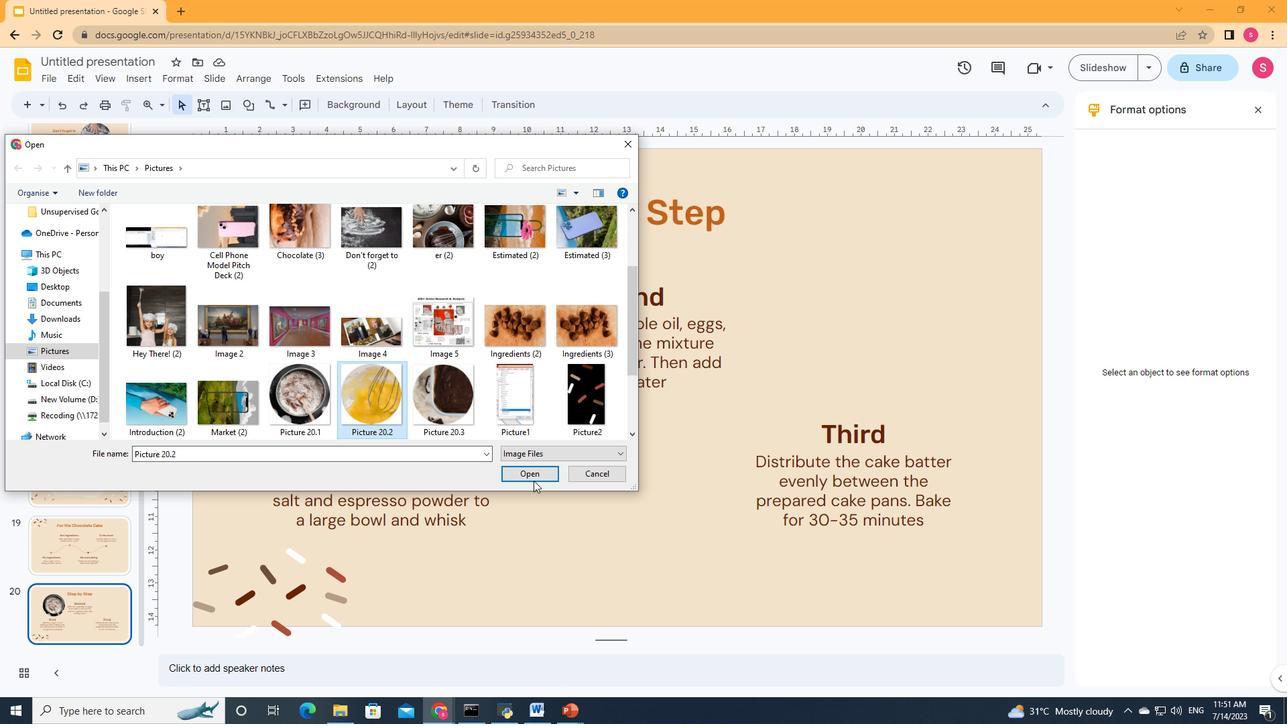 
Action: Mouse pressed left at (533, 472)
Screenshot: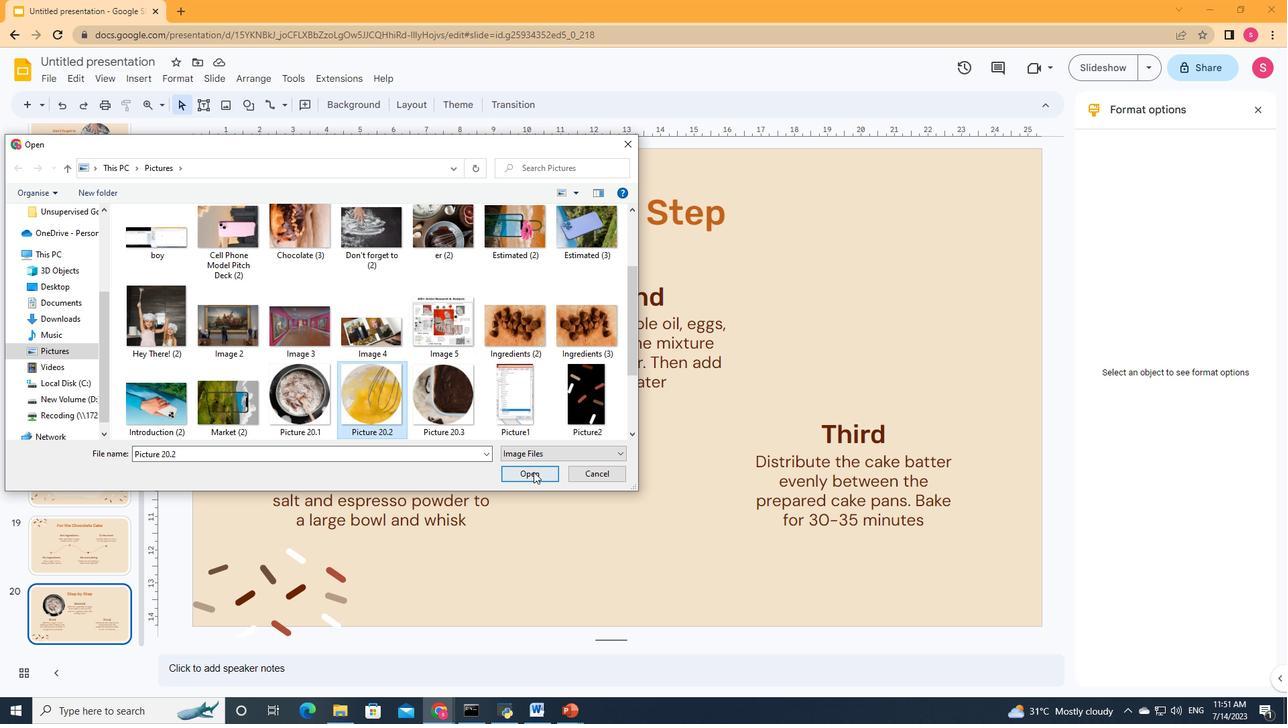 
Action: Mouse moved to (437, 105)
Screenshot: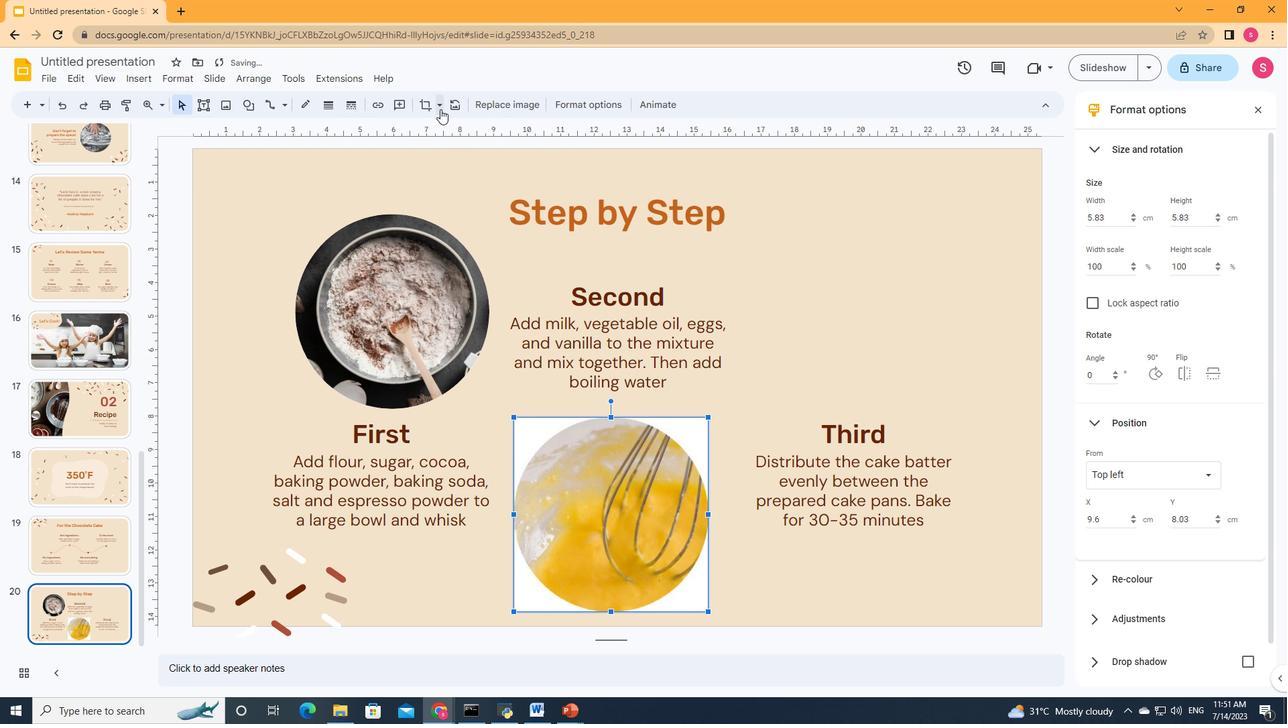 
Action: Mouse pressed left at (437, 105)
Screenshot: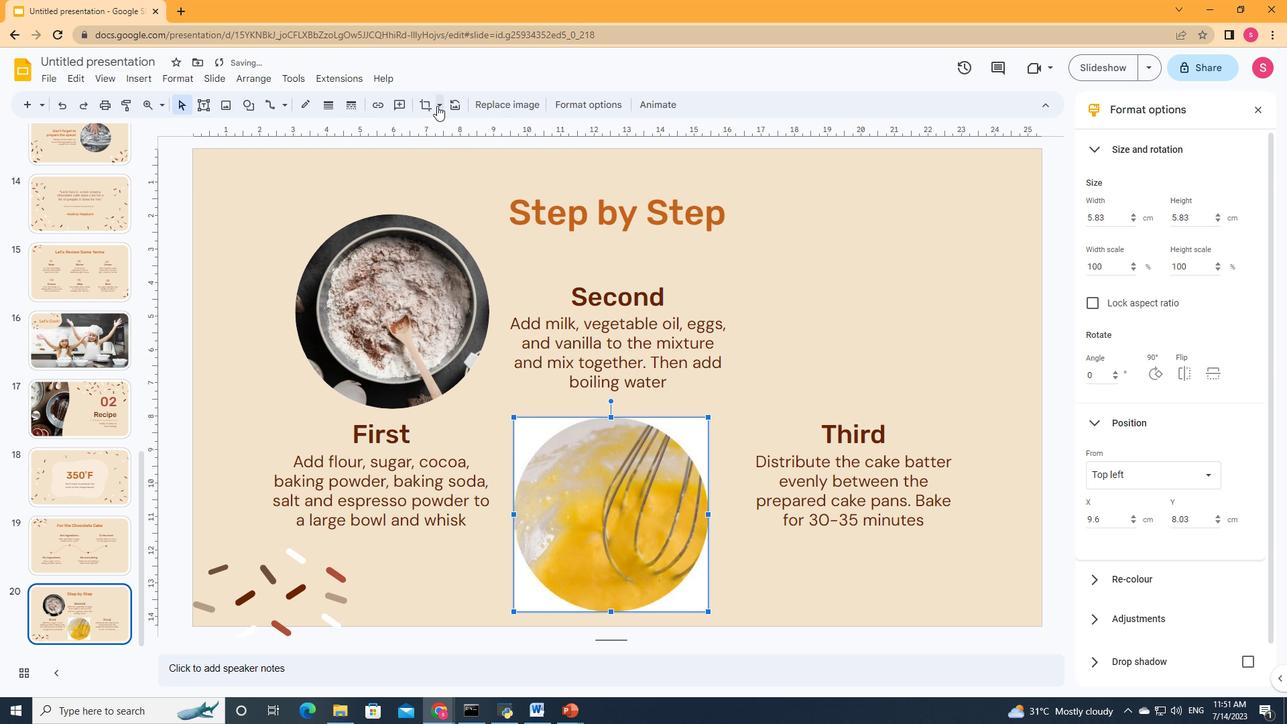
Action: Mouse moved to (537, 224)
Screenshot: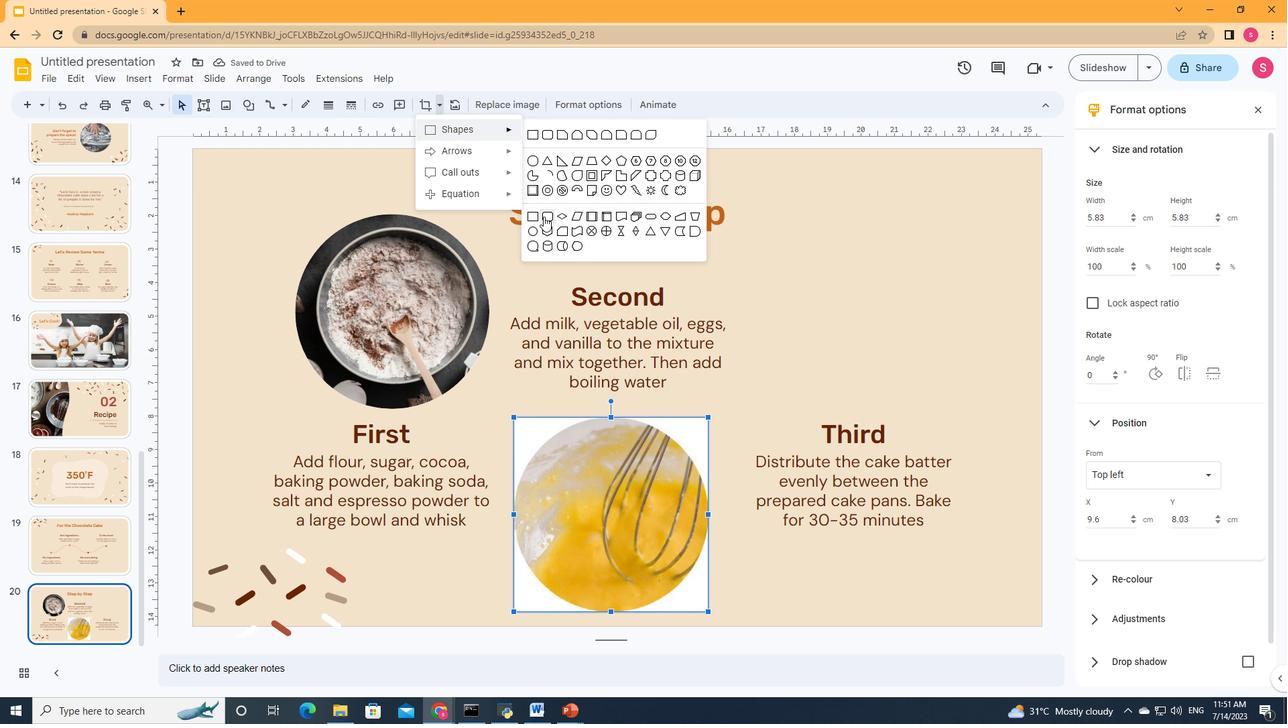 
Action: Mouse pressed left at (537, 224)
Screenshot: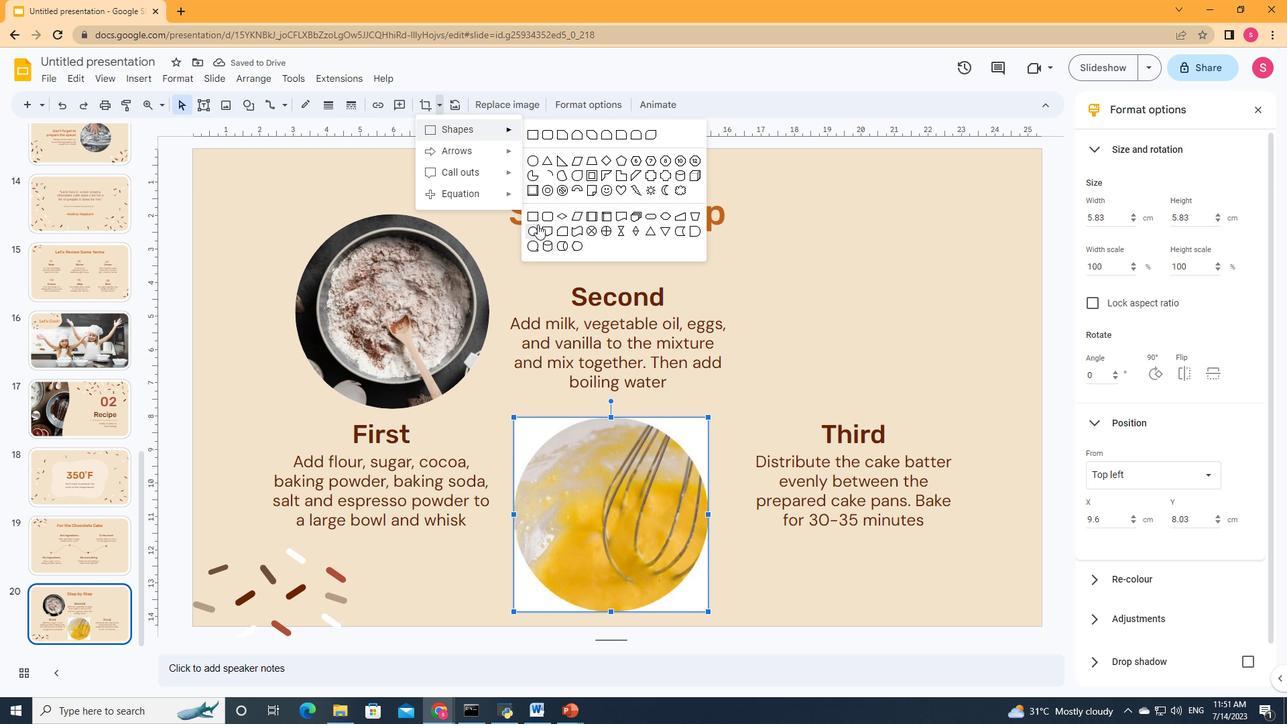 
Action: Mouse moved to (595, 542)
Screenshot: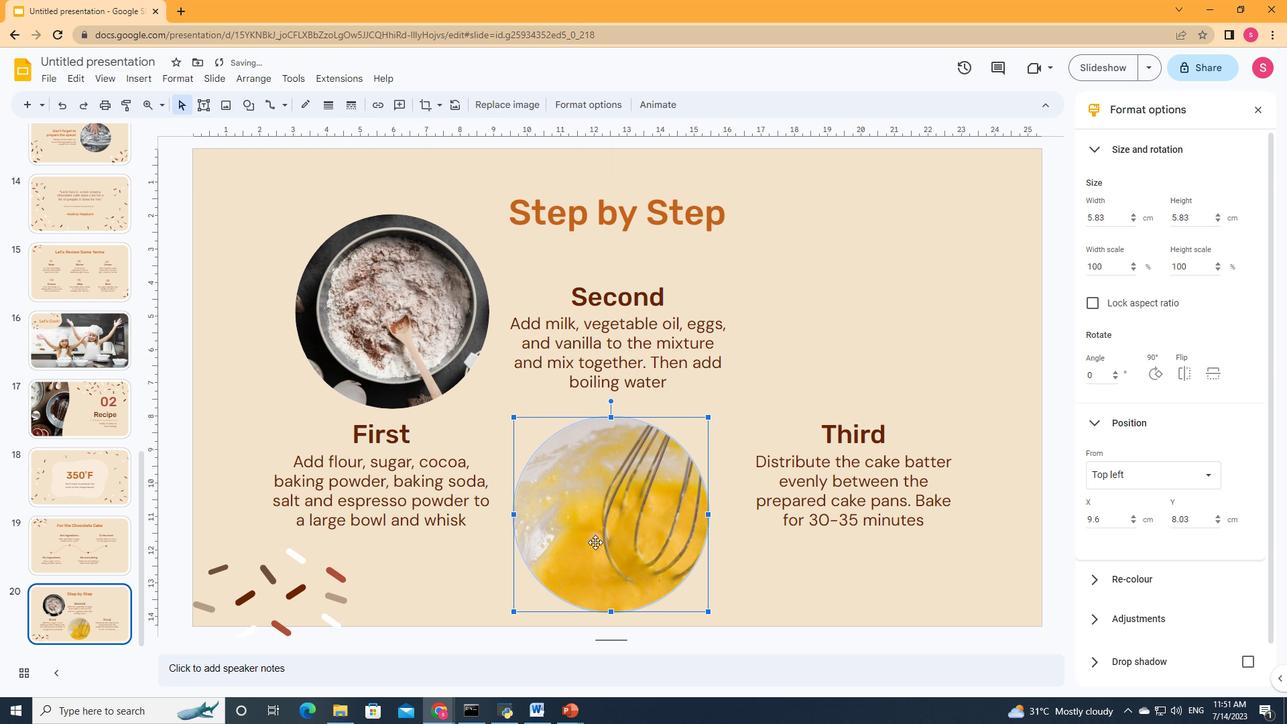 
Action: Key pressed <Key.up><Key.up><Key.right>
Screenshot: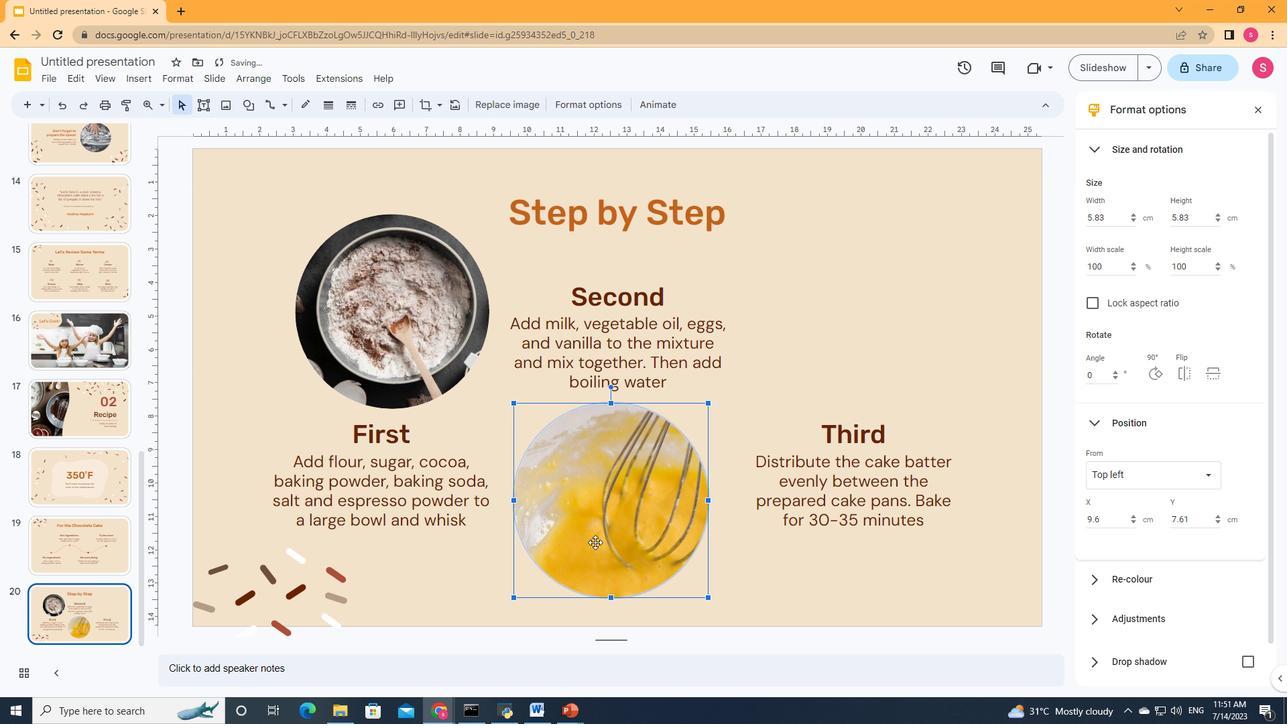 
Action: Mouse moved to (813, 301)
Screenshot: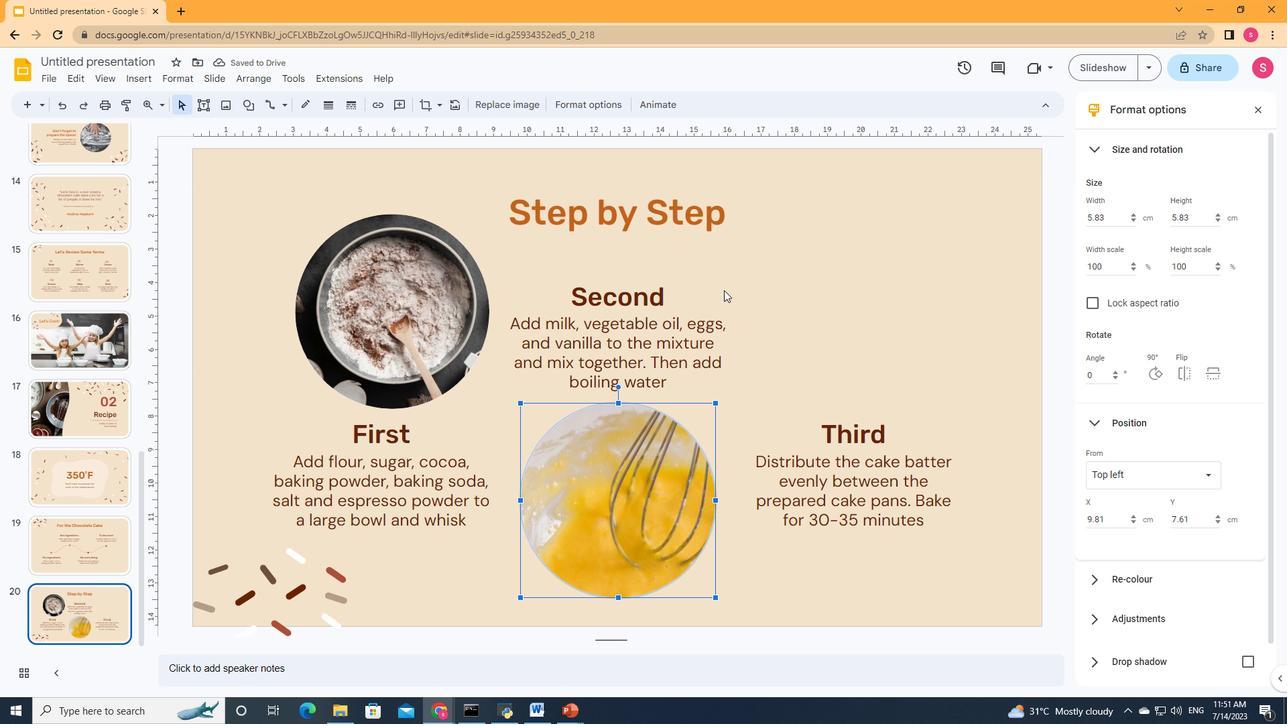
Action: Mouse pressed left at (813, 301)
Screenshot: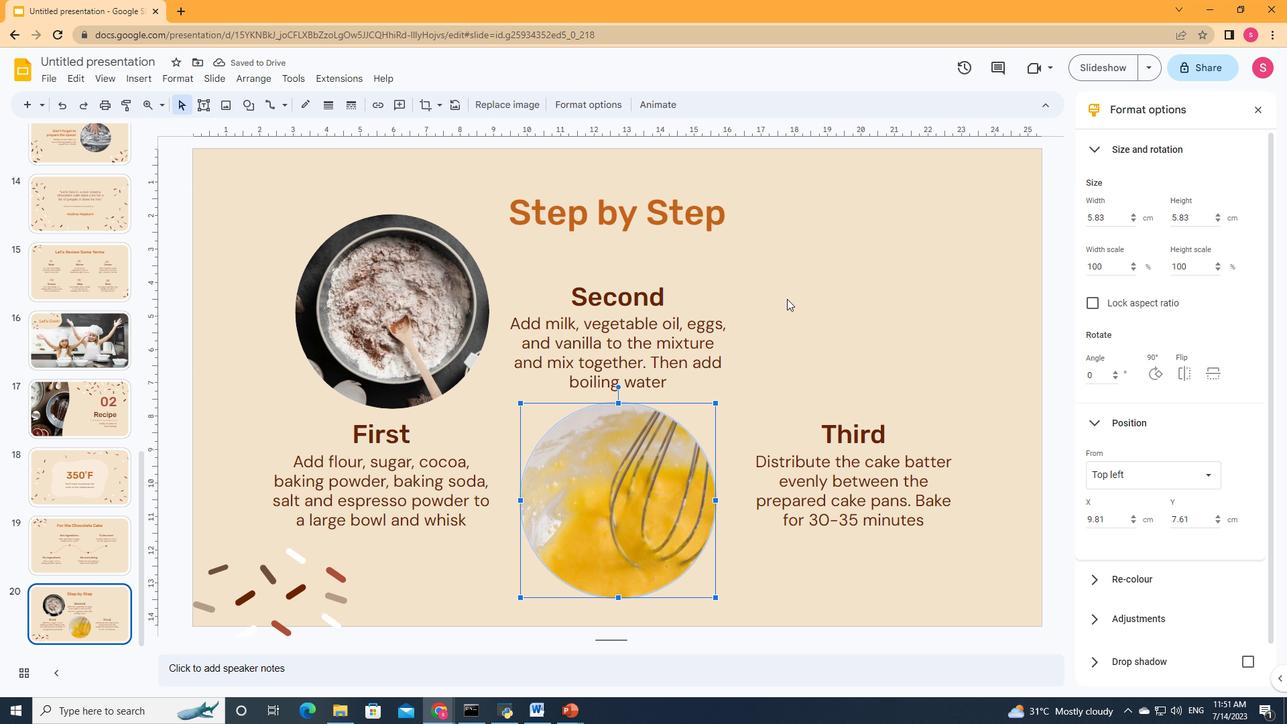 
Action: Mouse moved to (131, 86)
Screenshot: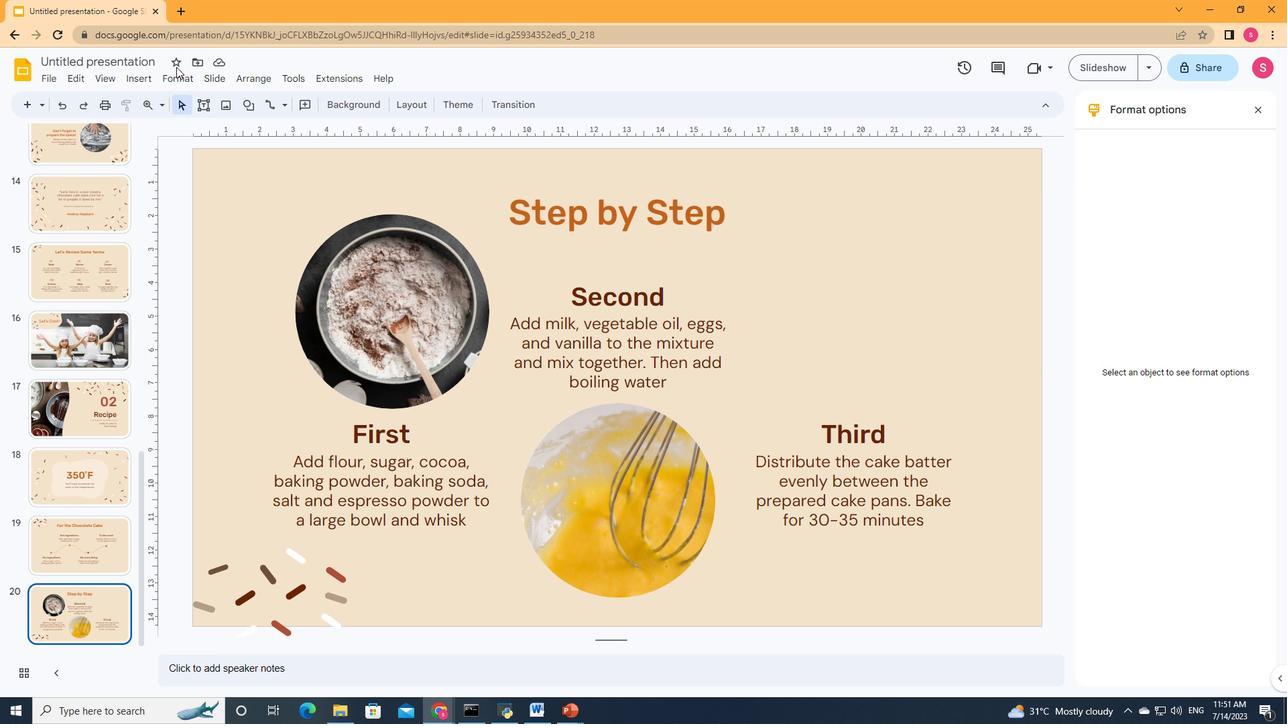 
Action: Mouse pressed left at (131, 86)
Screenshot: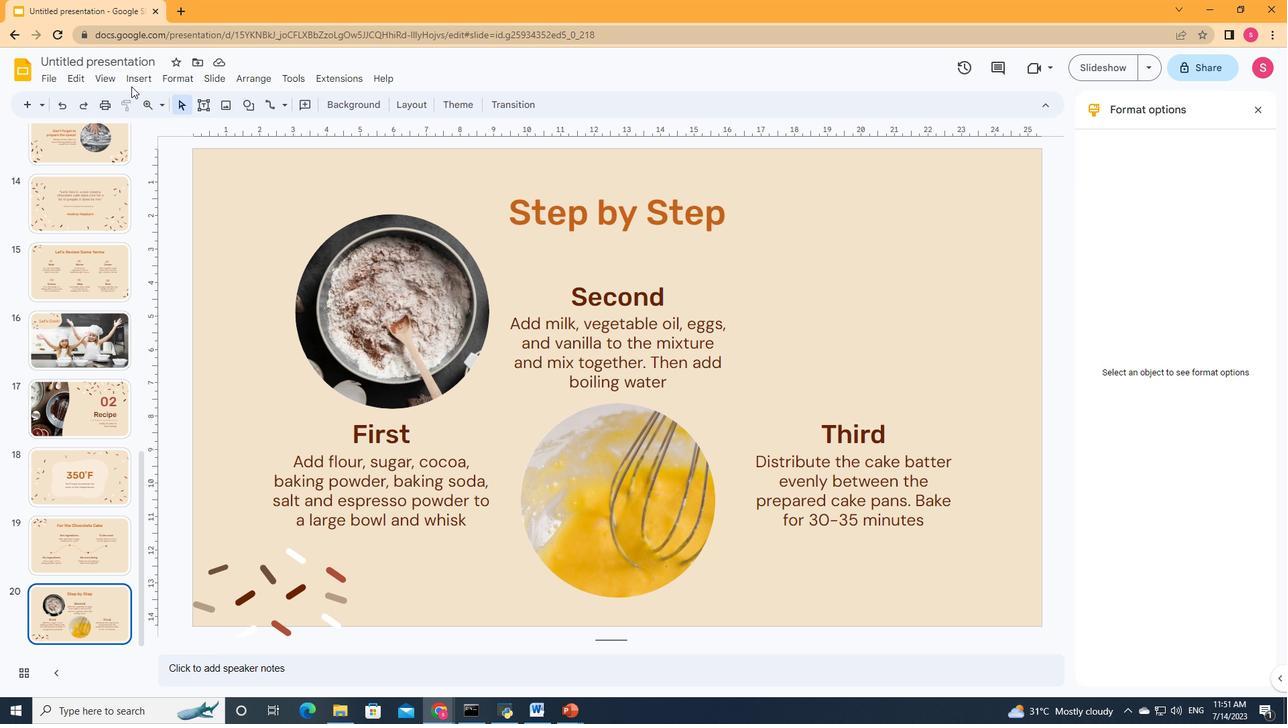 
Action: Mouse moved to (137, 80)
Screenshot: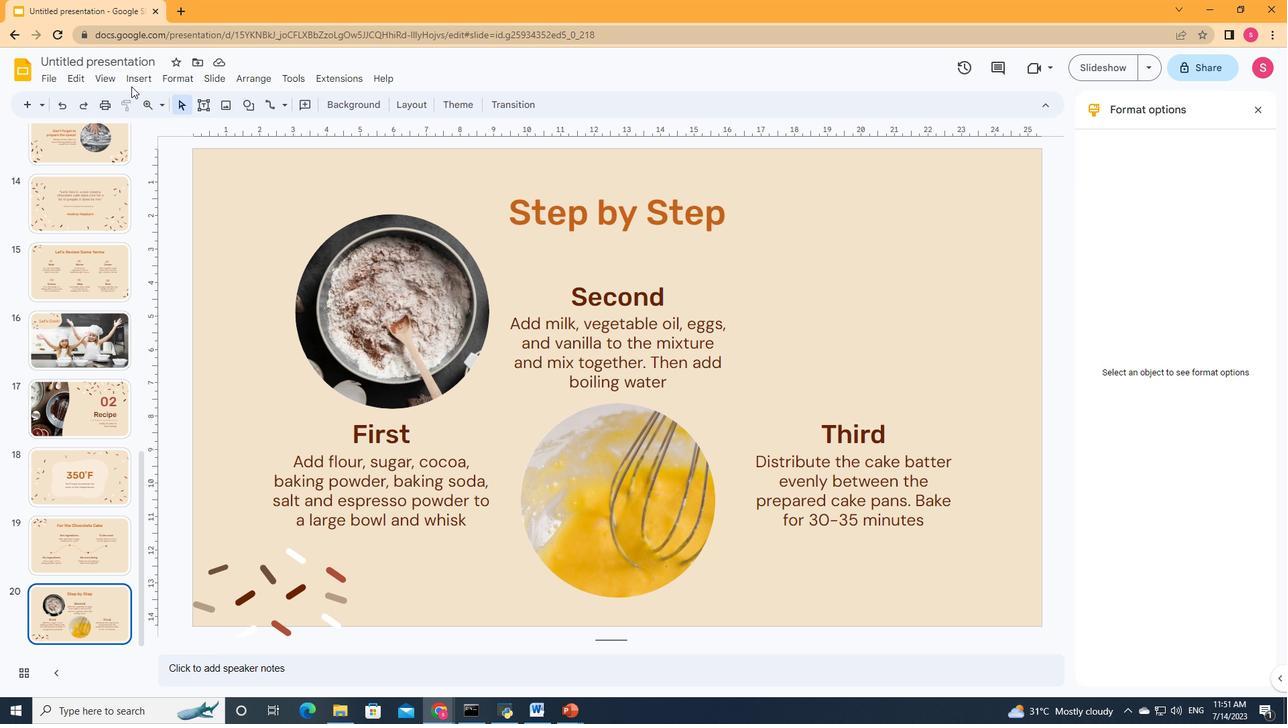 
Action: Mouse pressed left at (137, 80)
Screenshot: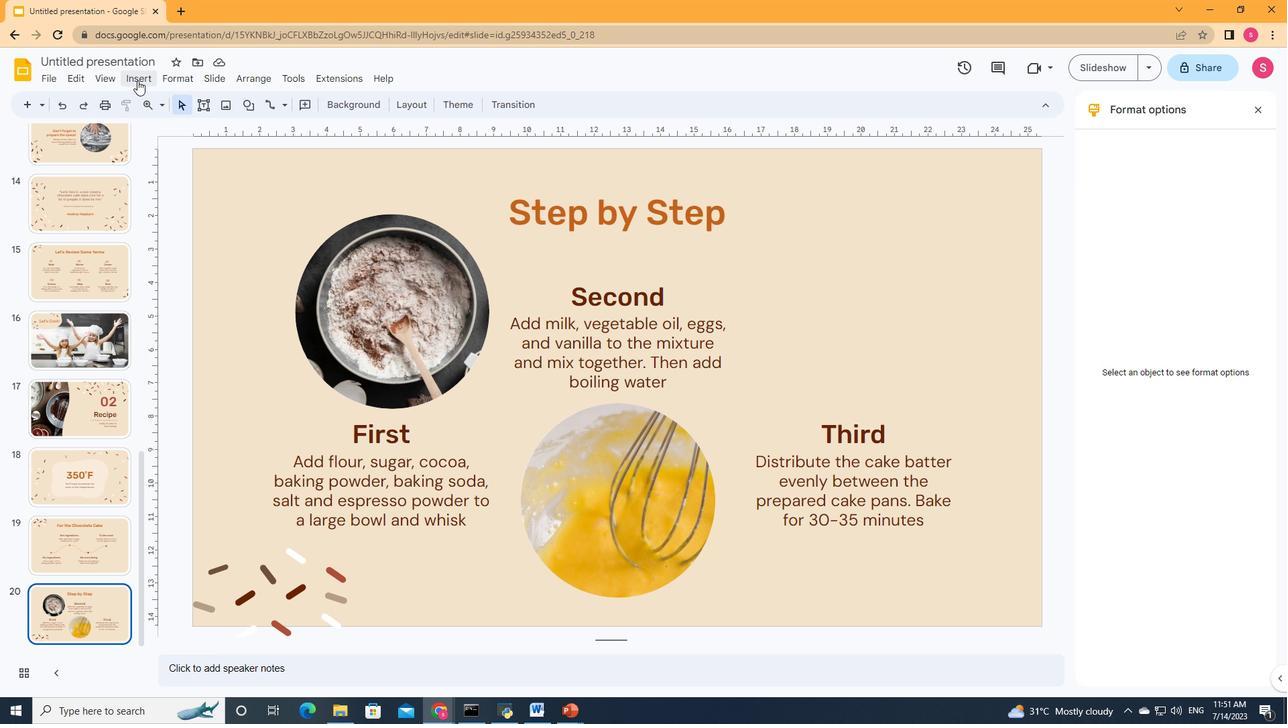
Action: Mouse moved to (384, 97)
Screenshot: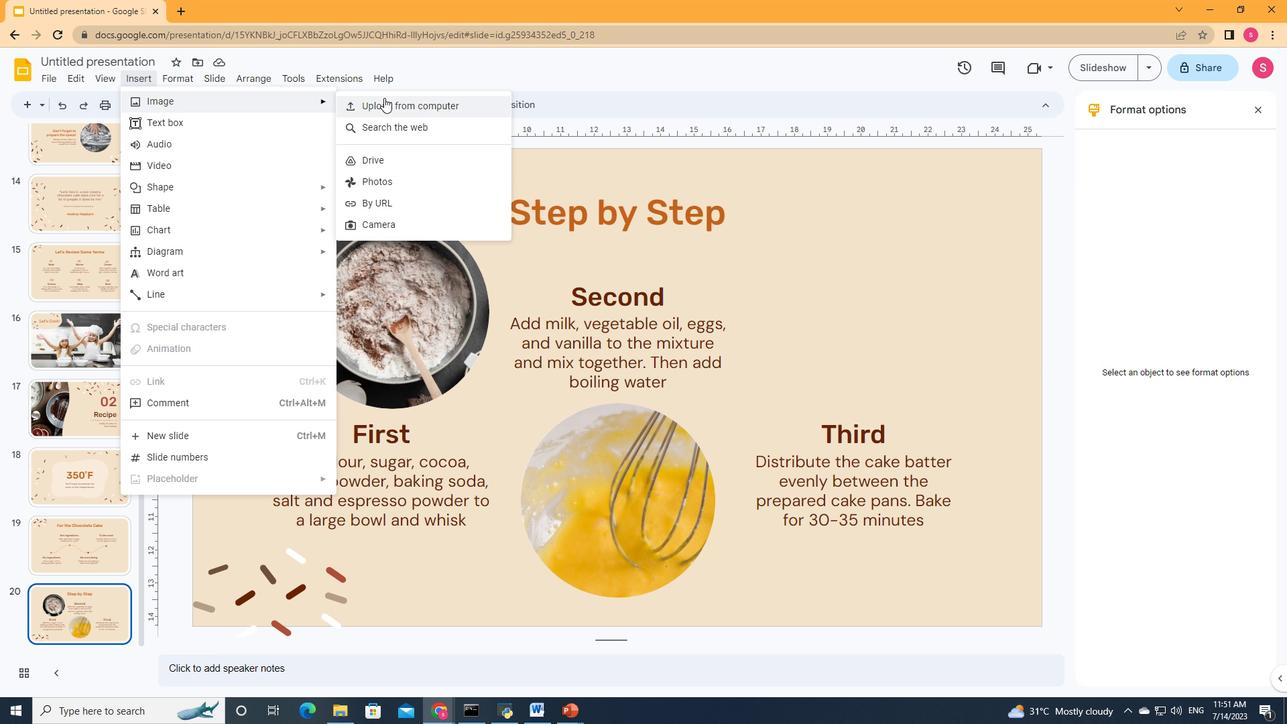 
Action: Mouse pressed left at (384, 97)
Screenshot: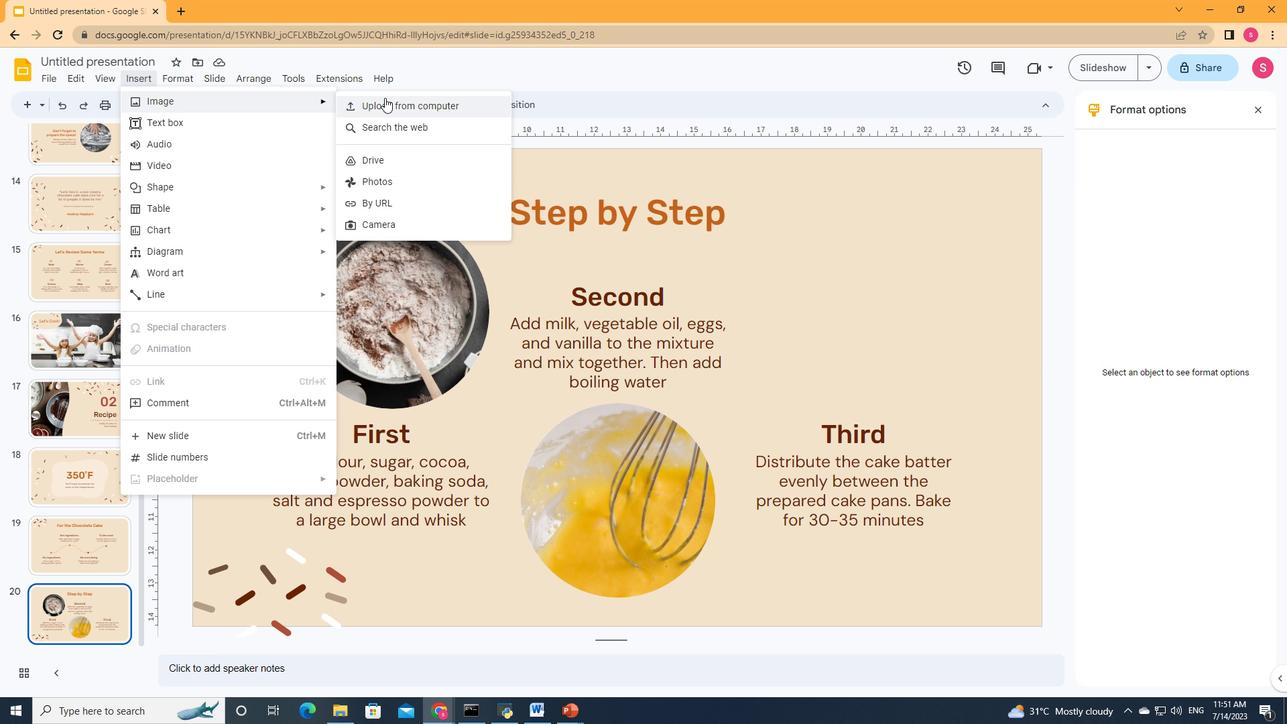 
Action: Mouse moved to (375, 295)
Screenshot: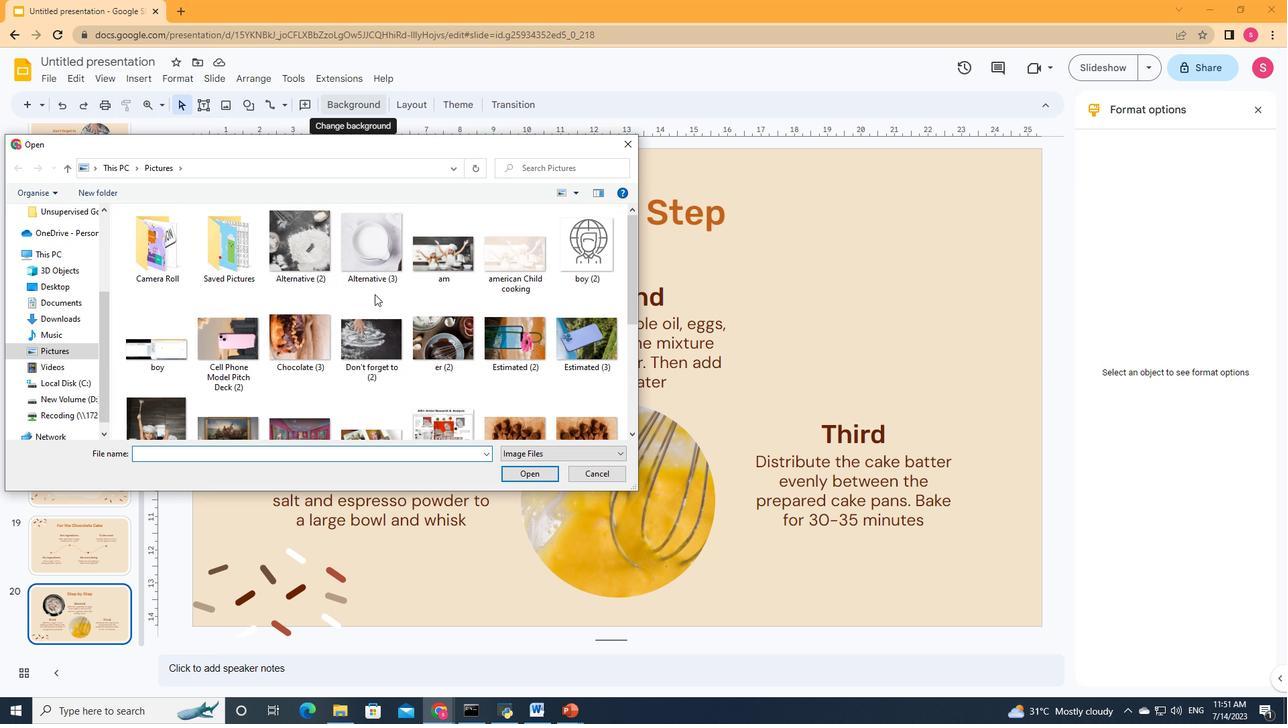 
Action: Mouse scrolled (375, 295) with delta (0, 0)
Screenshot: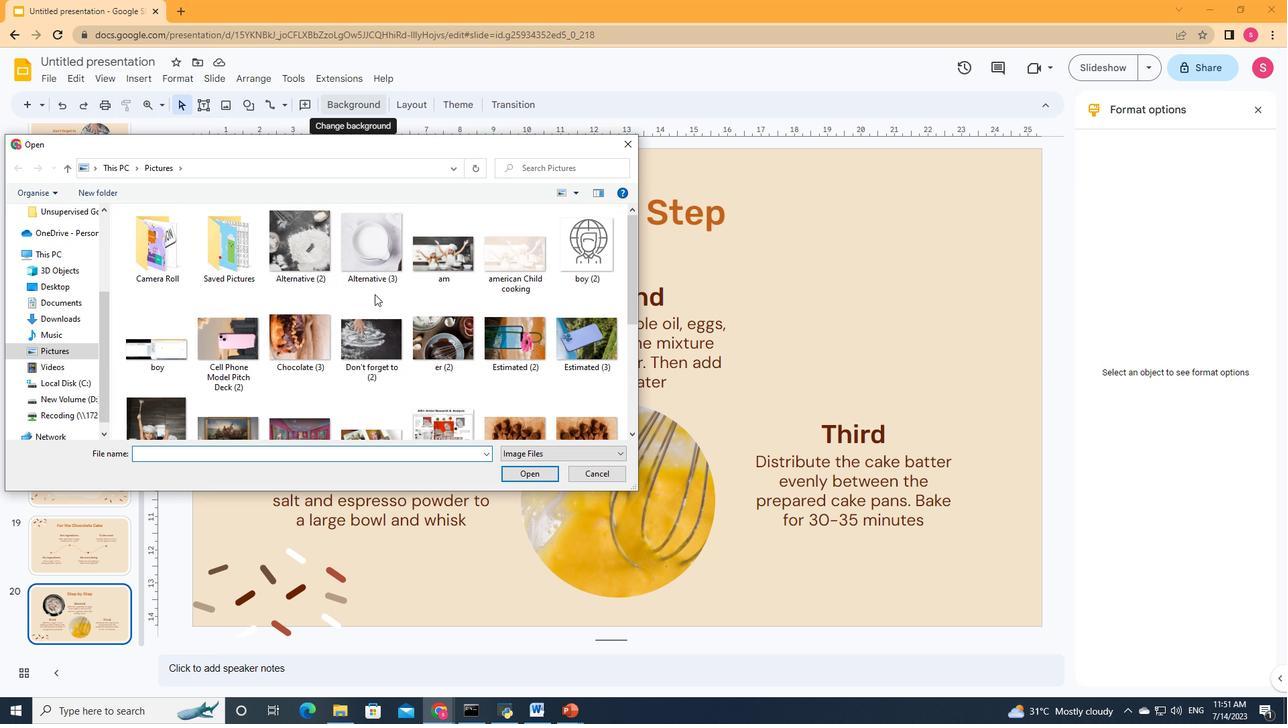 
Action: Mouse scrolled (375, 295) with delta (0, 0)
Screenshot: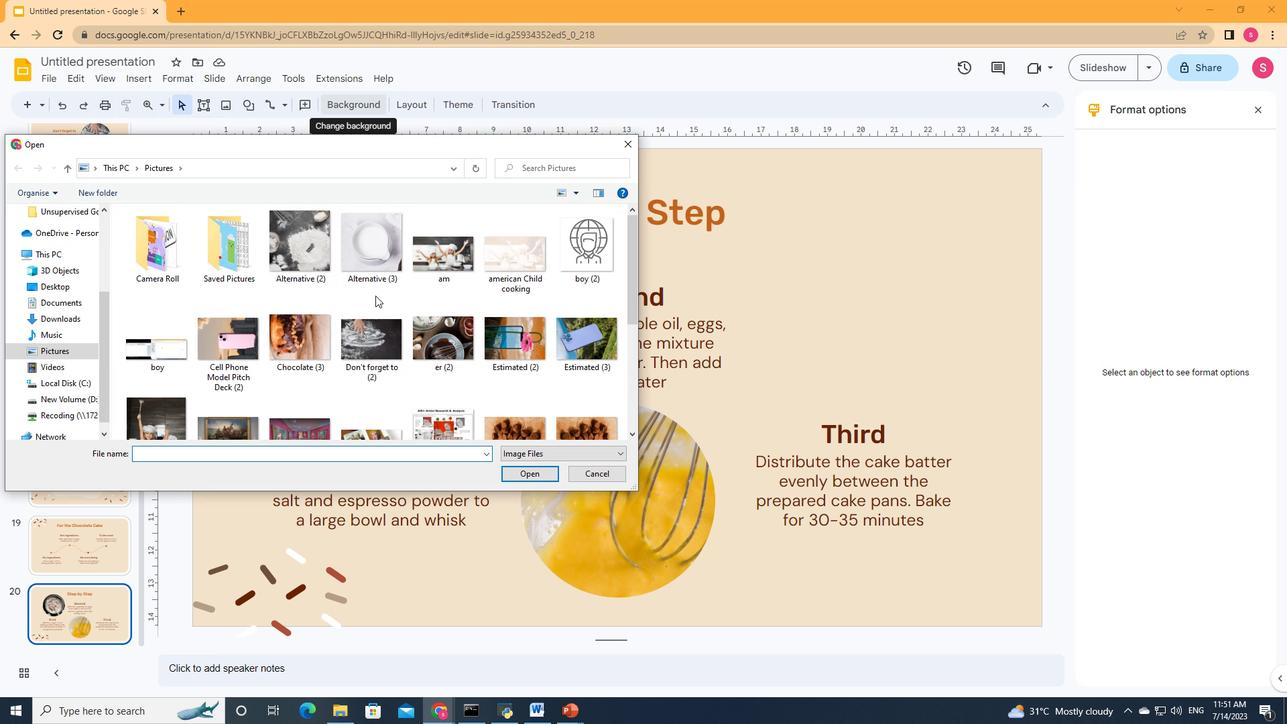 
Action: Mouse scrolled (375, 295) with delta (0, 0)
Screenshot: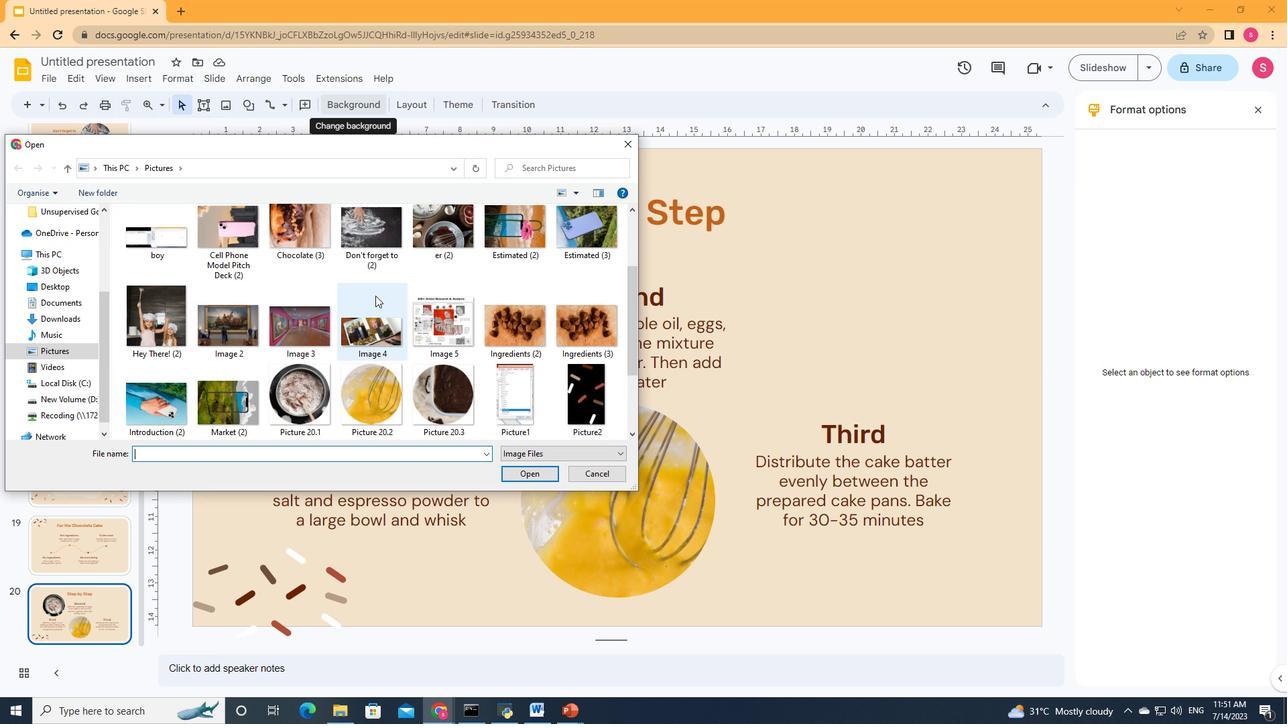 
Action: Mouse moved to (433, 315)
Screenshot: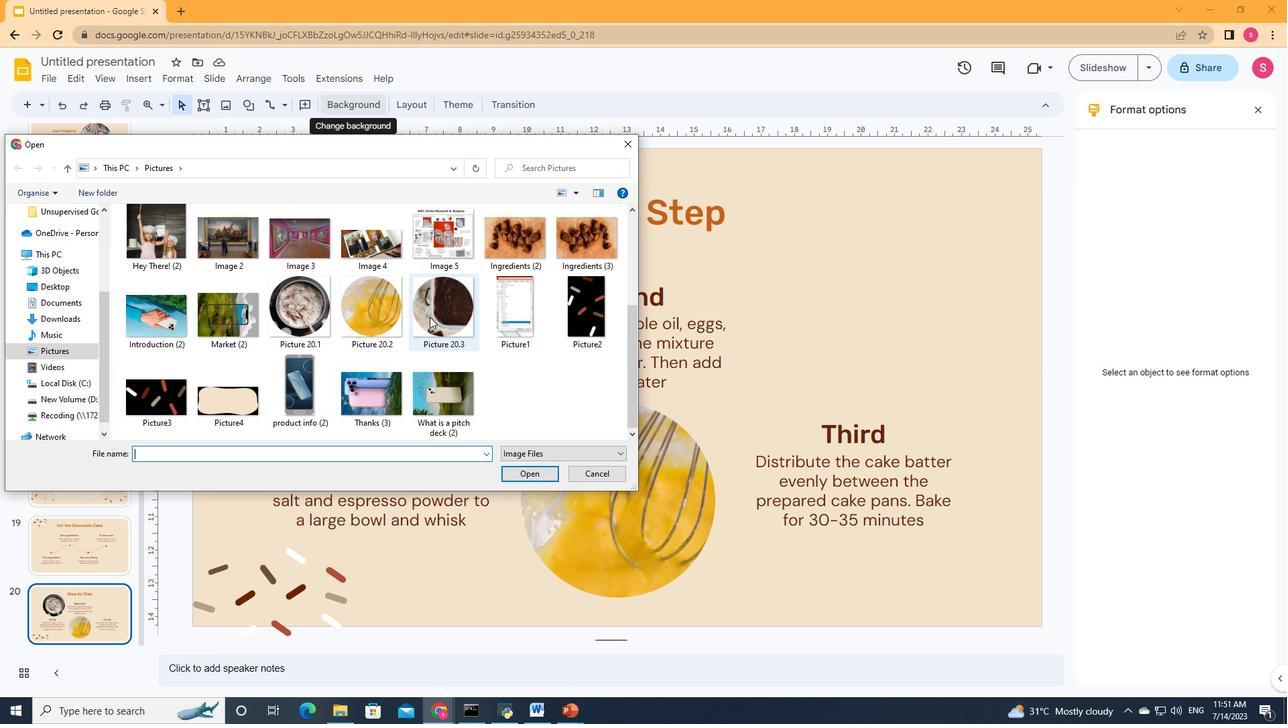 
Action: Mouse pressed left at (433, 315)
Screenshot: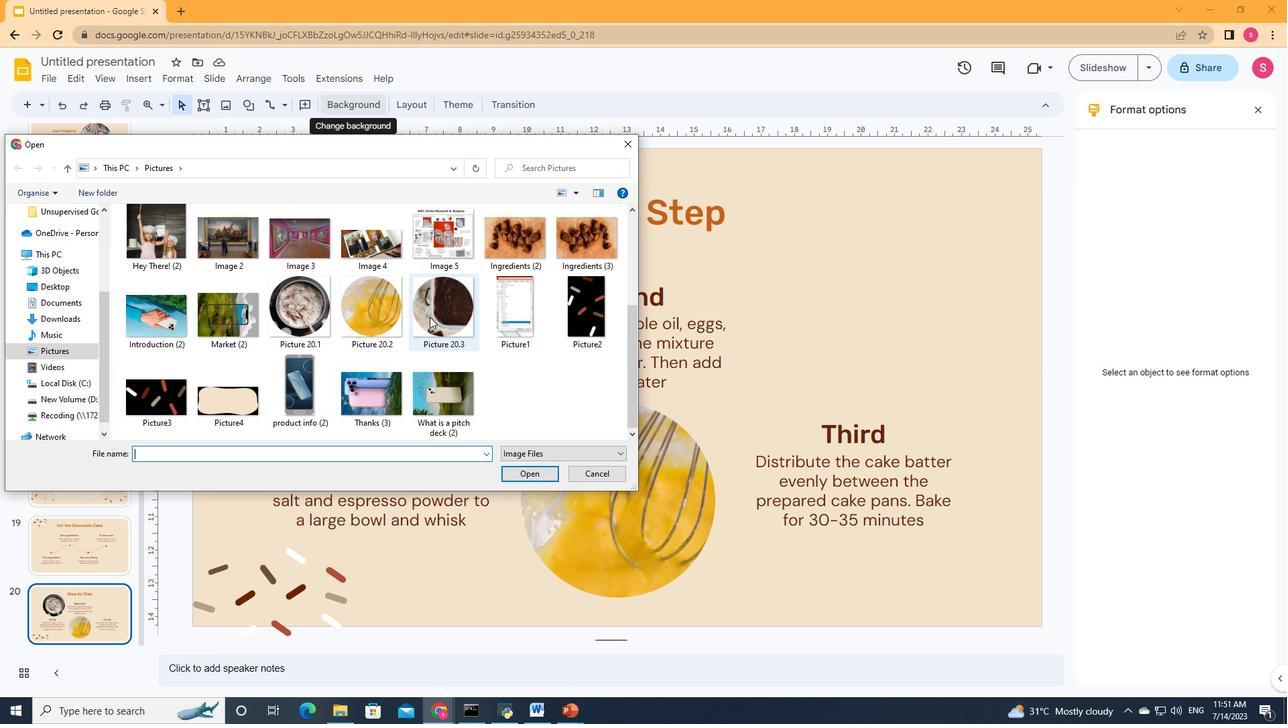 
Action: Mouse moved to (534, 469)
Screenshot: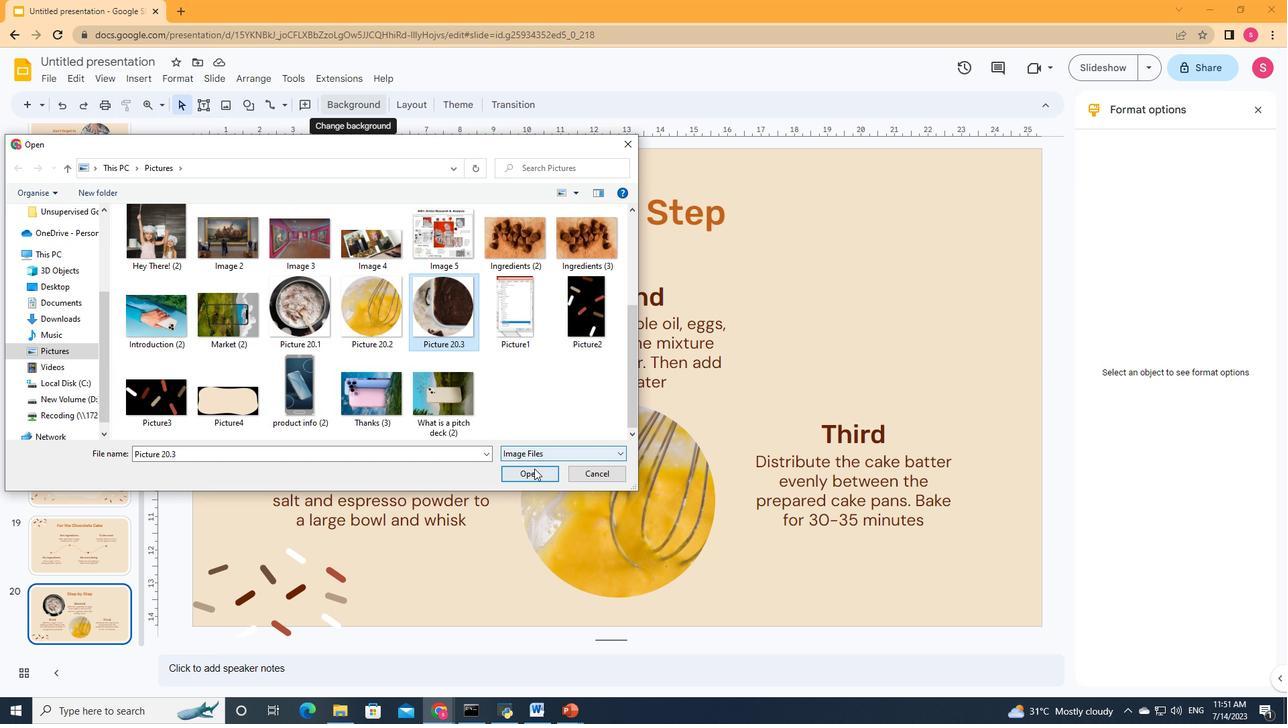 
Action: Mouse pressed left at (534, 469)
Screenshot: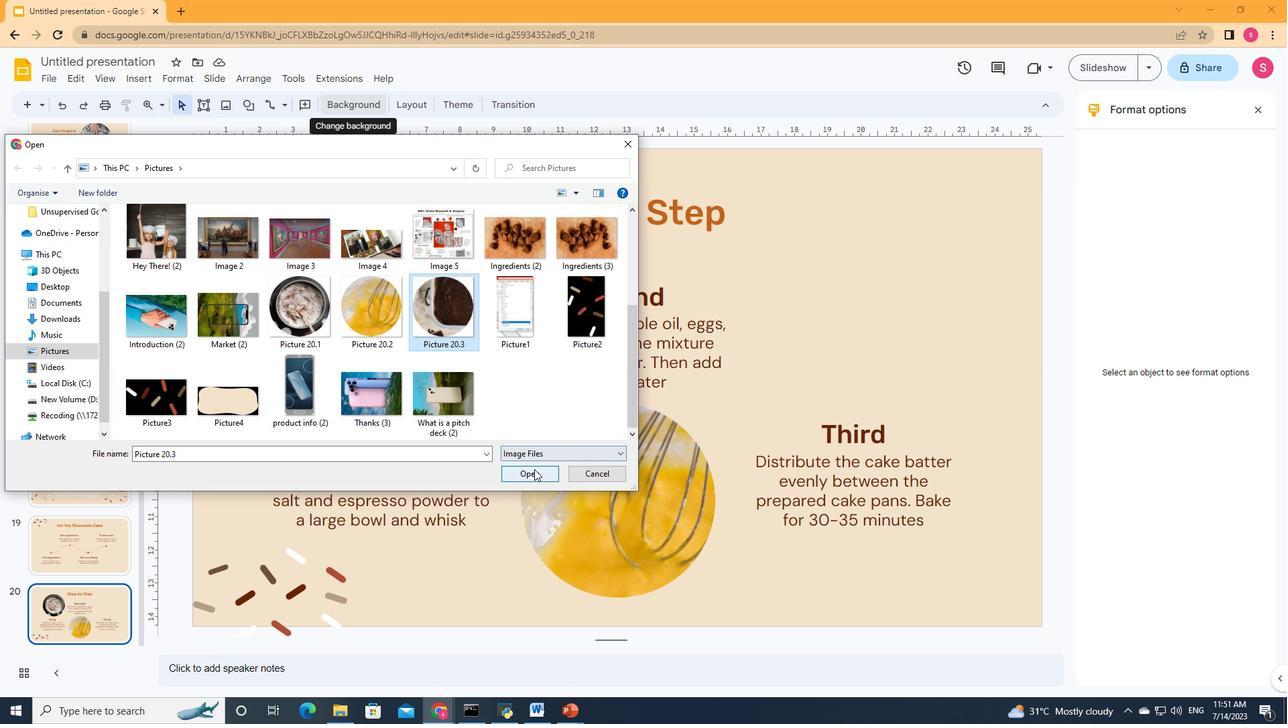 
Action: Mouse moved to (443, 103)
Screenshot: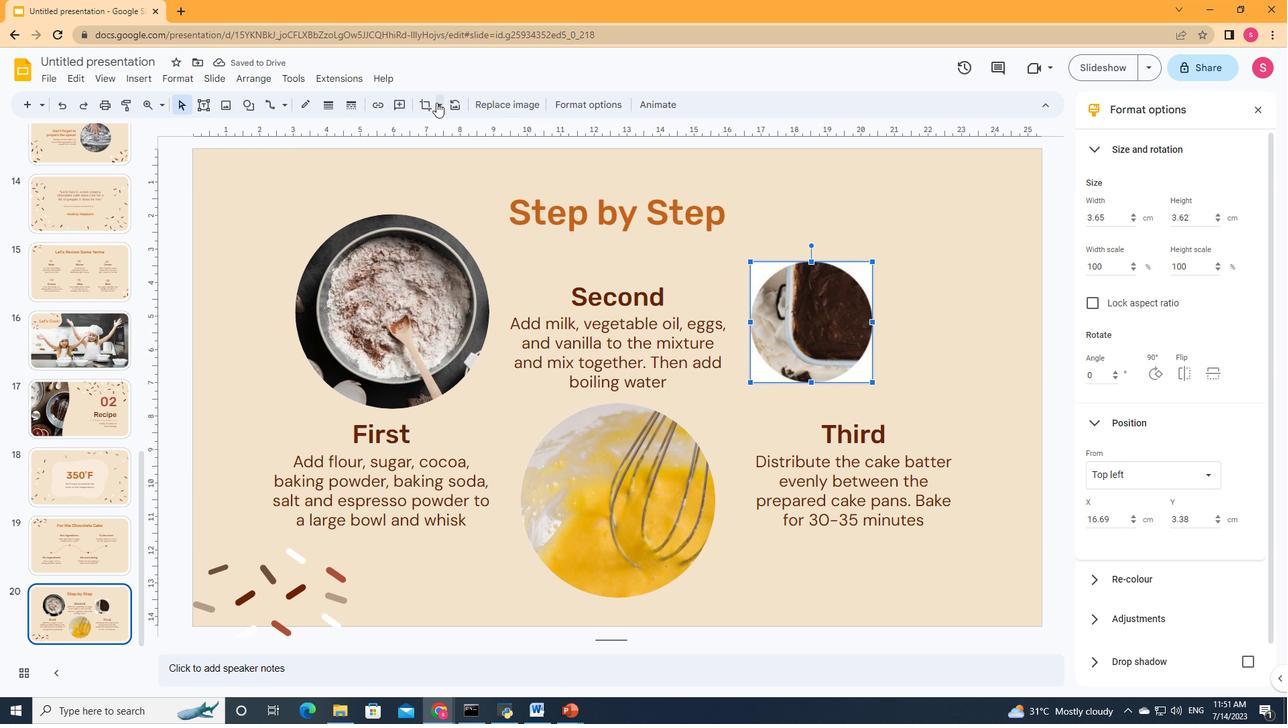 
Action: Mouse pressed left at (443, 103)
Screenshot: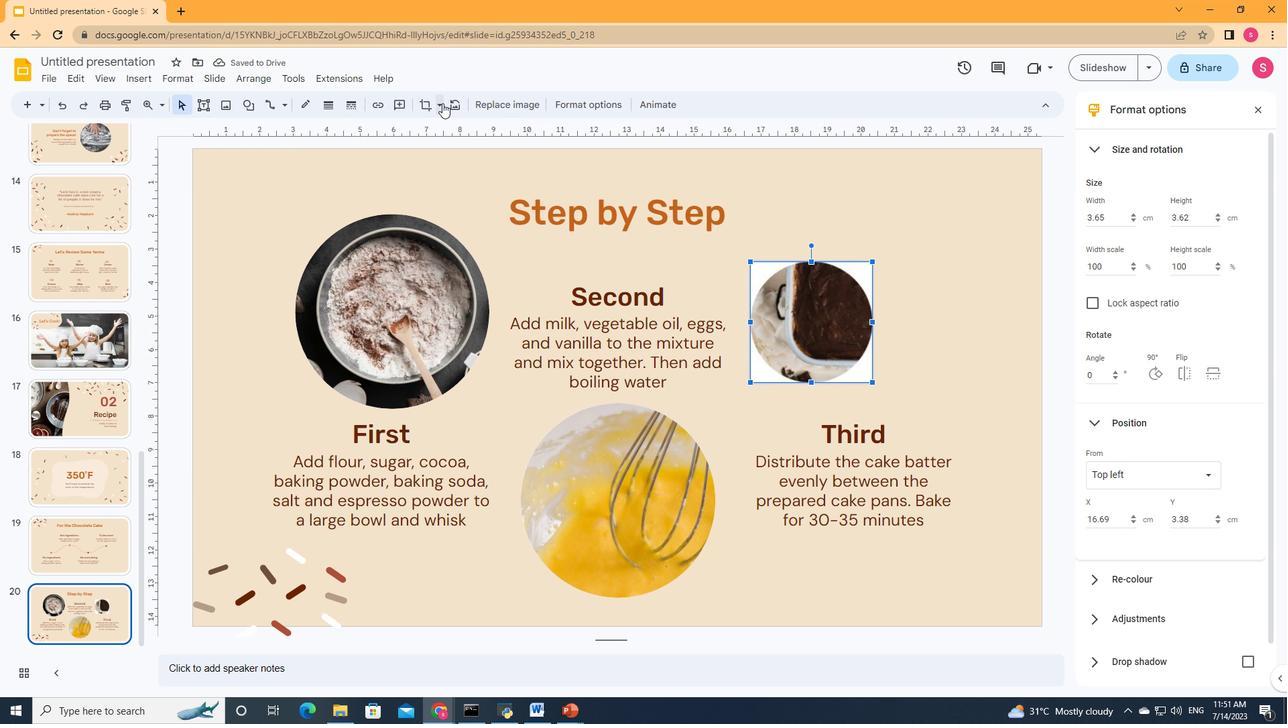 
Action: Mouse moved to (538, 229)
Screenshot: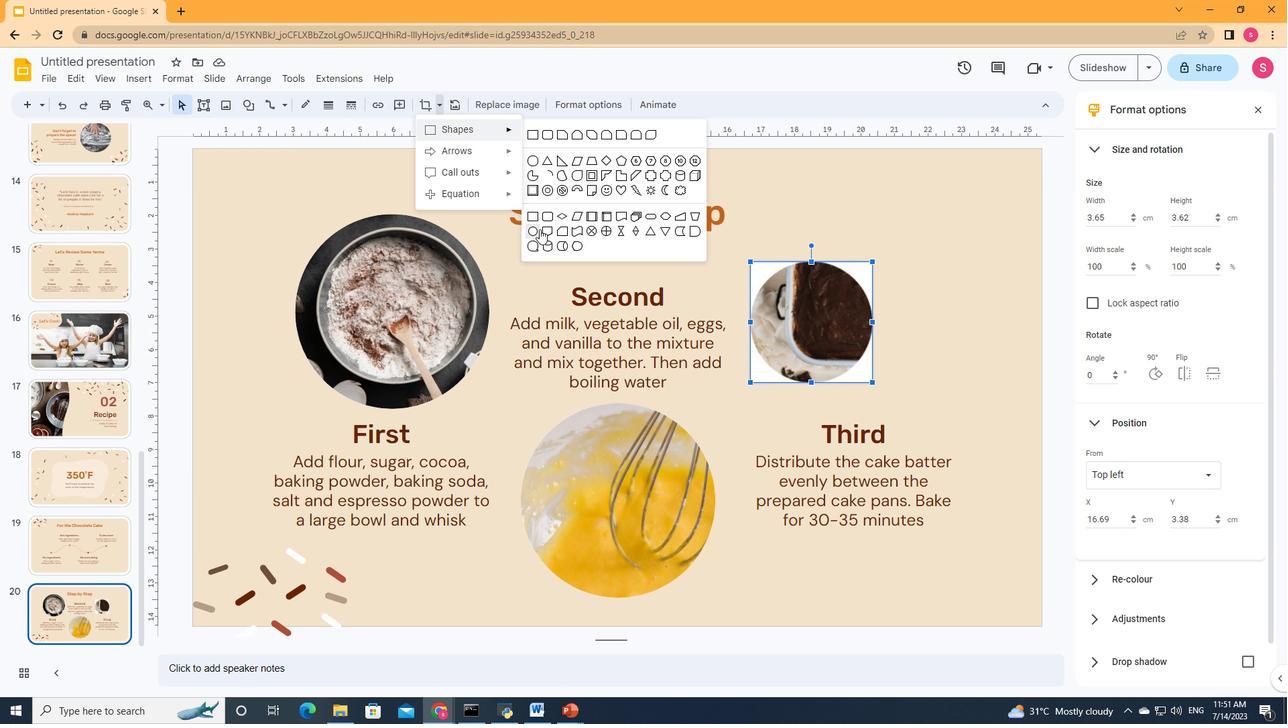 
Action: Mouse pressed left at (538, 229)
Screenshot: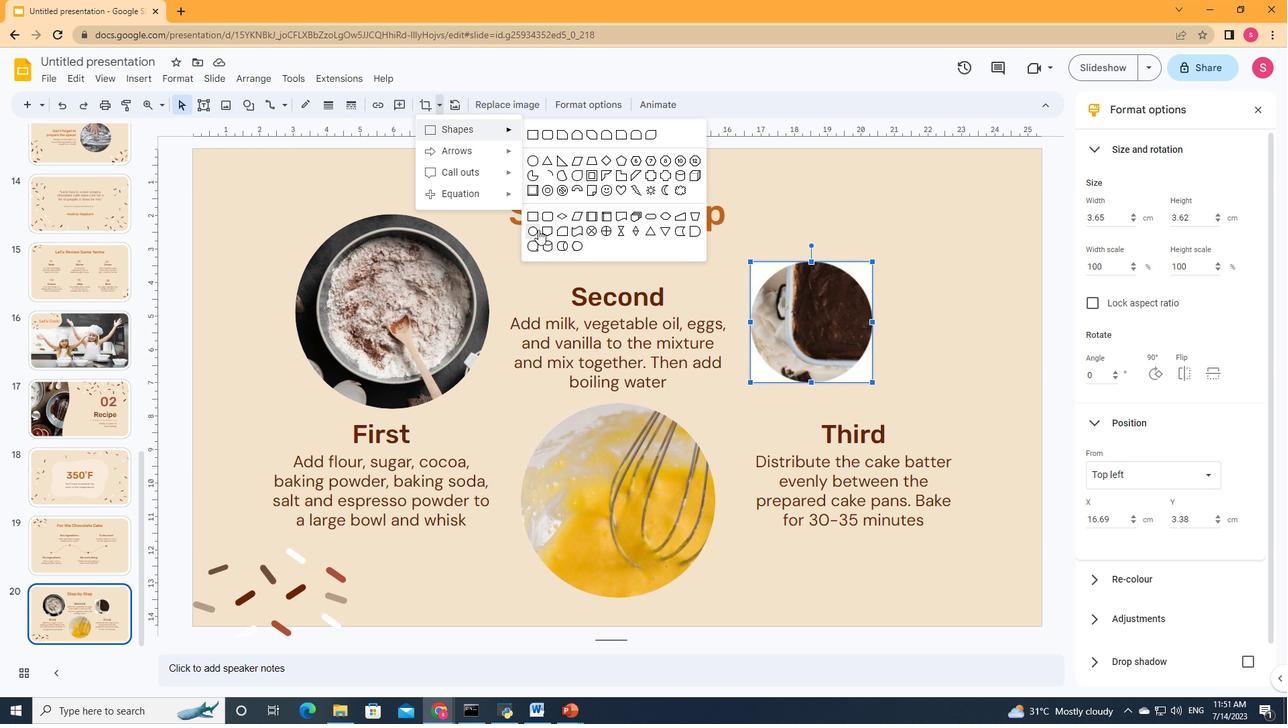 
Action: Mouse moved to (811, 328)
Screenshot: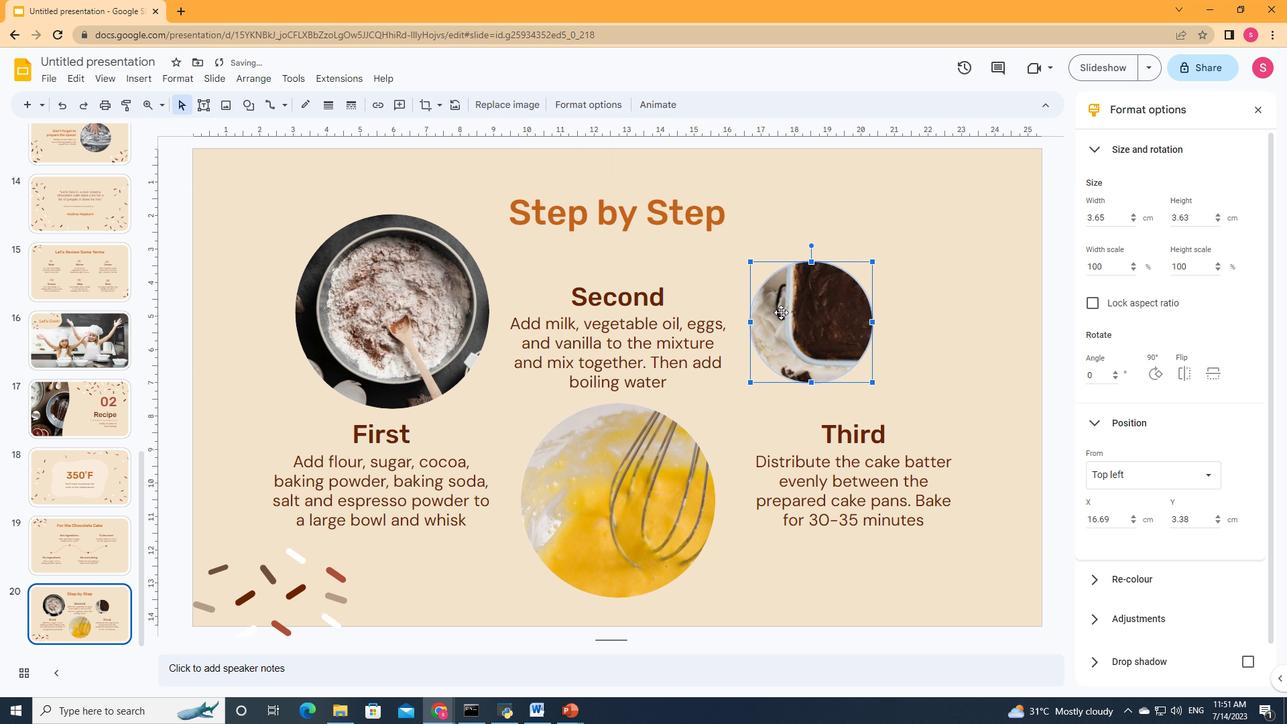 
Action: Mouse pressed left at (811, 328)
Screenshot: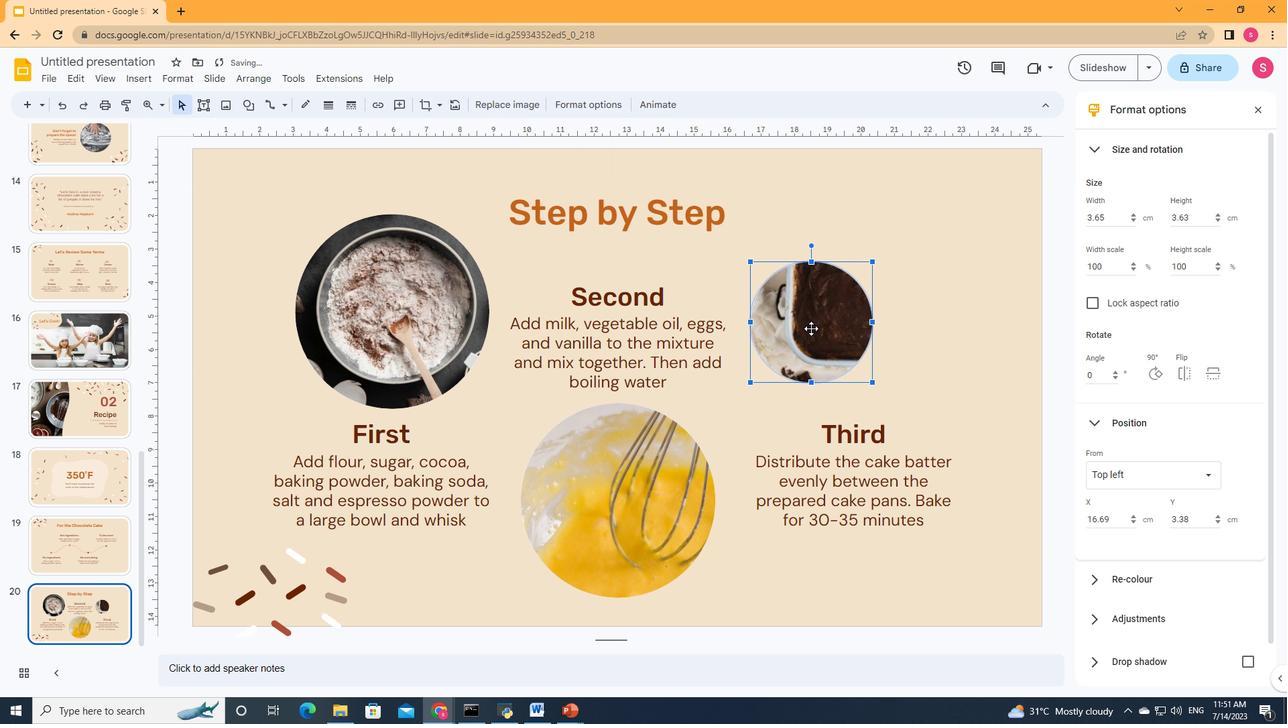 
Action: Mouse moved to (849, 375)
Screenshot: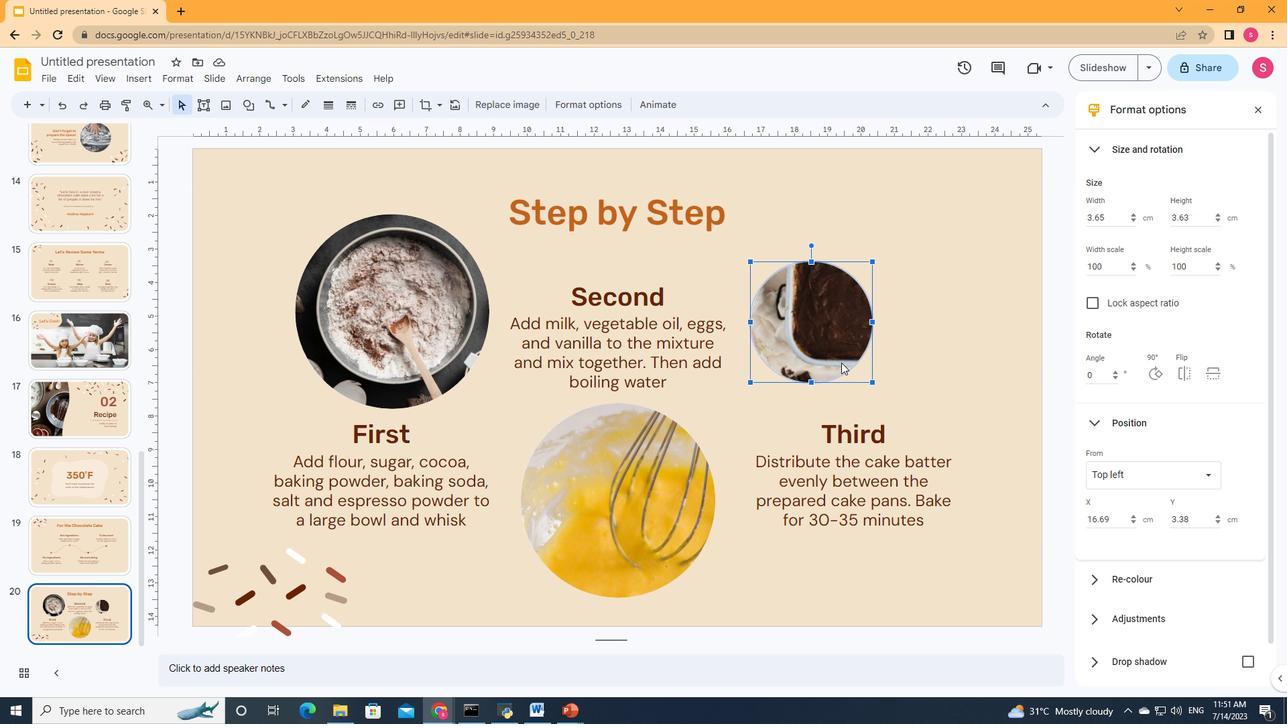 
Action: Key pressed <Key.right><Key.right><Key.right><Key.right><Key.right><Key.right><Key.down><Key.down><Key.up><Key.down>
Screenshot: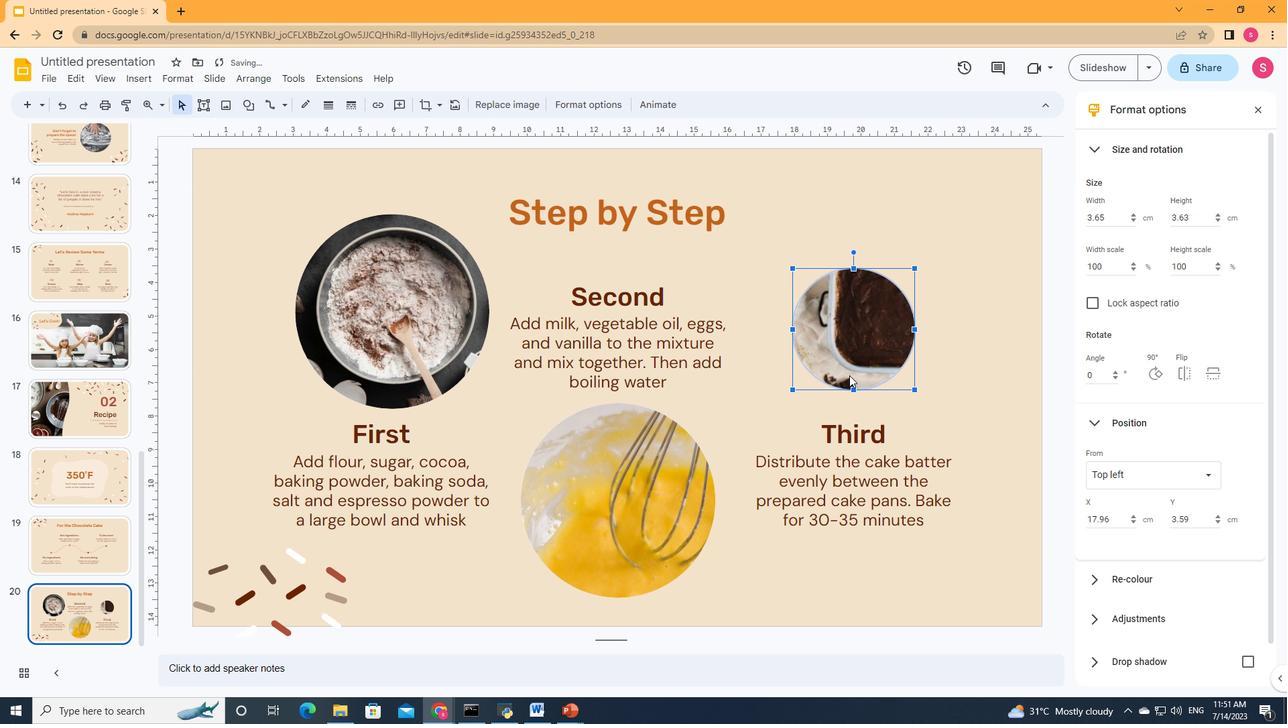 
Action: Mouse moved to (421, 327)
Screenshot: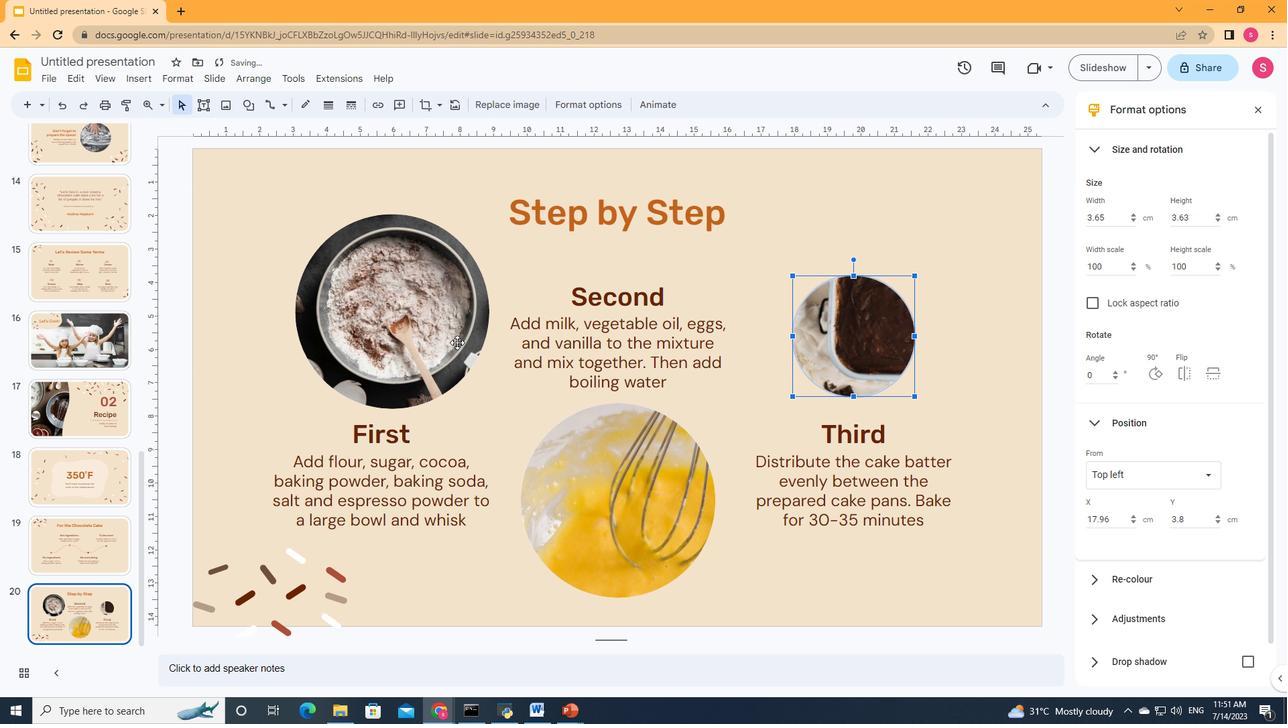 
Action: Mouse pressed left at (421, 327)
Screenshot: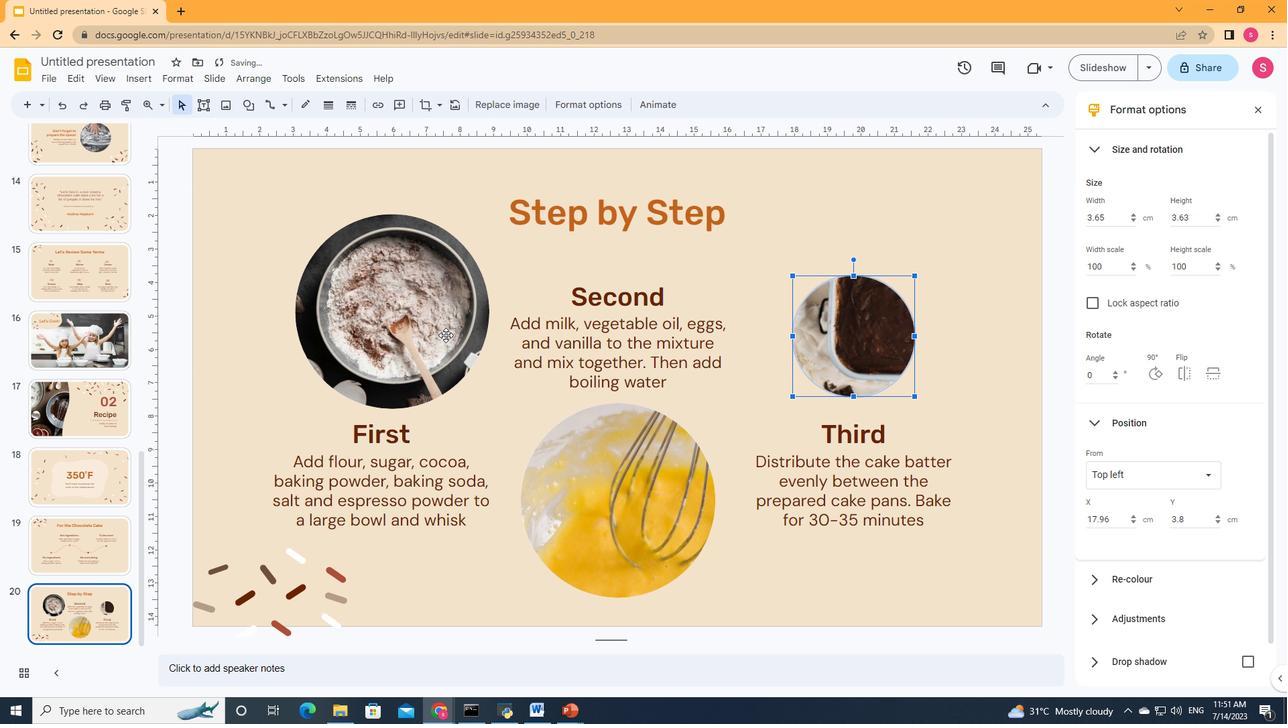 
Action: Mouse moved to (1108, 217)
Screenshot: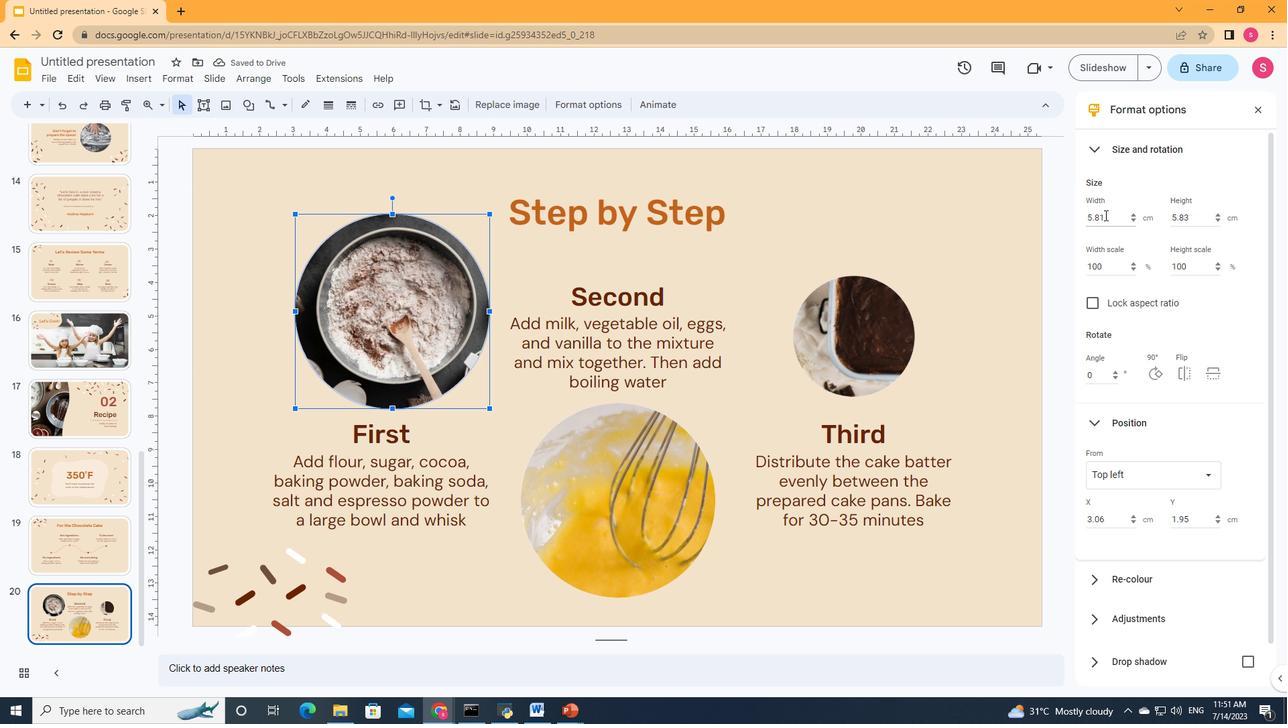 
Action: Mouse pressed left at (1108, 217)
Screenshot: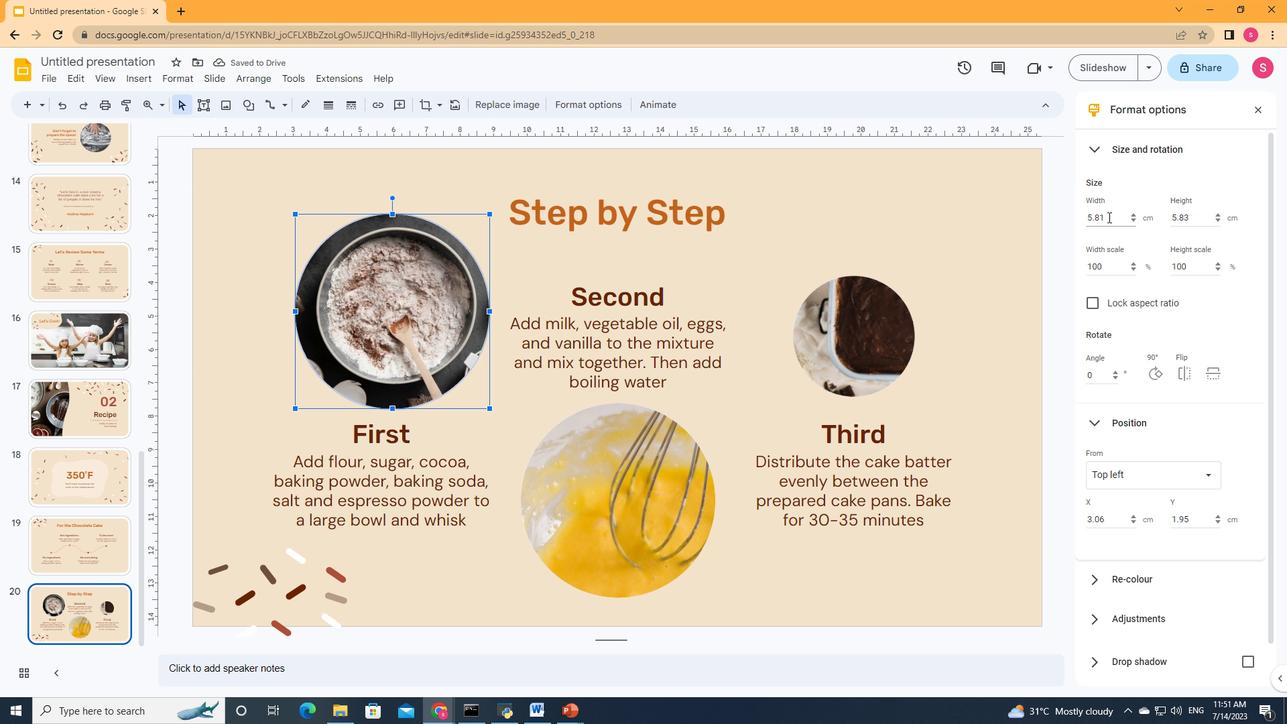 
Action: Mouse moved to (1088, 219)
Screenshot: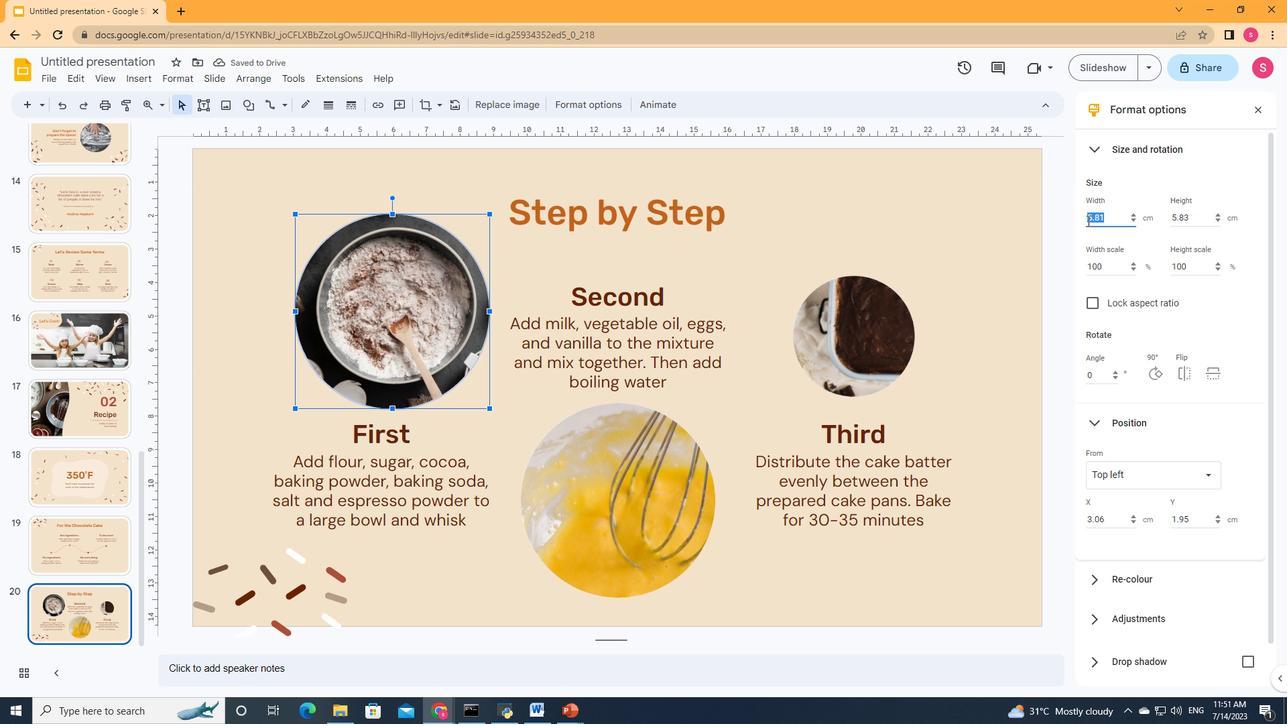 
Action: Key pressed 3.65
Screenshot: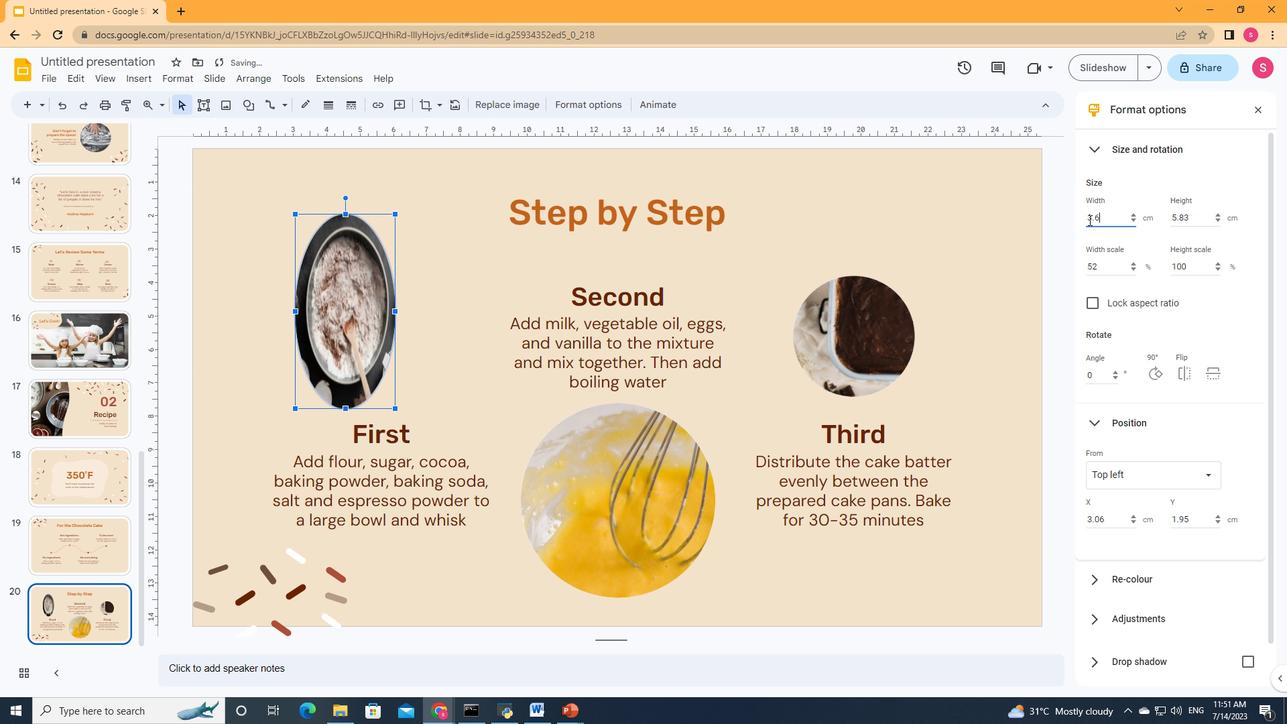 
Action: Mouse moved to (1196, 211)
Screenshot: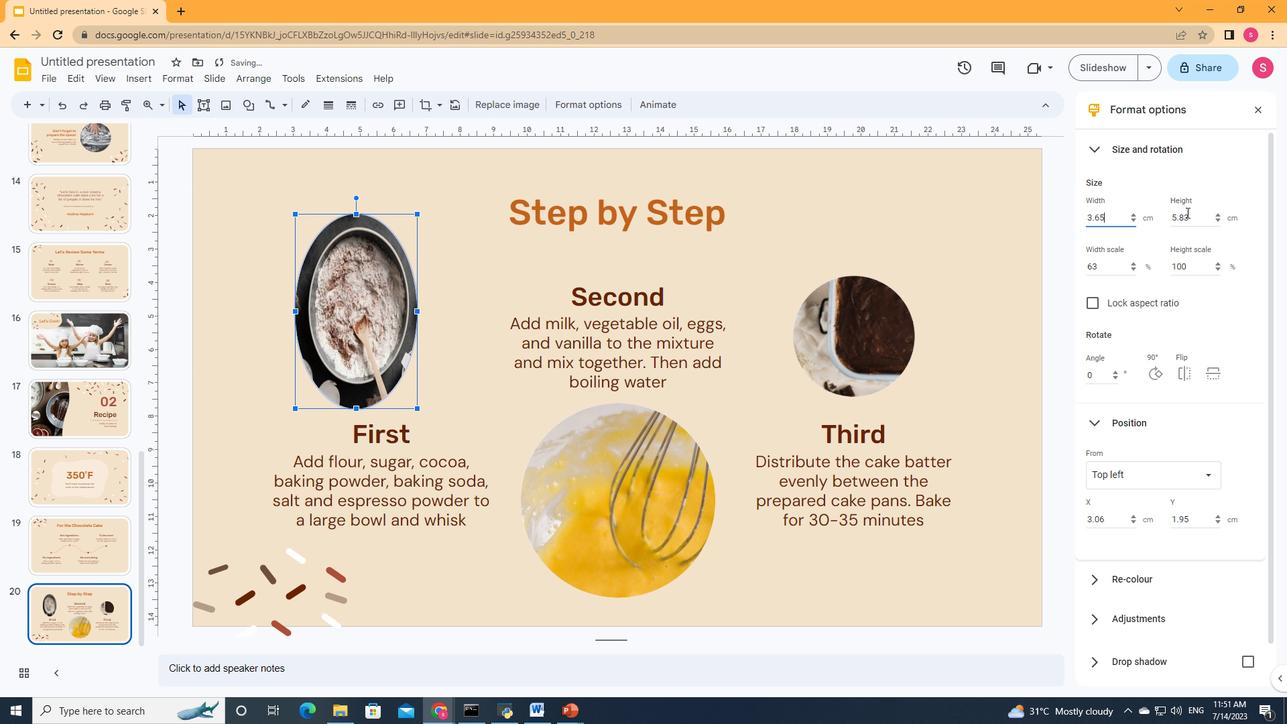 
Action: Mouse pressed left at (1196, 211)
Screenshot: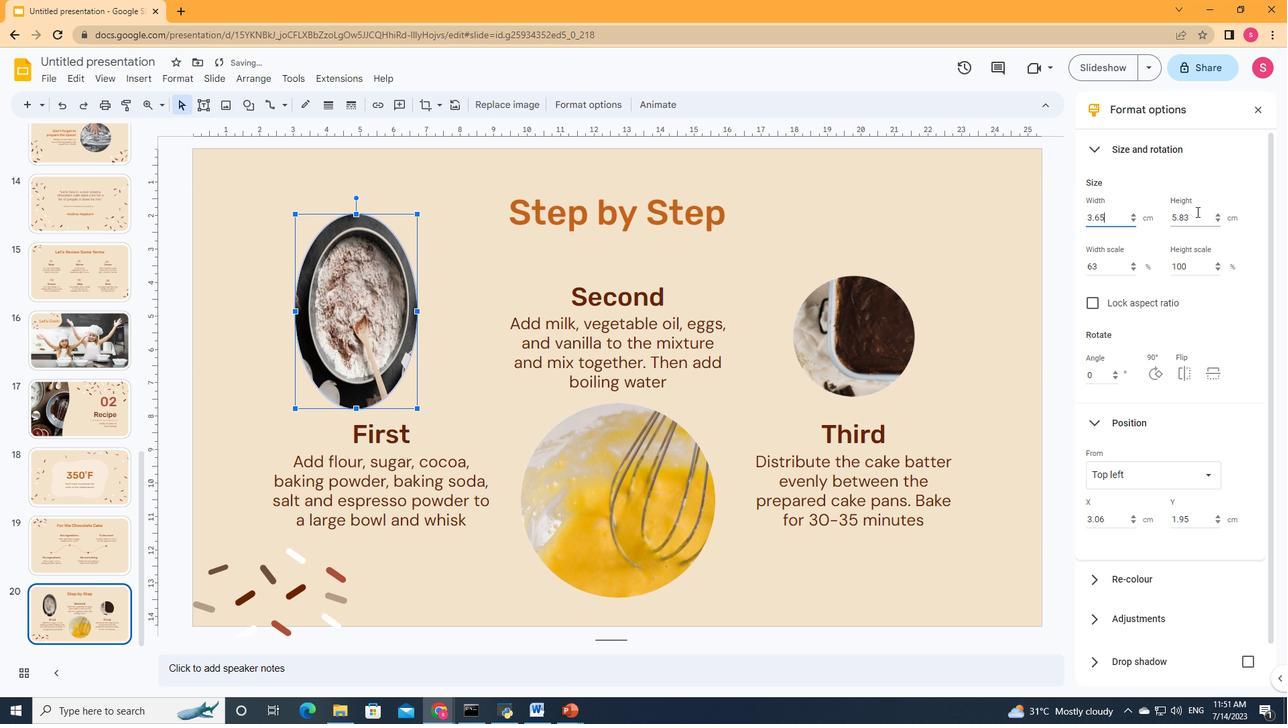 
Action: Key pressed <Key.backspace><Key.backspace><Key.backspace><Key.backspace>3.63
Screenshot: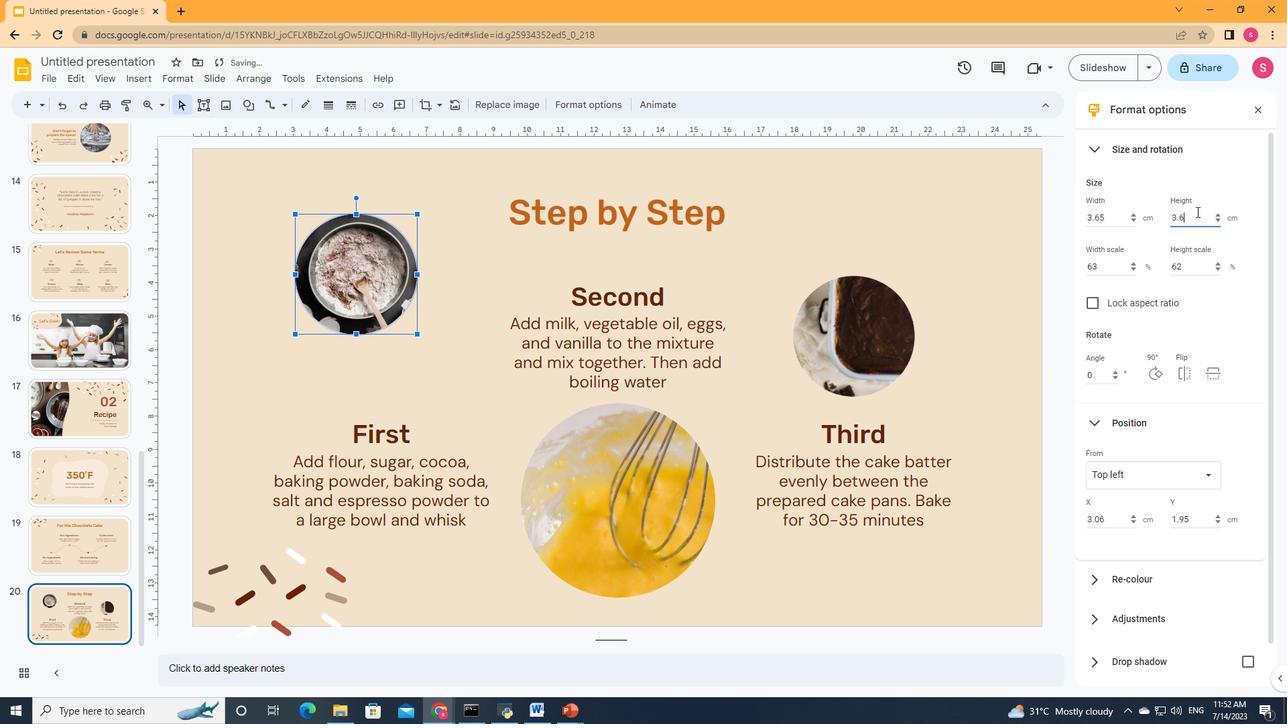 
Action: Mouse moved to (386, 269)
Screenshot: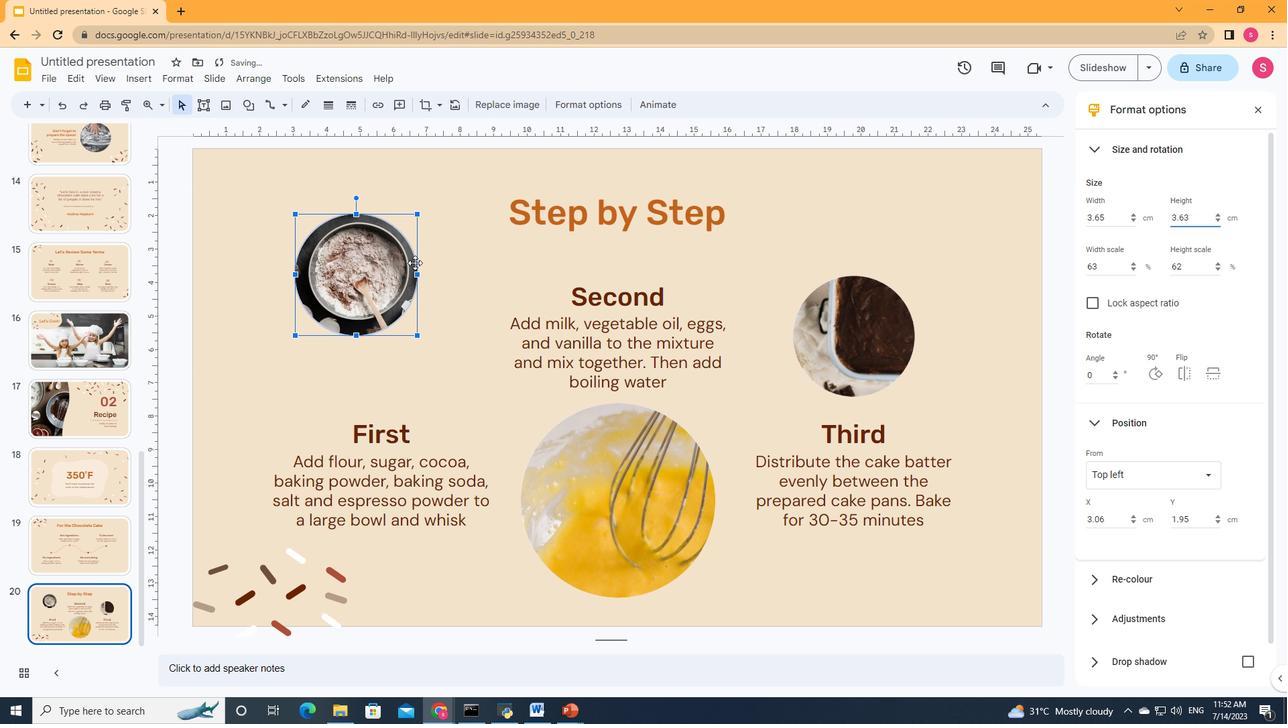 
Action: Mouse pressed left at (386, 269)
Screenshot: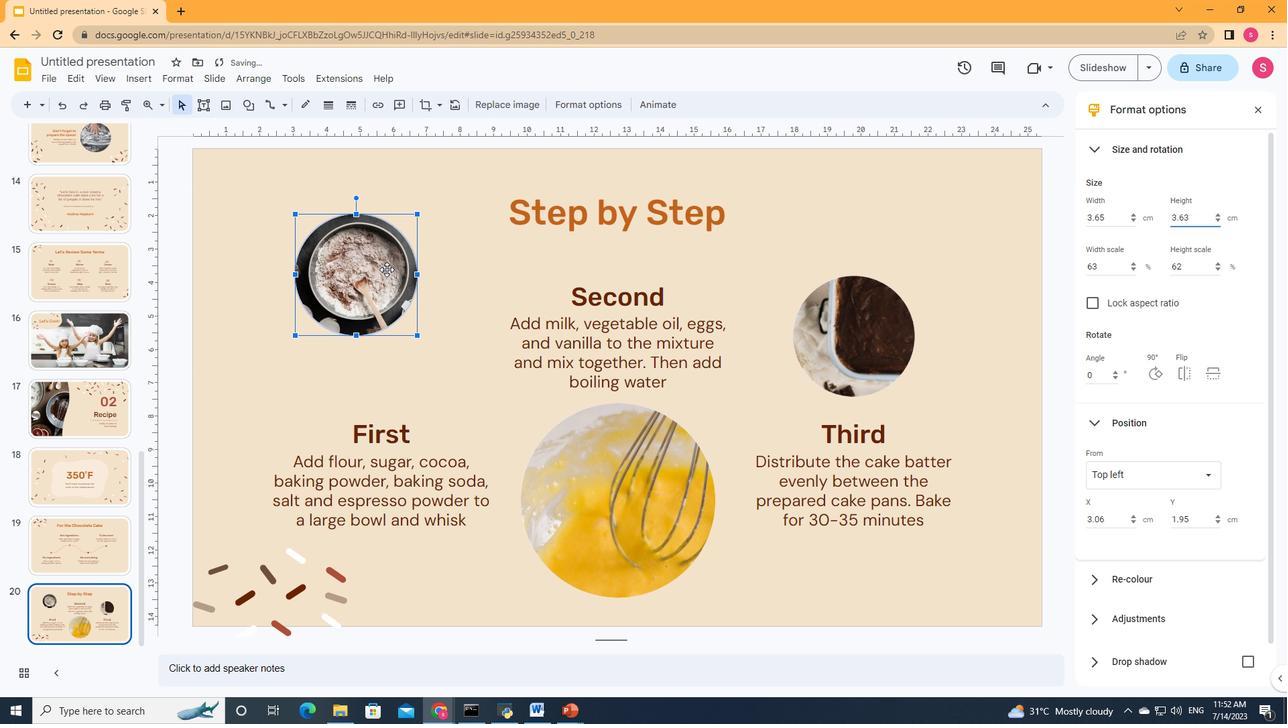 
Action: Key pressed <Key.down><Key.down><Key.down><Key.down><Key.down><Key.down><Key.down><Key.down><Key.down><Key.right><Key.right><Key.right><Key.right>
Screenshot: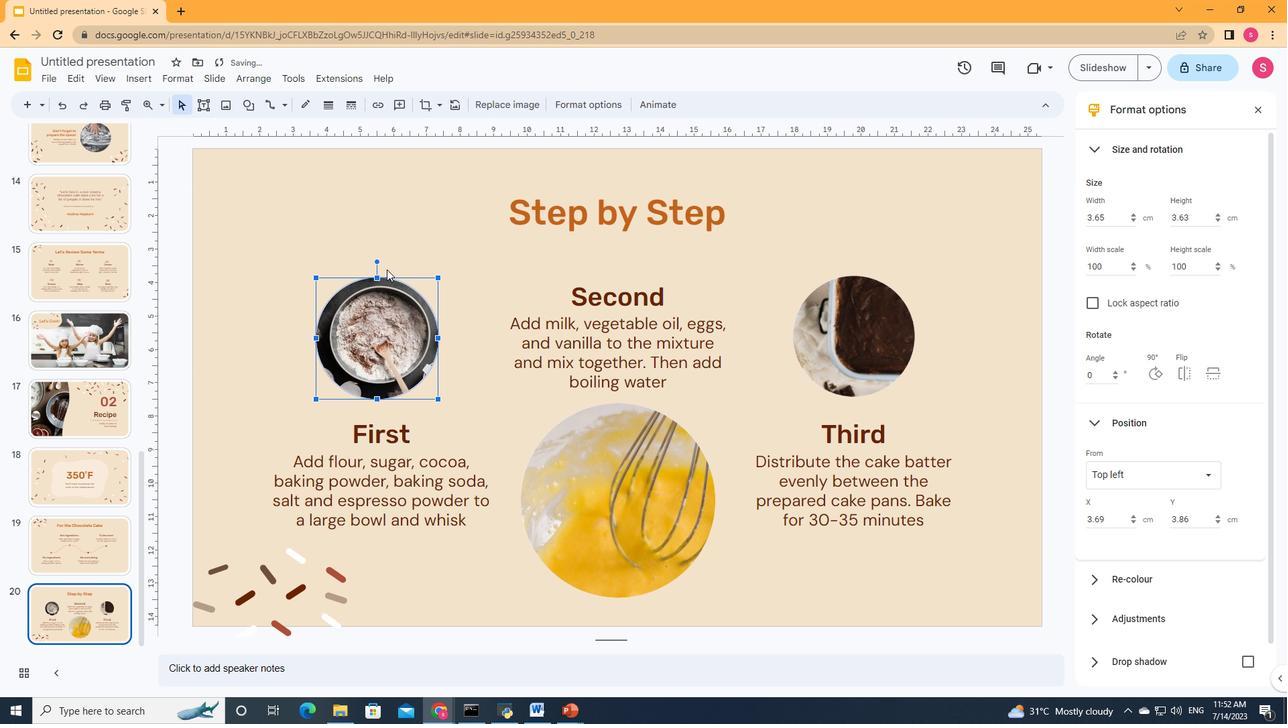 
Action: Mouse moved to (579, 459)
Screenshot: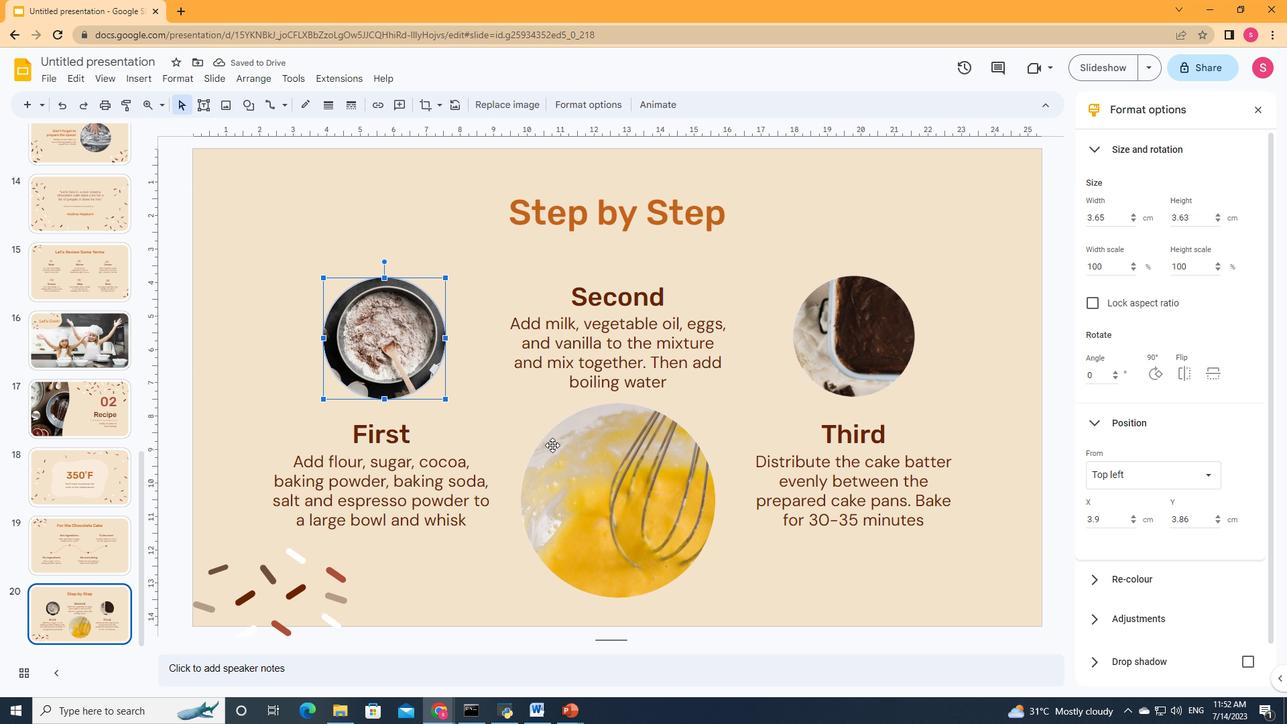 
Action: Mouse pressed left at (579, 459)
Screenshot: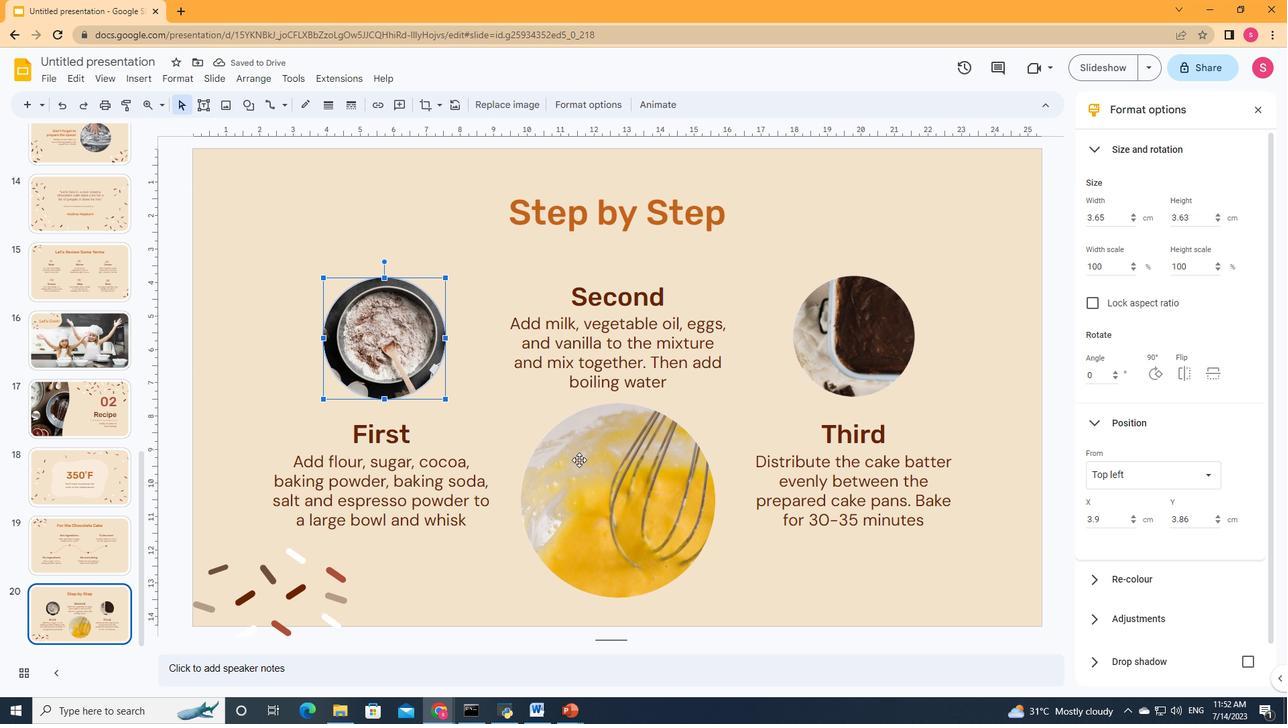 
Action: Mouse moved to (1125, 222)
Screenshot: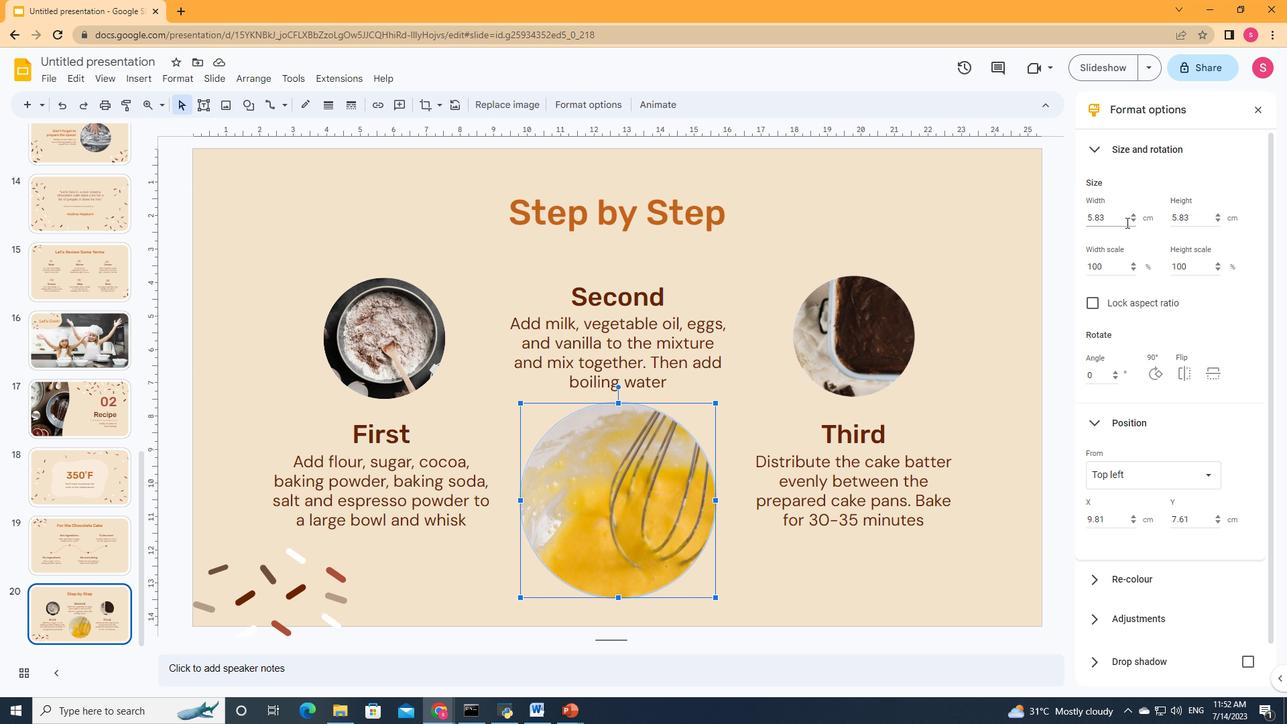 
Action: Mouse pressed left at (1125, 222)
Screenshot: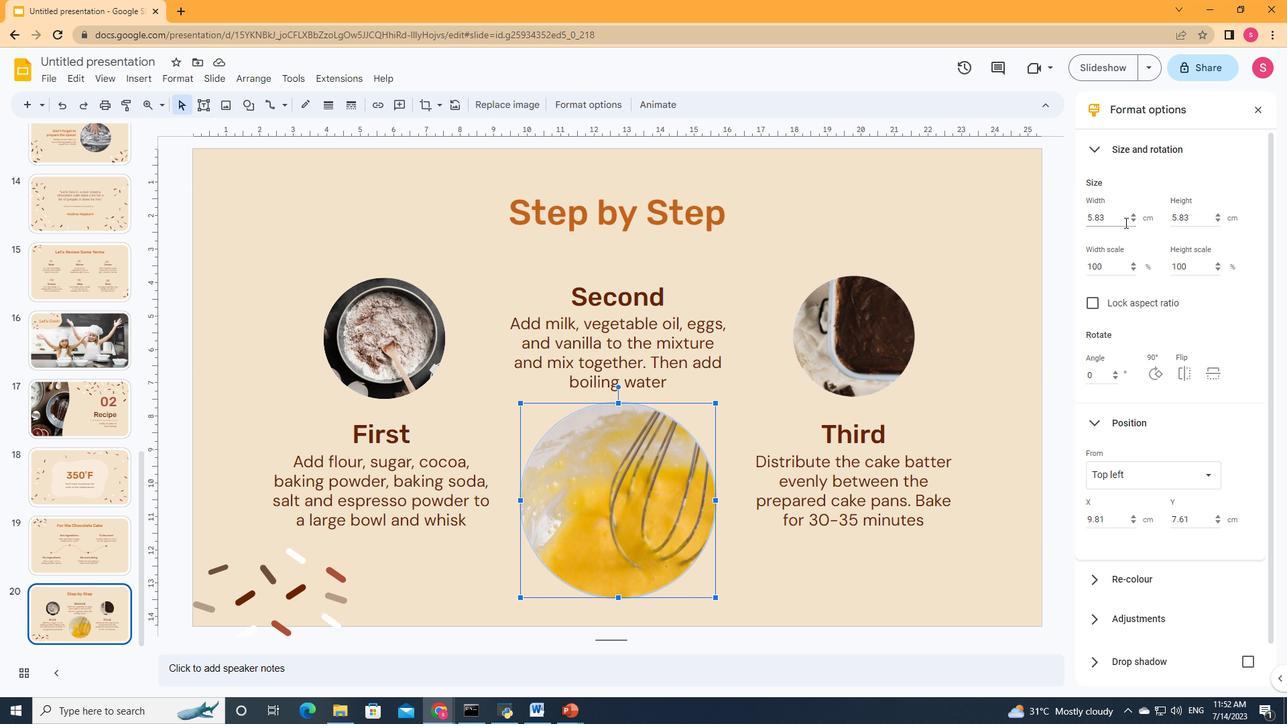 
Action: Mouse moved to (1044, 227)
Screenshot: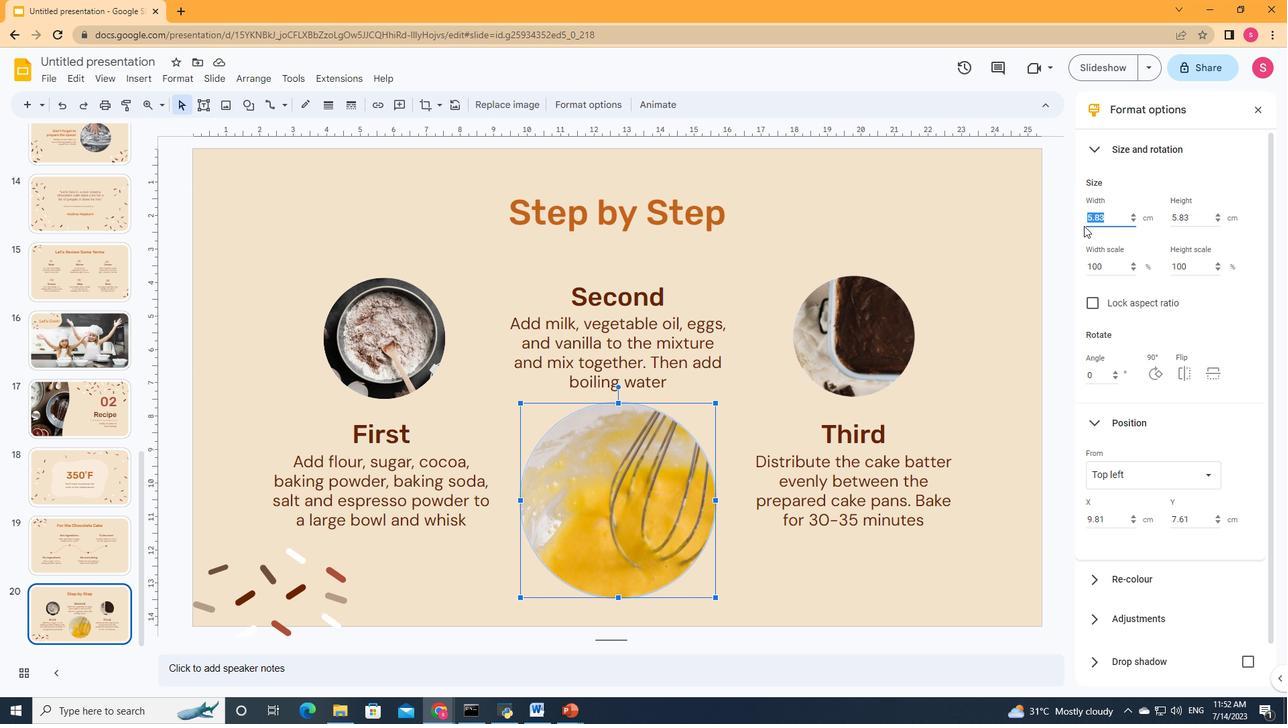 
Action: Key pressed 3.65
Screenshot: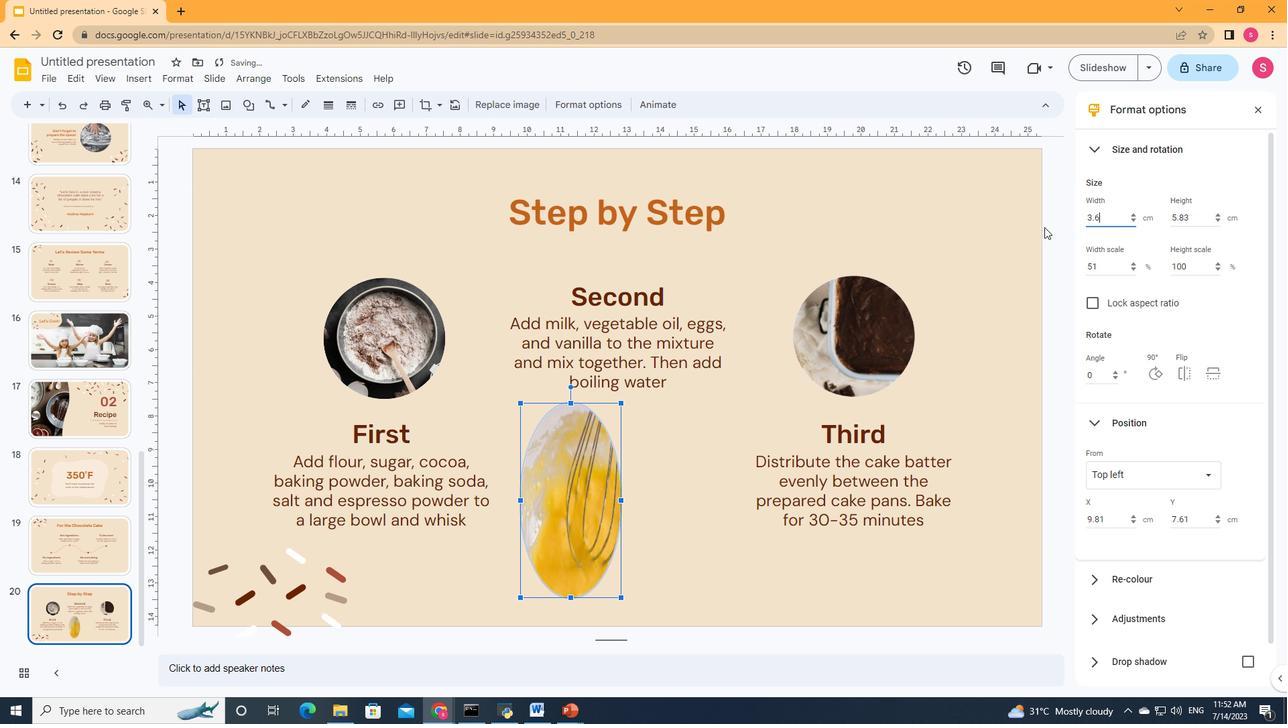 
Action: Mouse moved to (1196, 214)
Screenshot: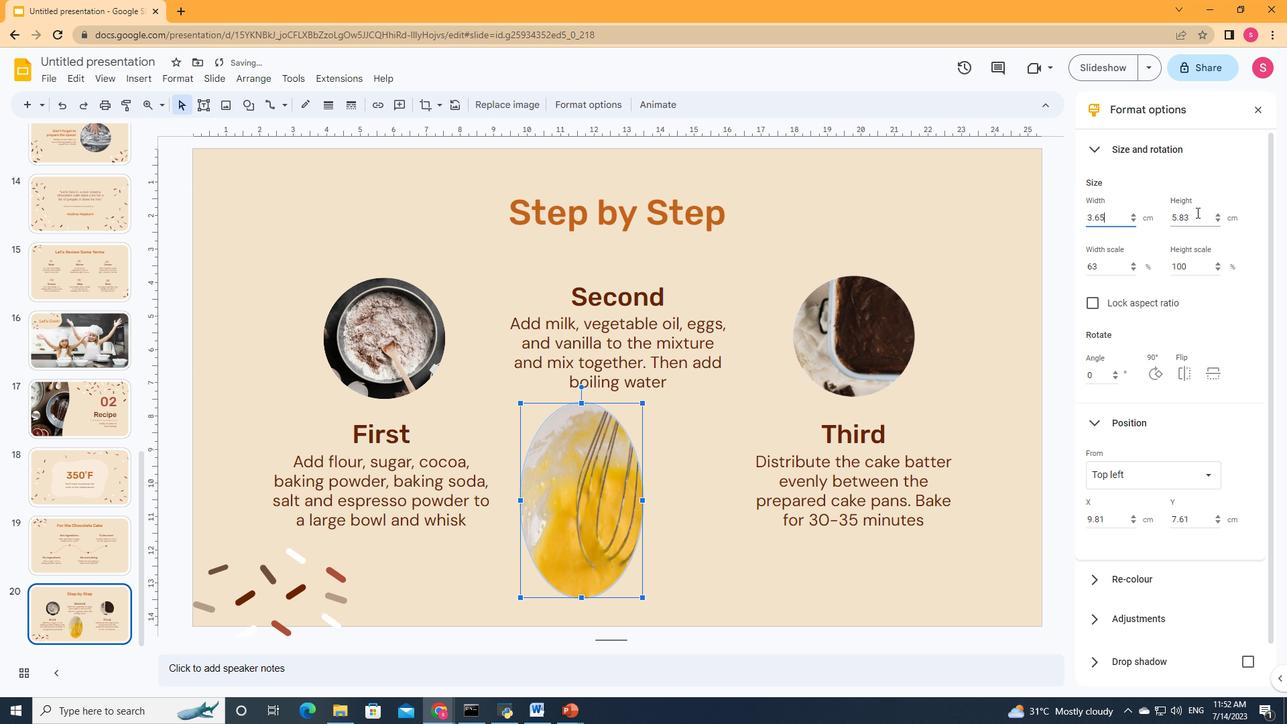 
Action: Mouse pressed left at (1196, 214)
Screenshot: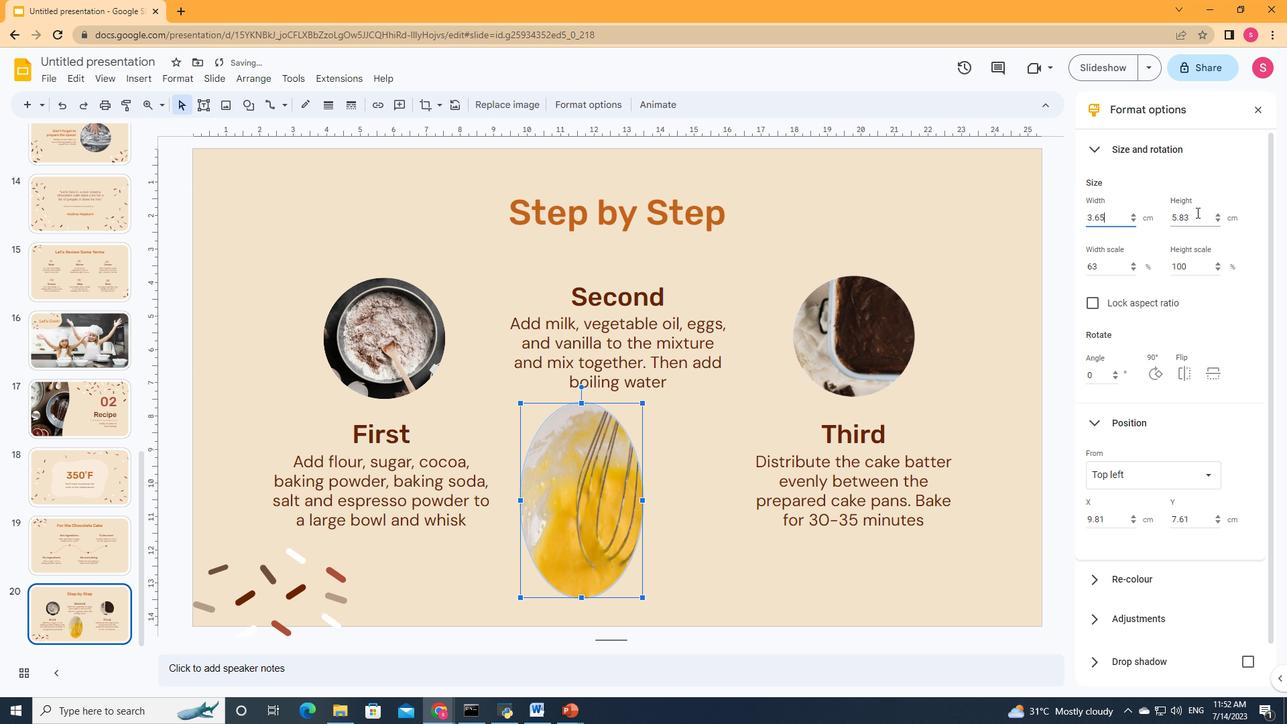 
Action: Mouse moved to (1162, 223)
Screenshot: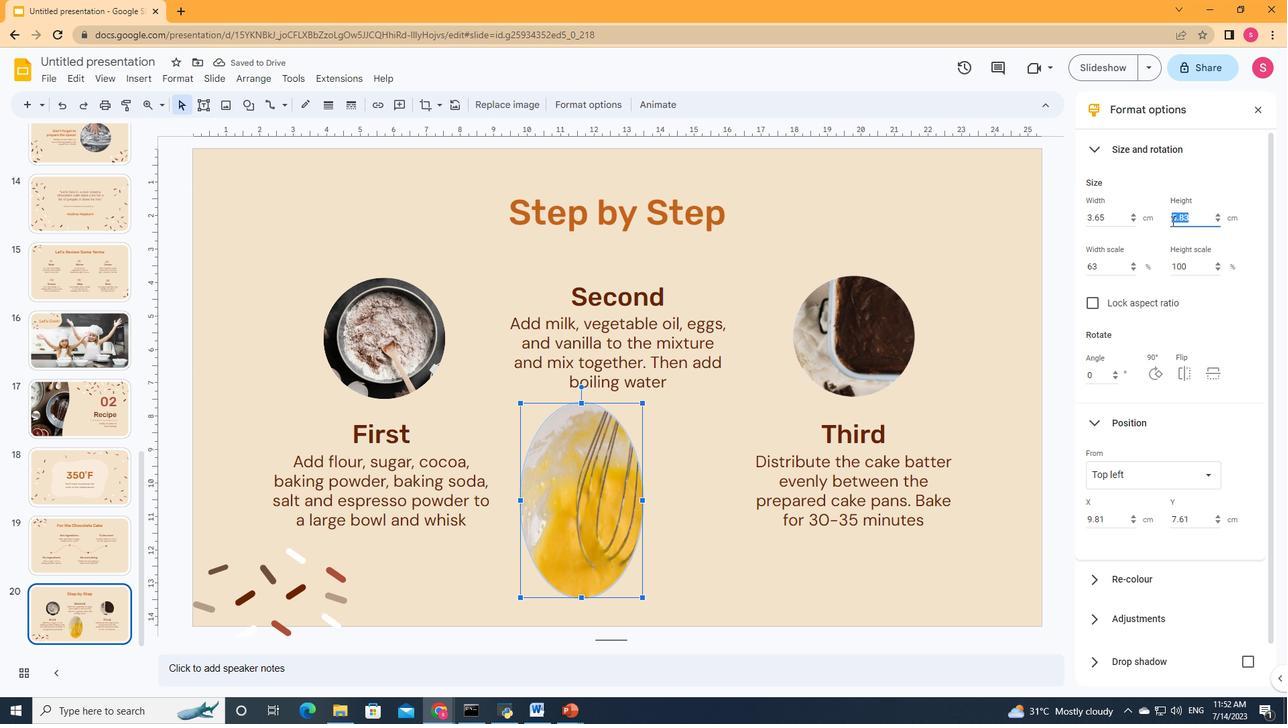 
Action: Key pressed 3.63
Screenshot: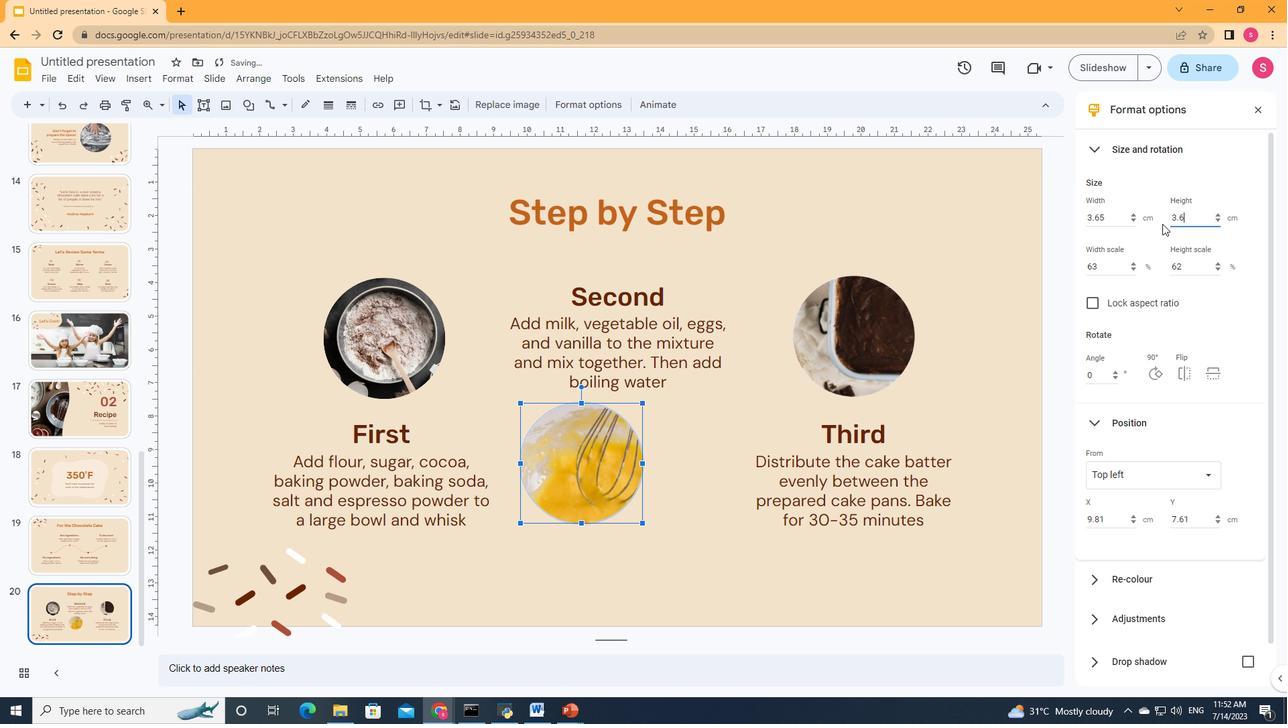 
Action: Mouse moved to (553, 469)
Screenshot: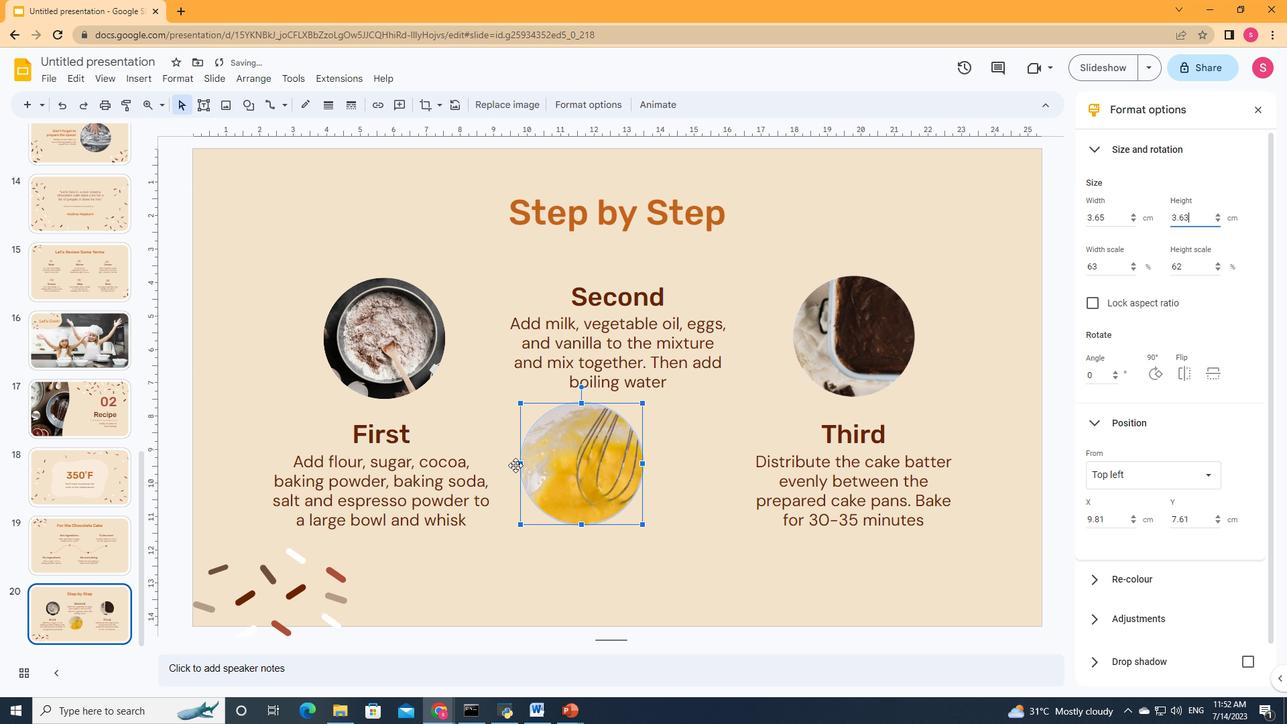 
Action: Mouse pressed left at (553, 469)
Screenshot: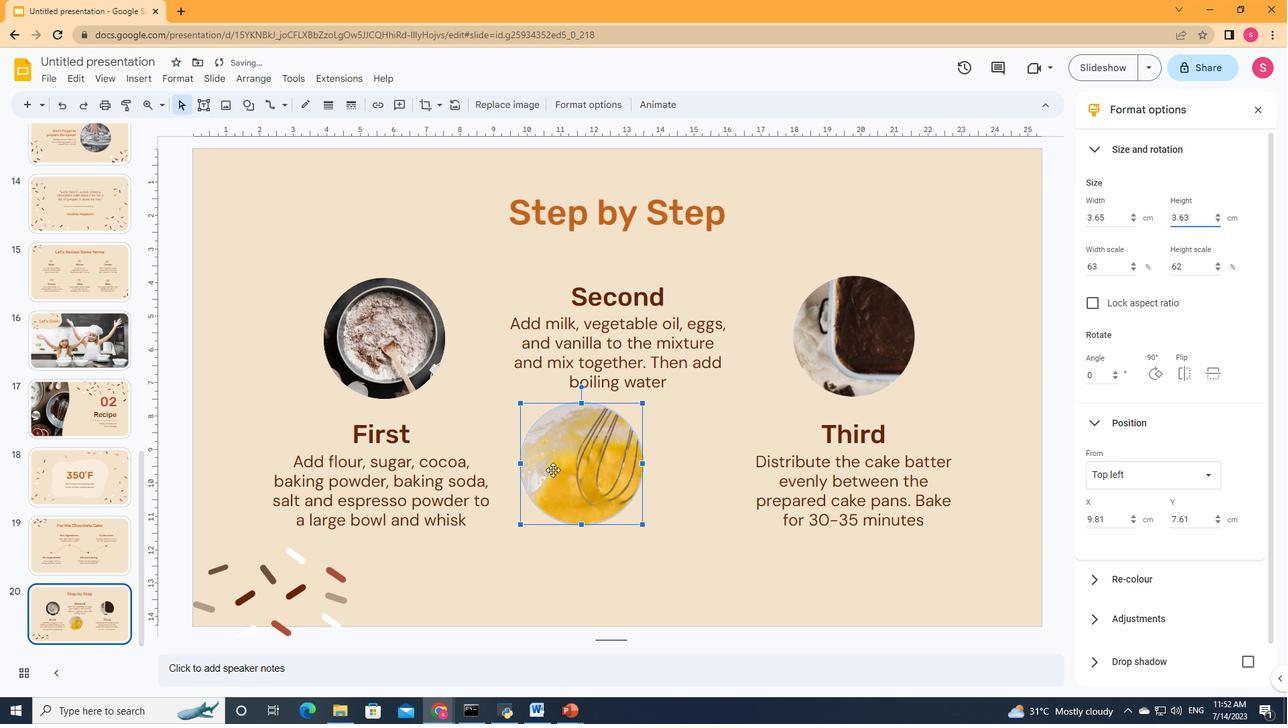 
Action: Mouse moved to (553, 470)
Screenshot: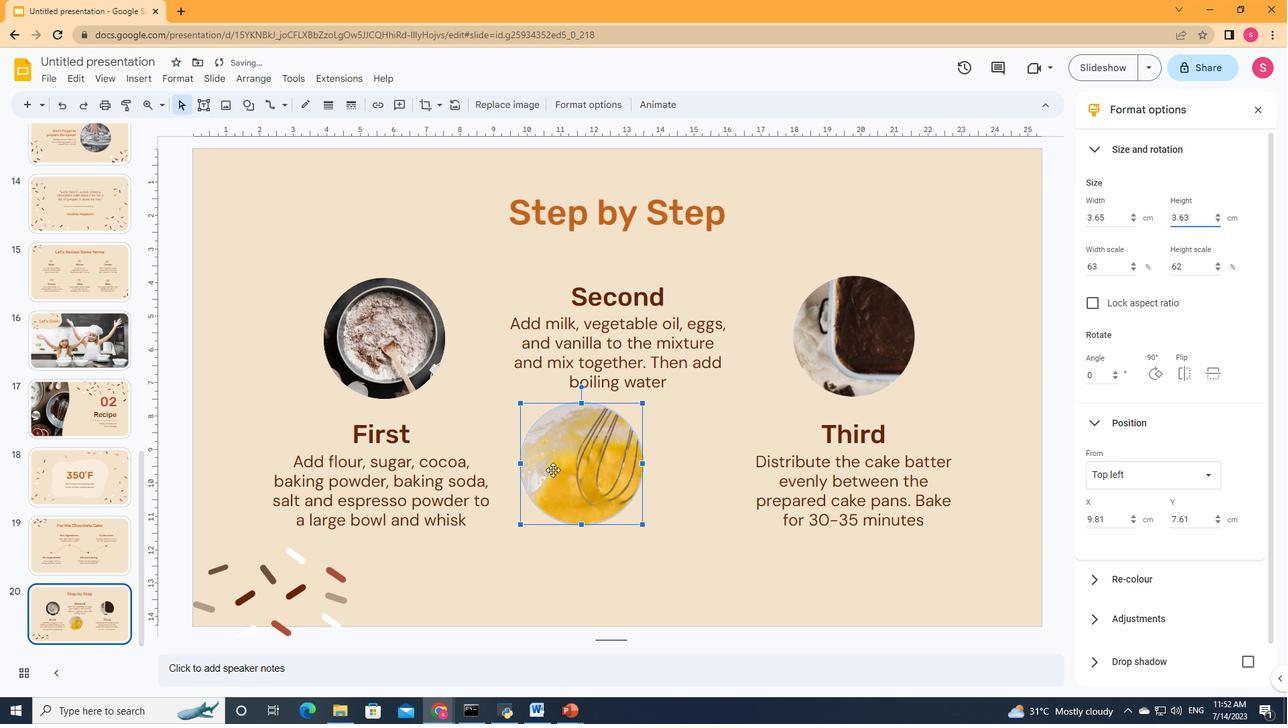
Action: Key pressed <Key.right><Key.right><Key.right><Key.right><Key.down><Key.down>
Screenshot: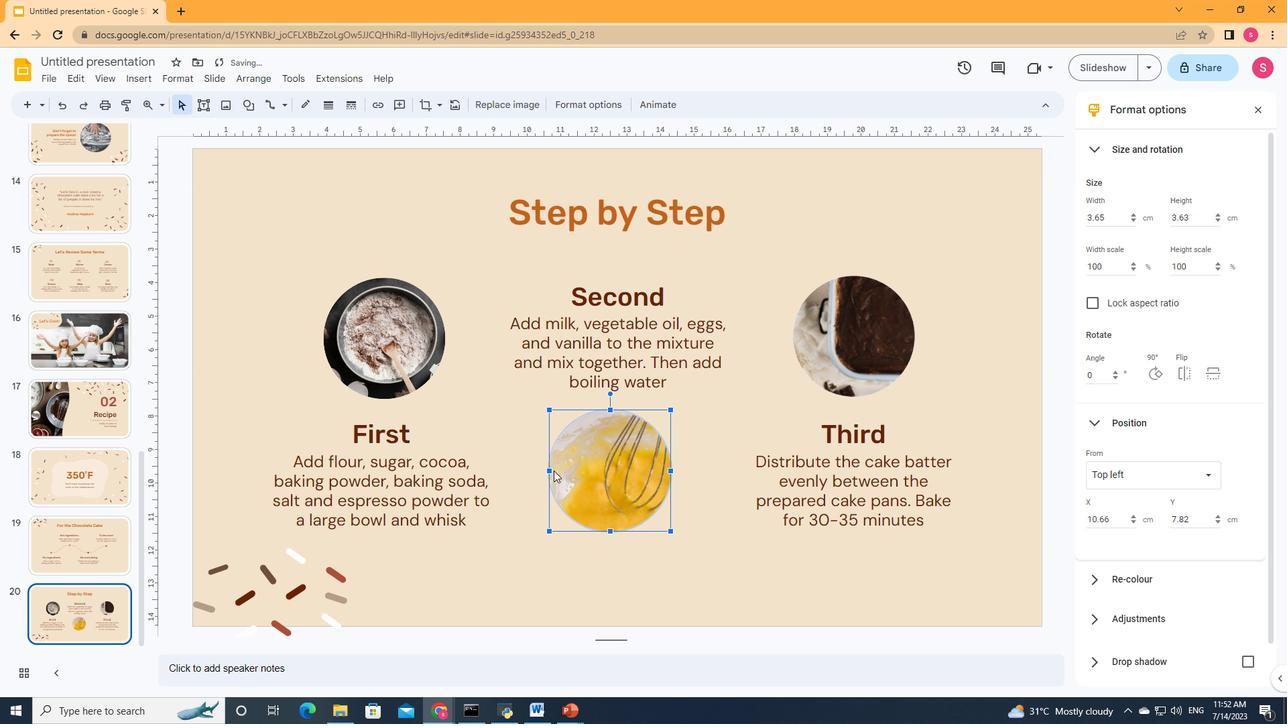 
Action: Mouse moved to (729, 484)
Screenshot: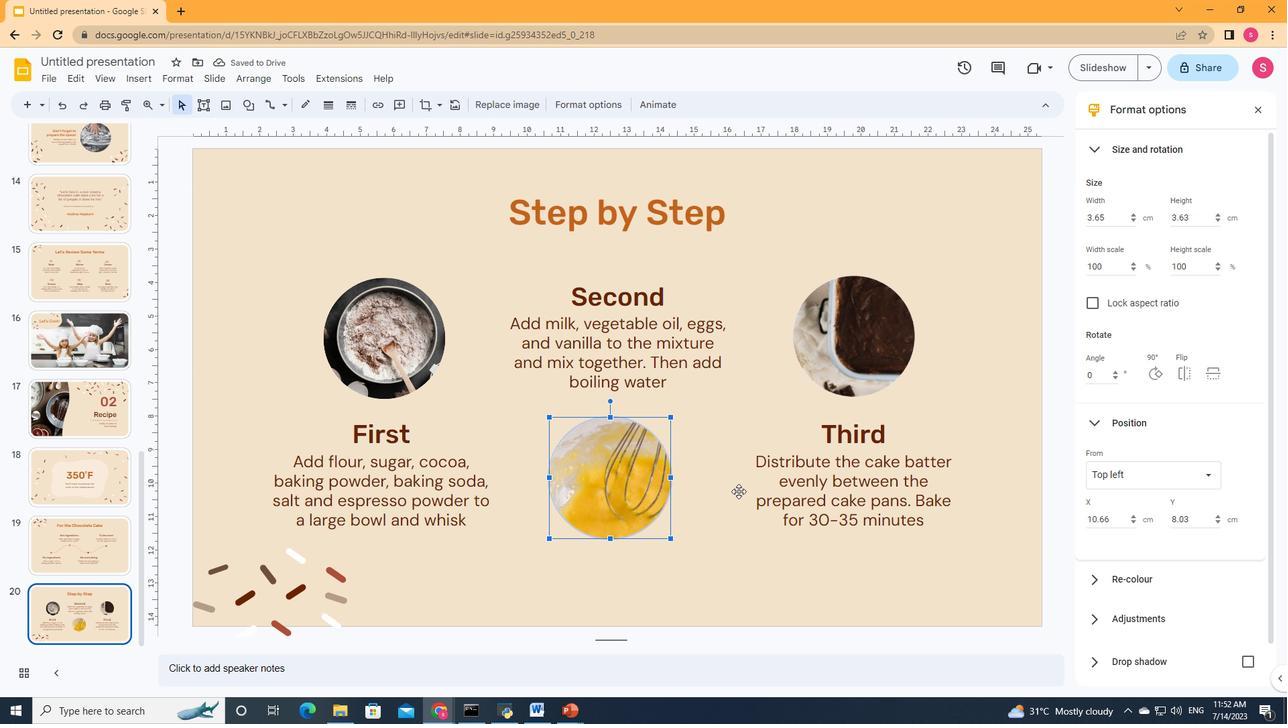 
Action: Mouse pressed left at (729, 484)
Screenshot: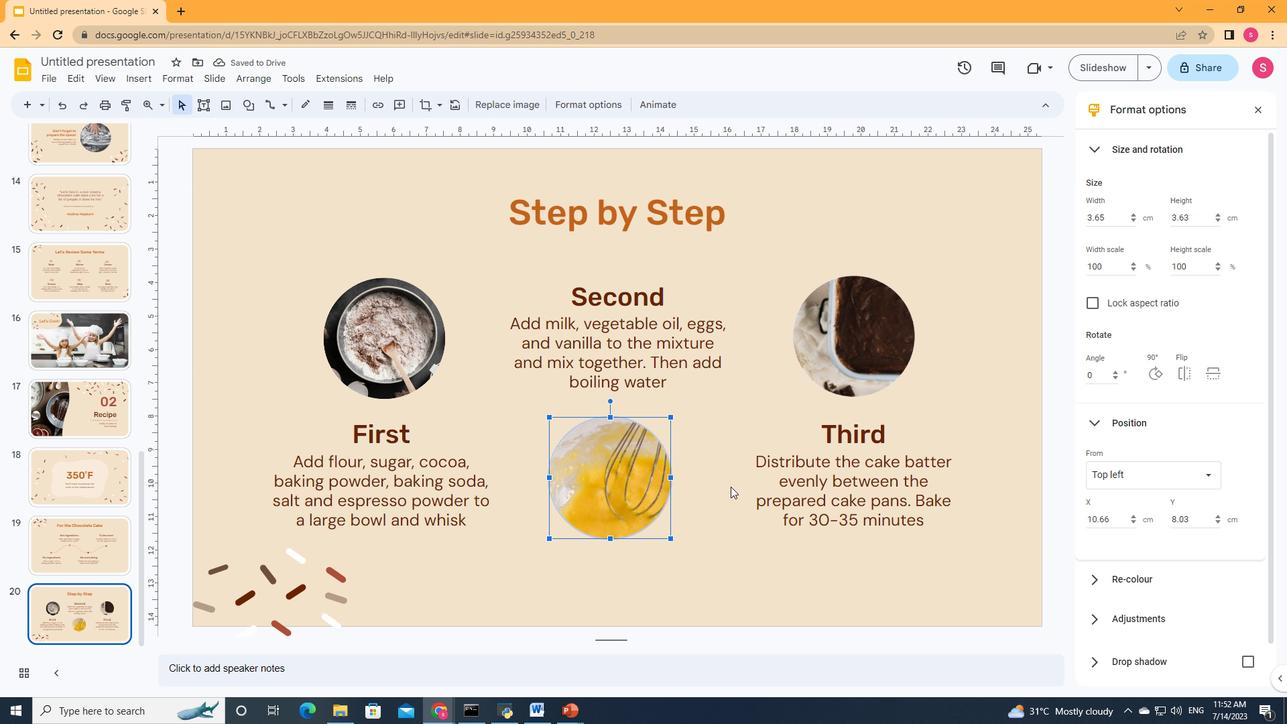
Action: Mouse moved to (627, 474)
Screenshot: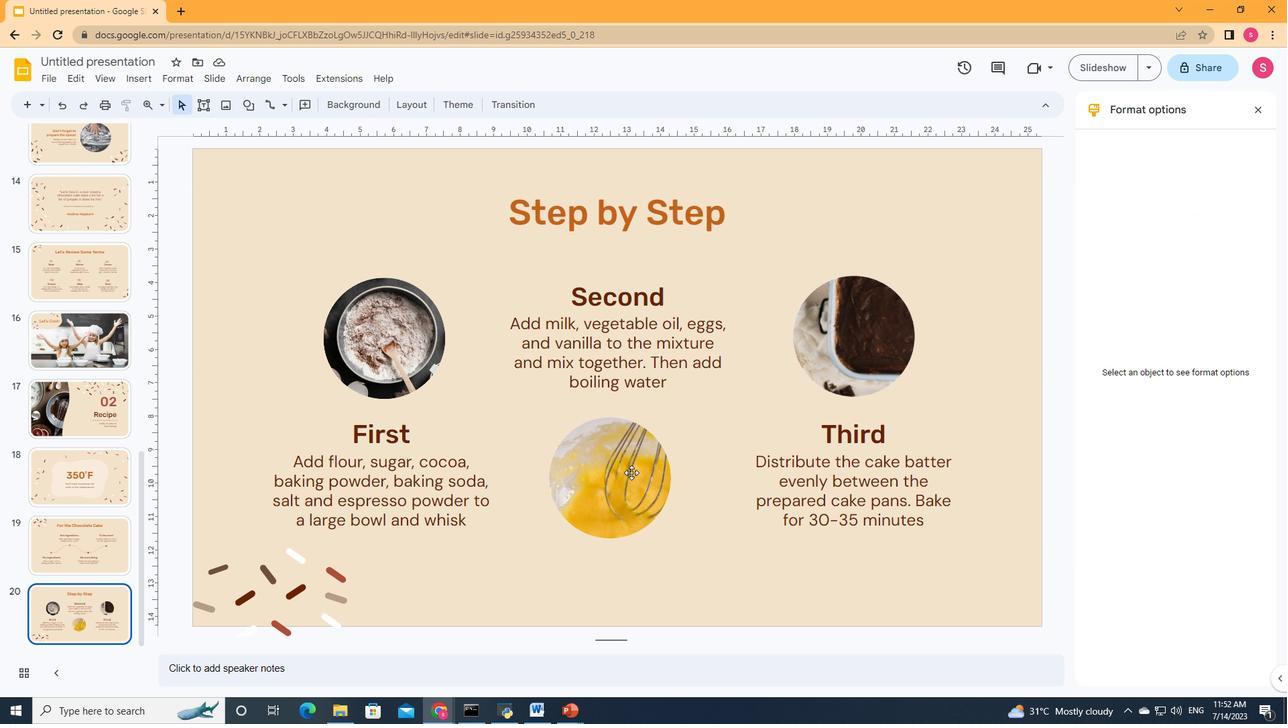 
Action: Mouse pressed left at (627, 474)
Screenshot: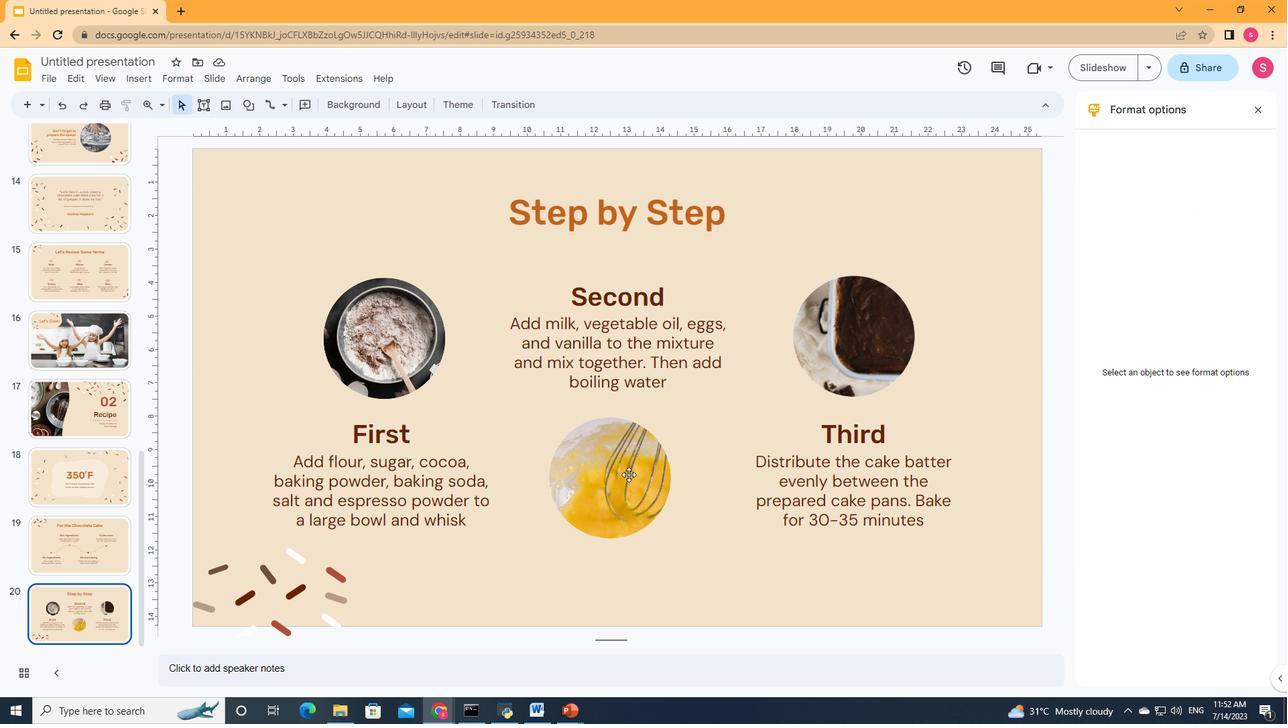 
Action: Key pressed <Key.right>
Screenshot: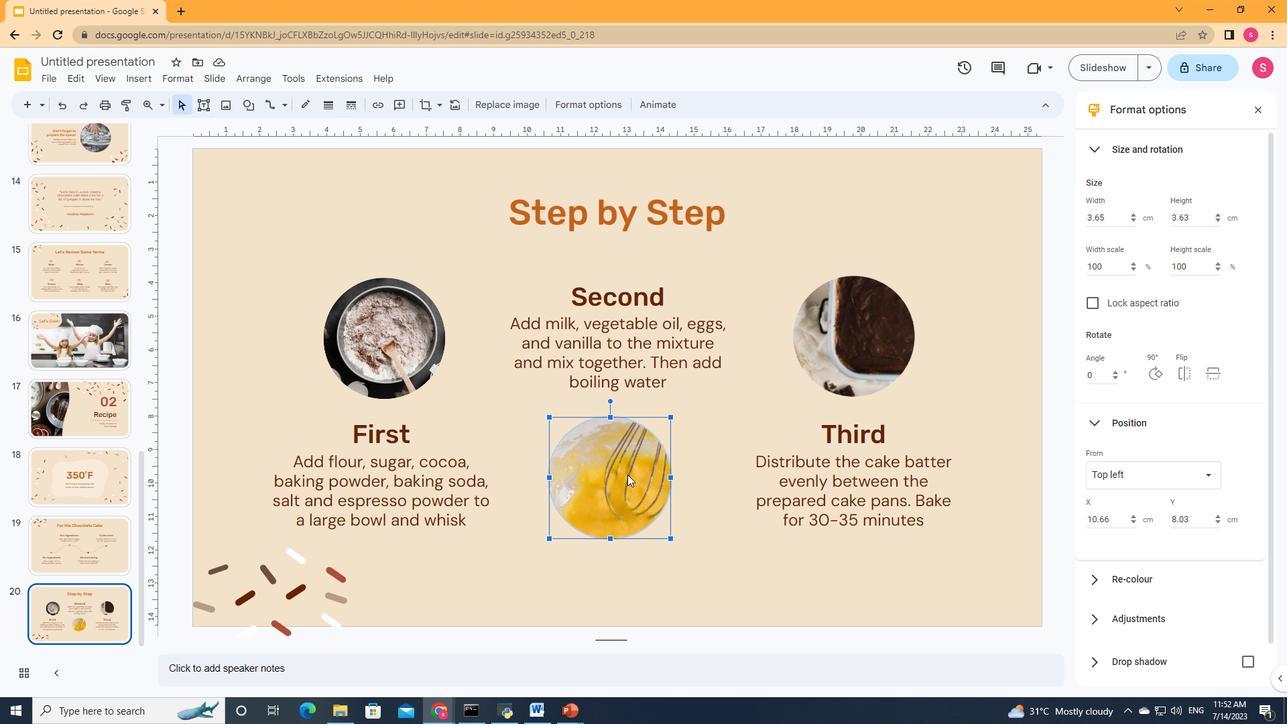 
Action: Mouse moved to (495, 474)
Screenshot: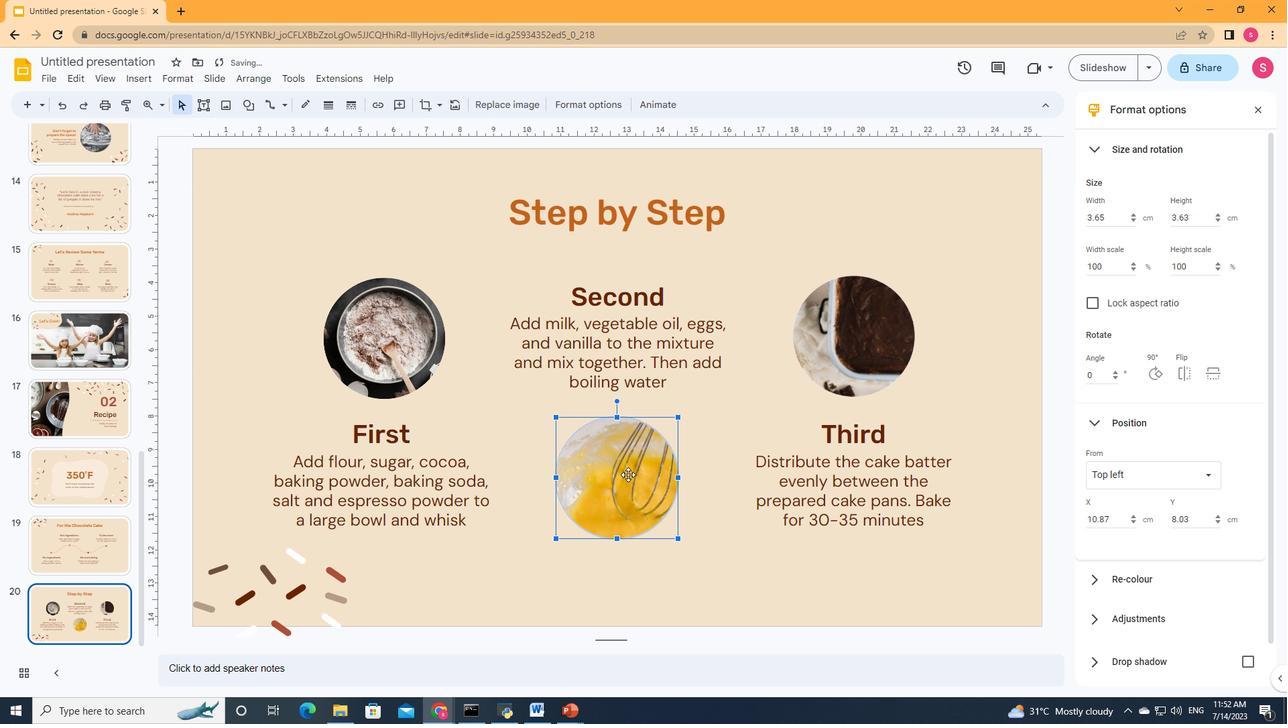 
Action: Mouse pressed left at (495, 474)
Screenshot: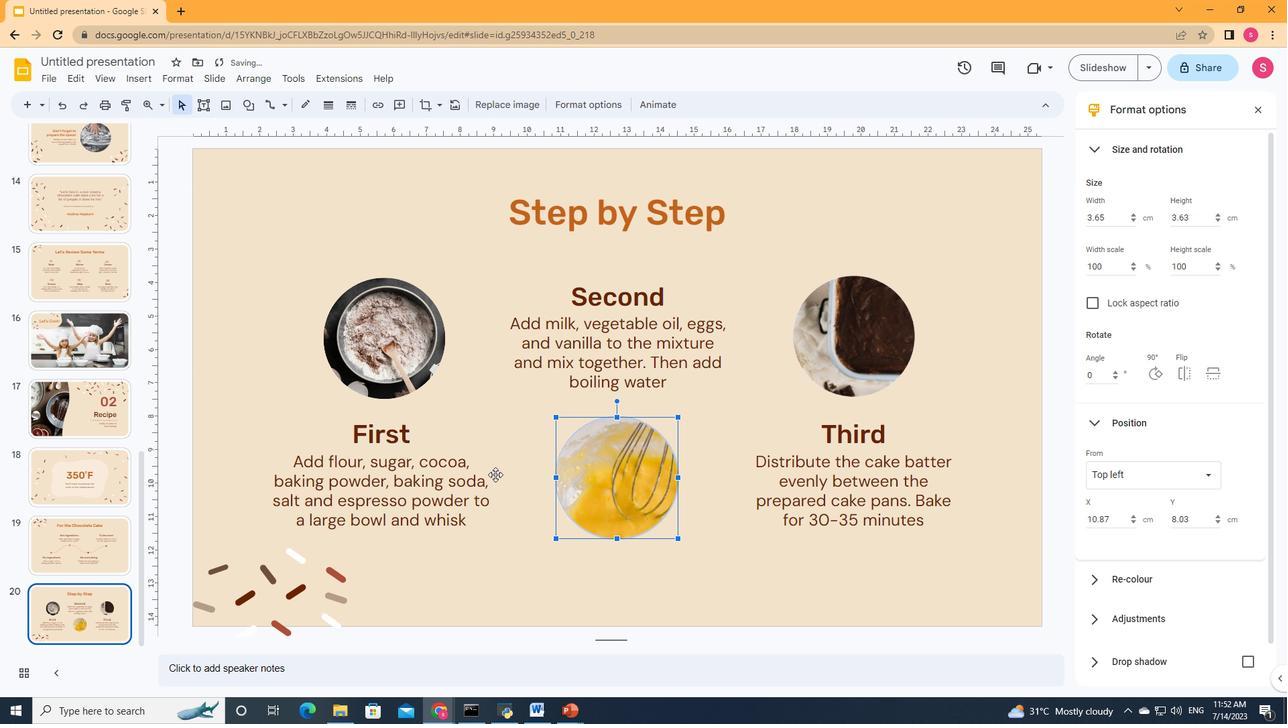 
Action: Mouse moved to (813, 250)
Screenshot: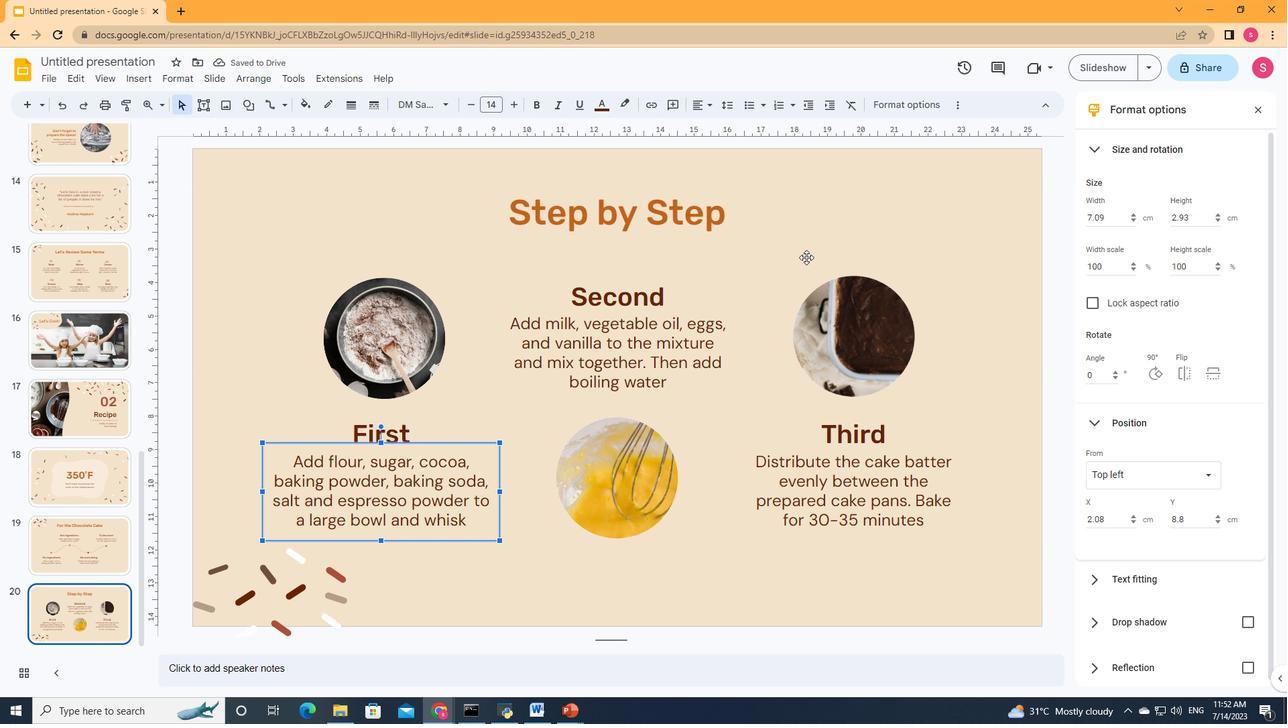 
Action: Mouse pressed left at (813, 250)
Screenshot: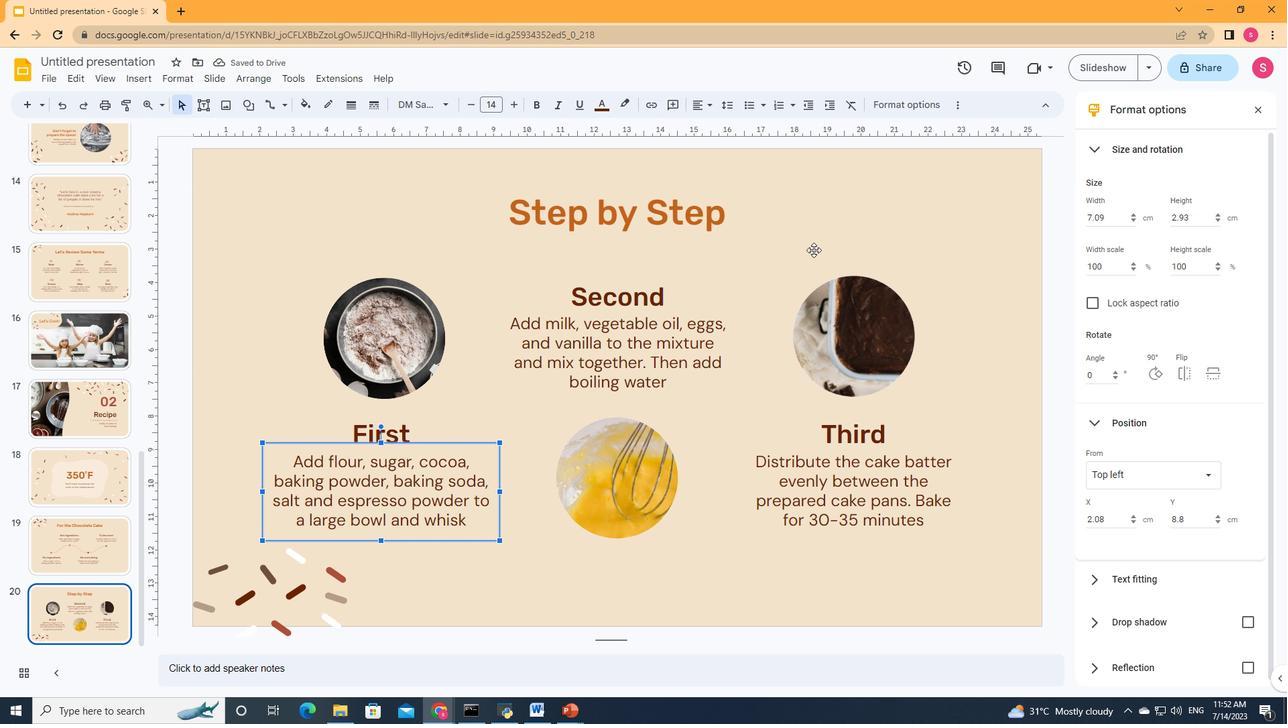 
Action: Mouse moved to (773, 565)
Screenshot: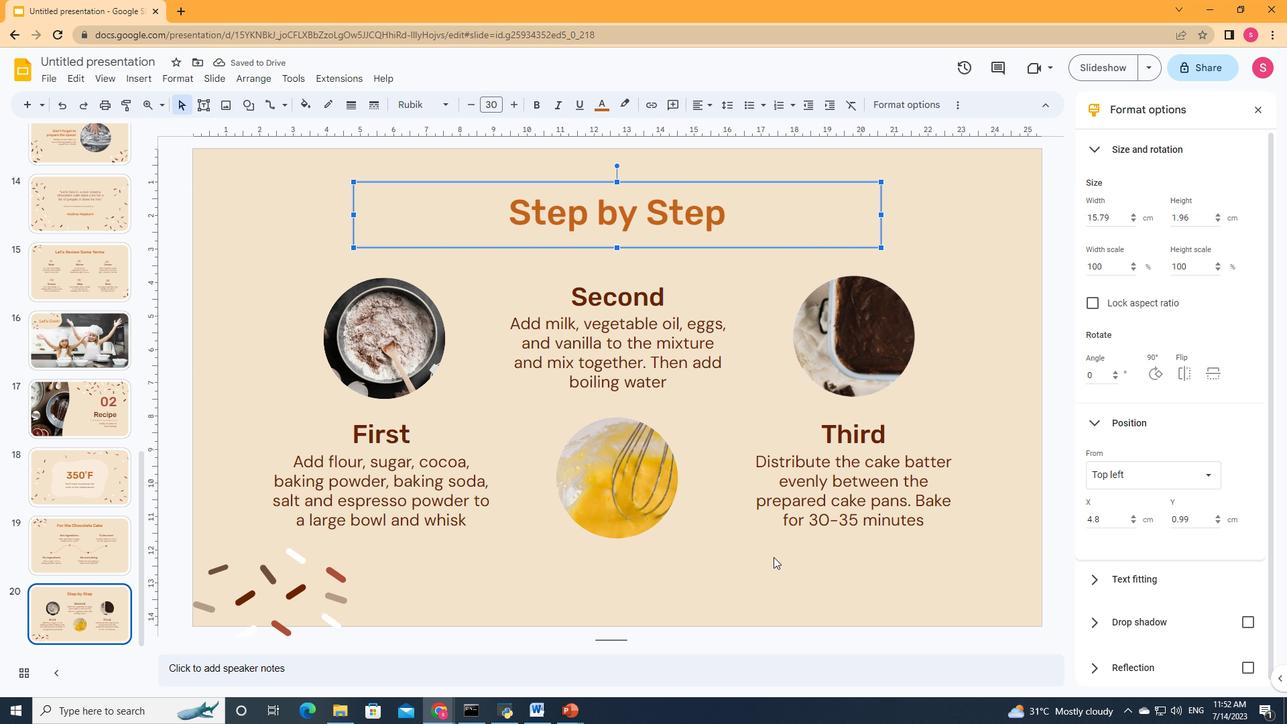 
Action: Mouse pressed left at (773, 565)
Screenshot: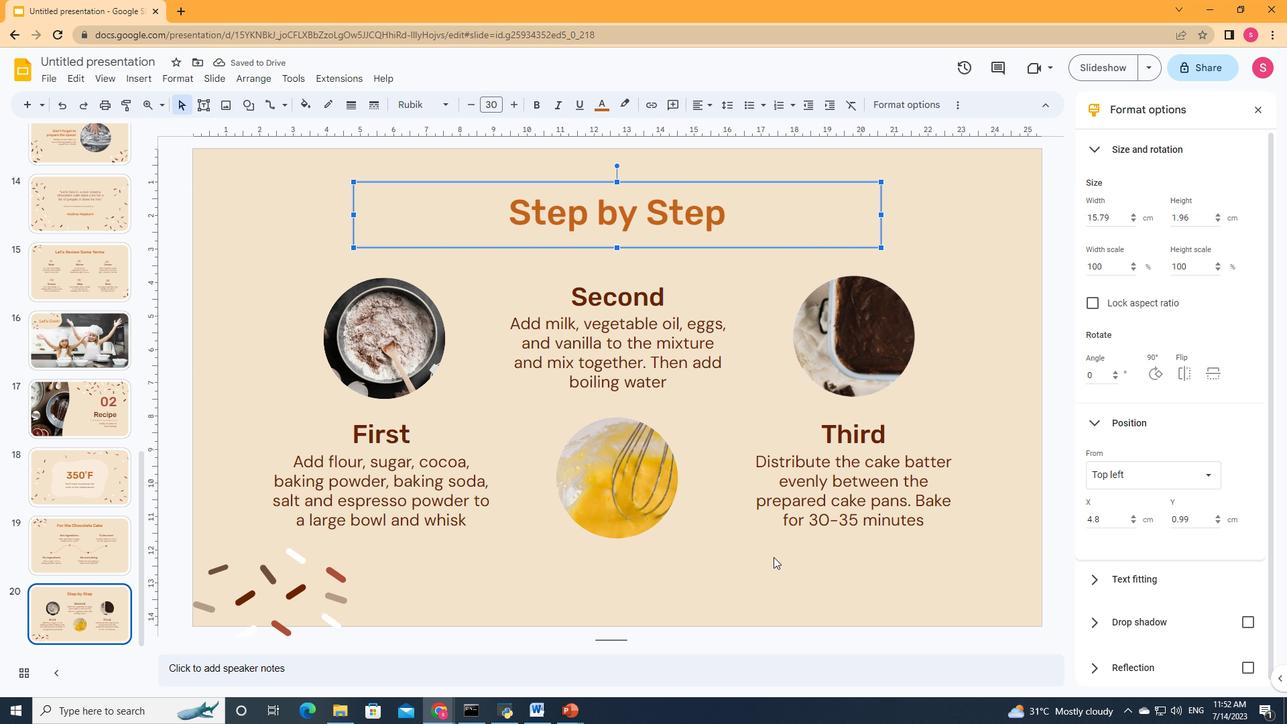
Action: Mouse moved to (773, 565)
Screenshot: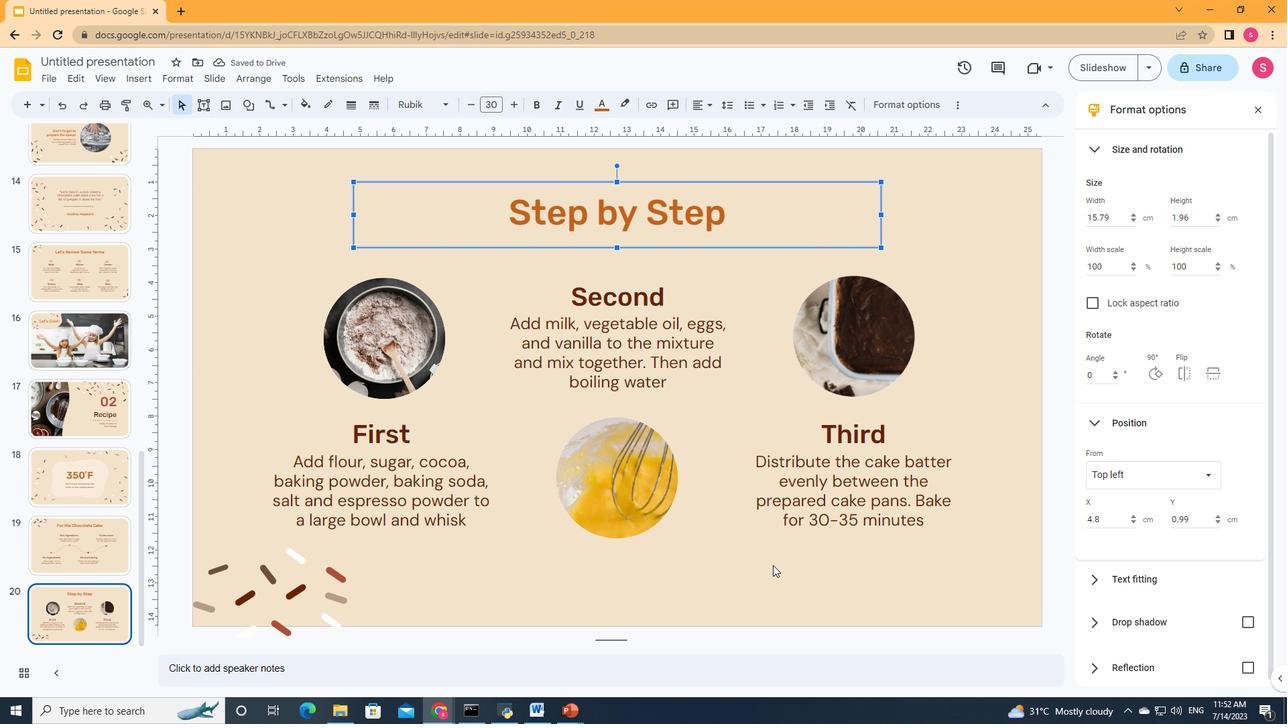 
